 Task: Look for space in Yangiyŭl, Uzbekistan from 10th September, 2023 to 16th September, 2023 for 4 adults in price range Rs.10000 to Rs.14000. Place can be private room with 4 bedrooms having 4 beds and 4 bathrooms. Property type can be house, flat, guest house. Amenities needed are: wifi, TV, free parkinig on premises, gym, breakfast. Booking option can be shelf check-in. Required host language is English.
Action: Mouse moved to (516, 123)
Screenshot: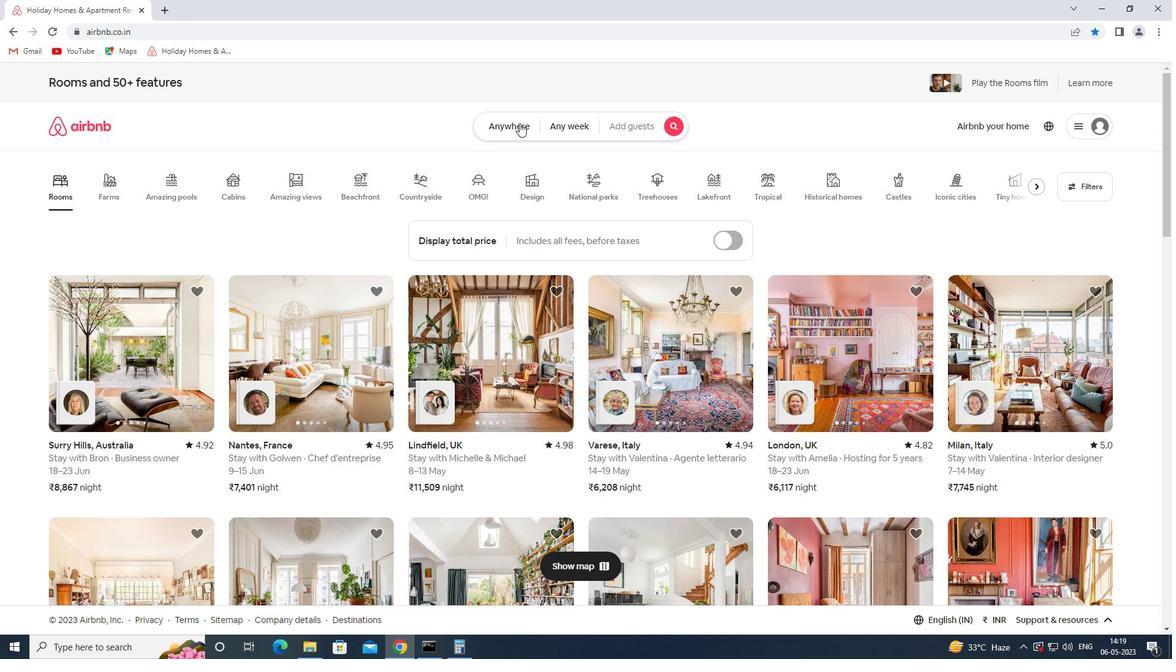 
Action: Mouse pressed left at (516, 123)
Screenshot: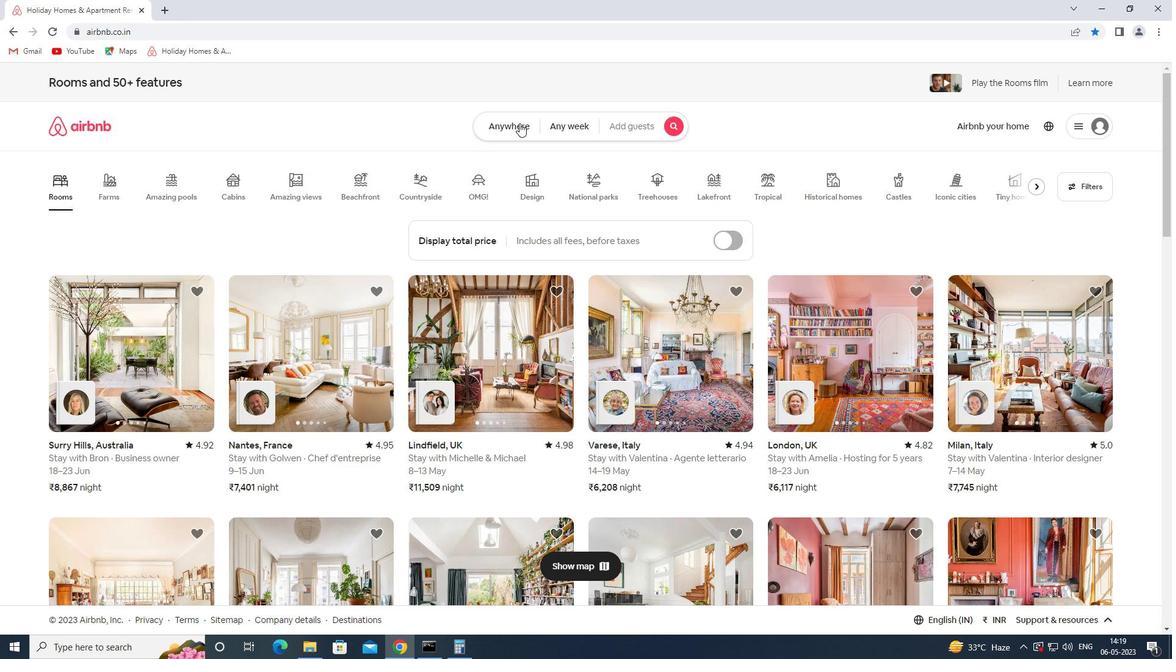 
Action: Mouse moved to (431, 174)
Screenshot: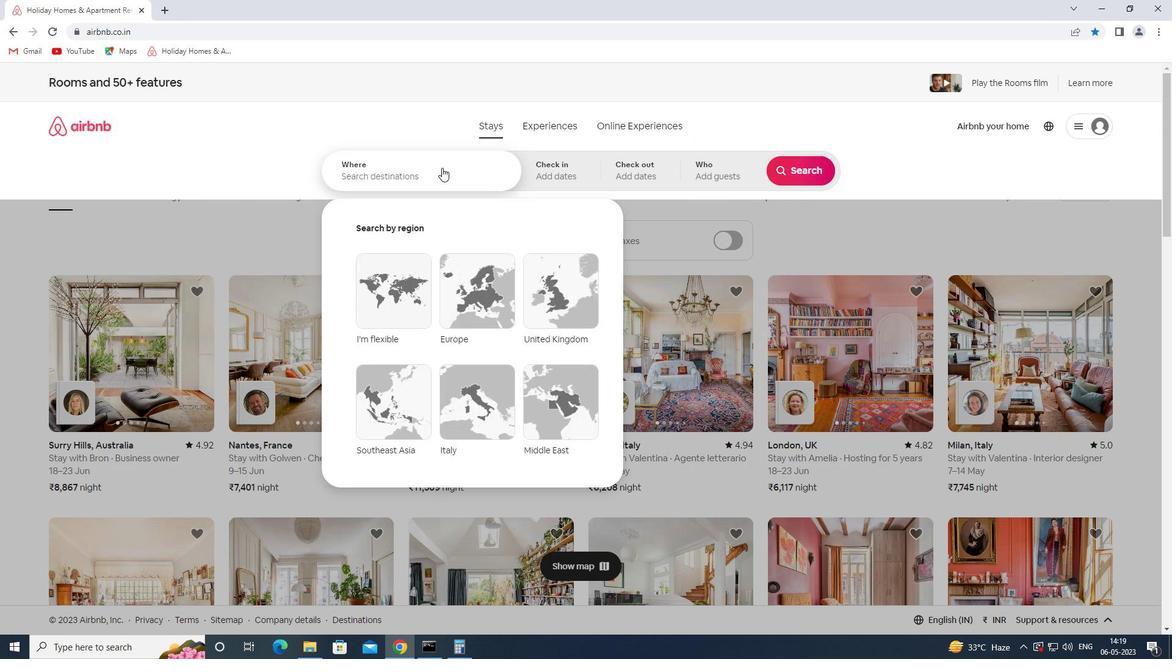 
Action: Mouse pressed left at (431, 174)
Screenshot: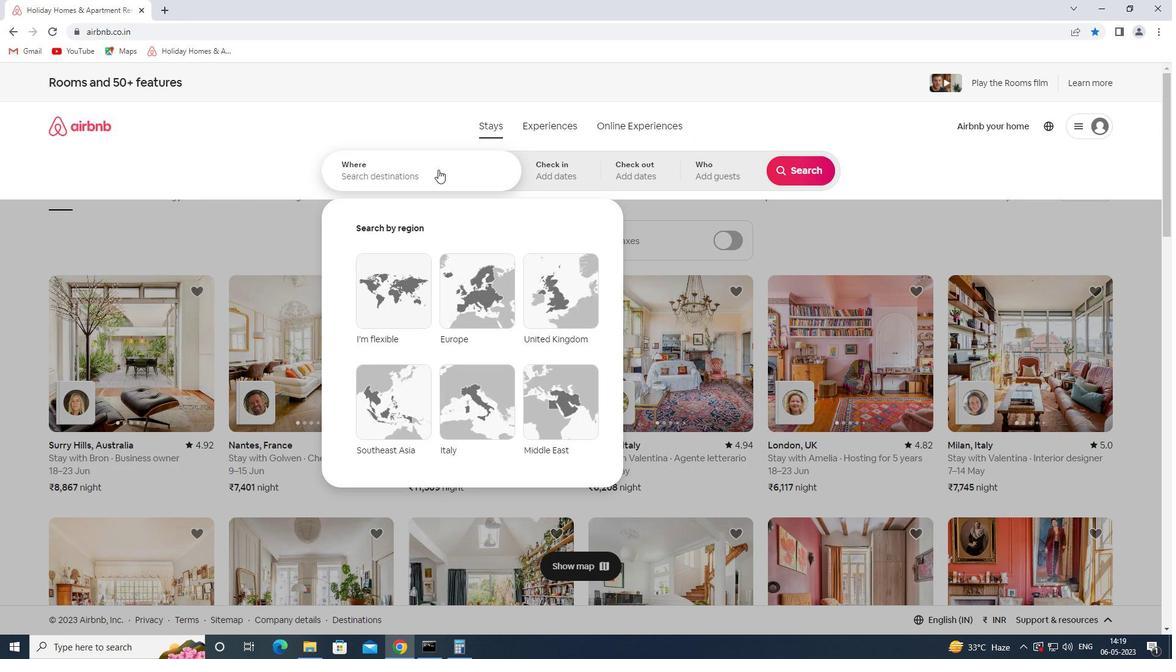 
Action: Key pressed yam<Key.backspace>ngiyul
Screenshot: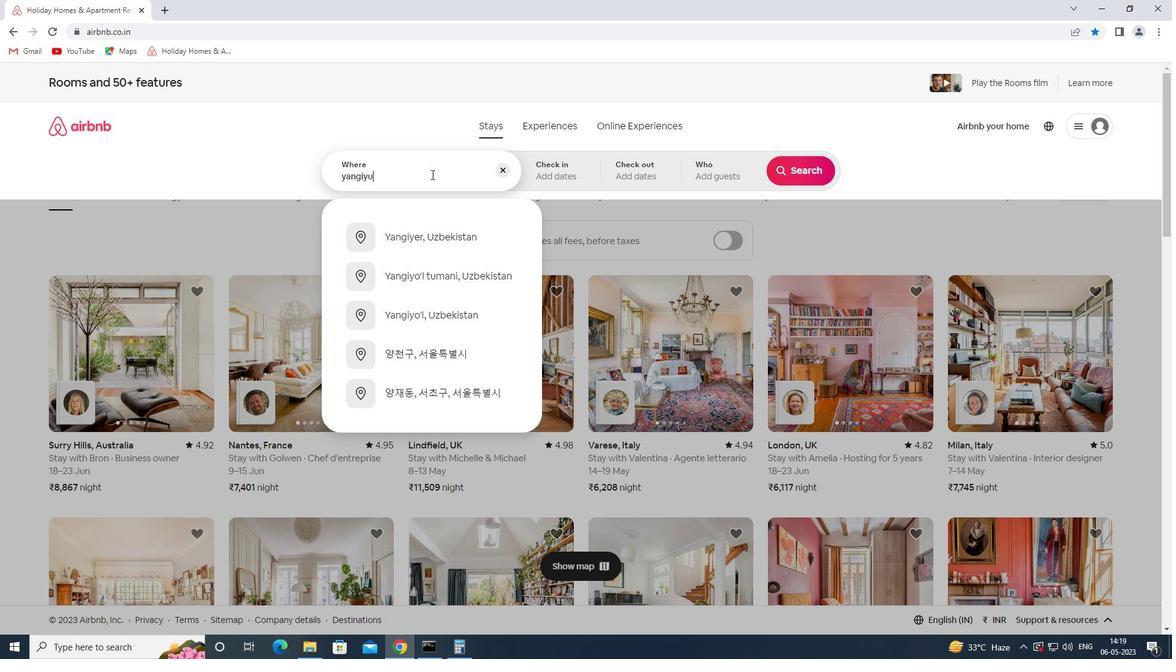 
Action: Mouse moved to (470, 315)
Screenshot: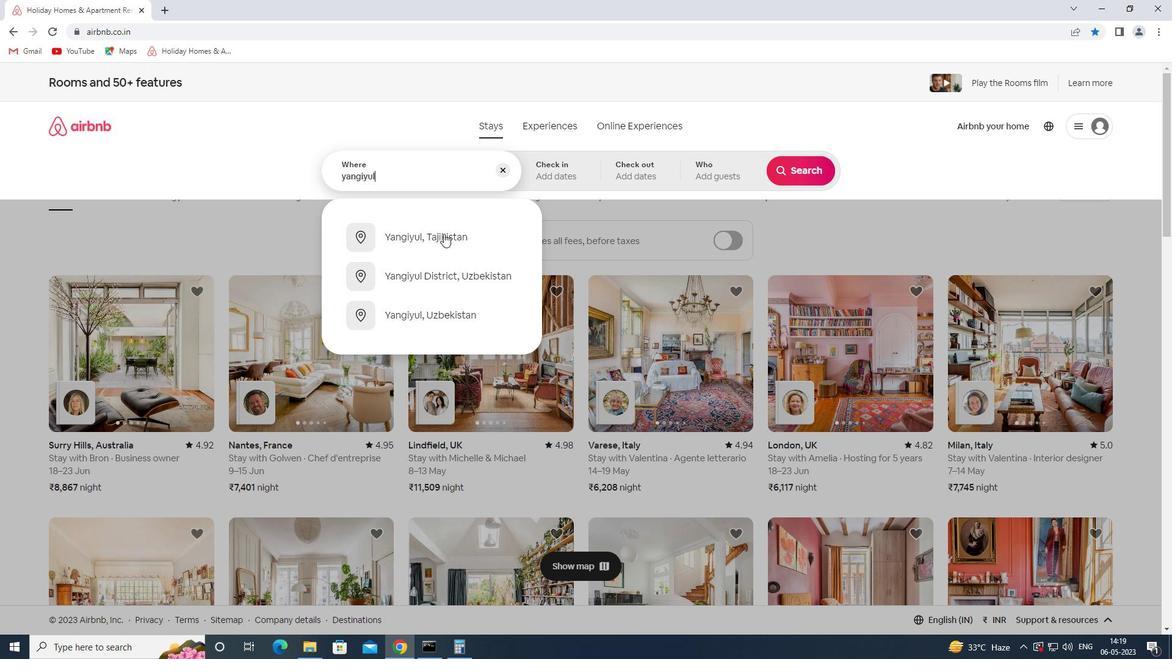 
Action: Mouse pressed left at (470, 315)
Screenshot: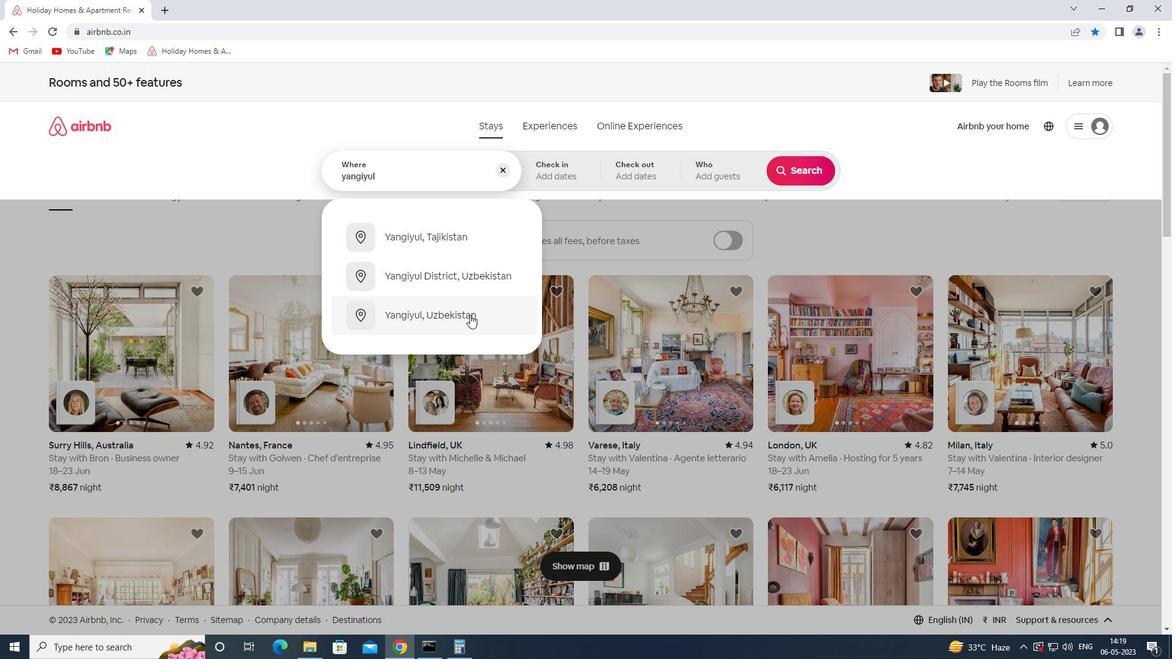 
Action: Mouse moved to (792, 271)
Screenshot: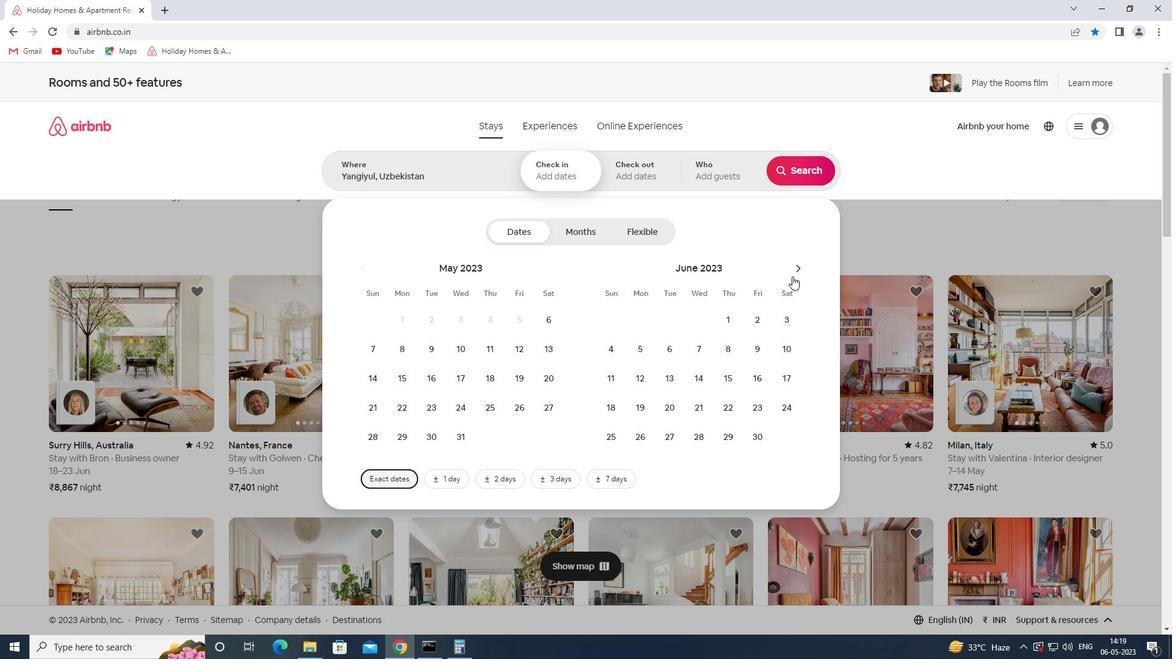 
Action: Mouse pressed left at (792, 271)
Screenshot: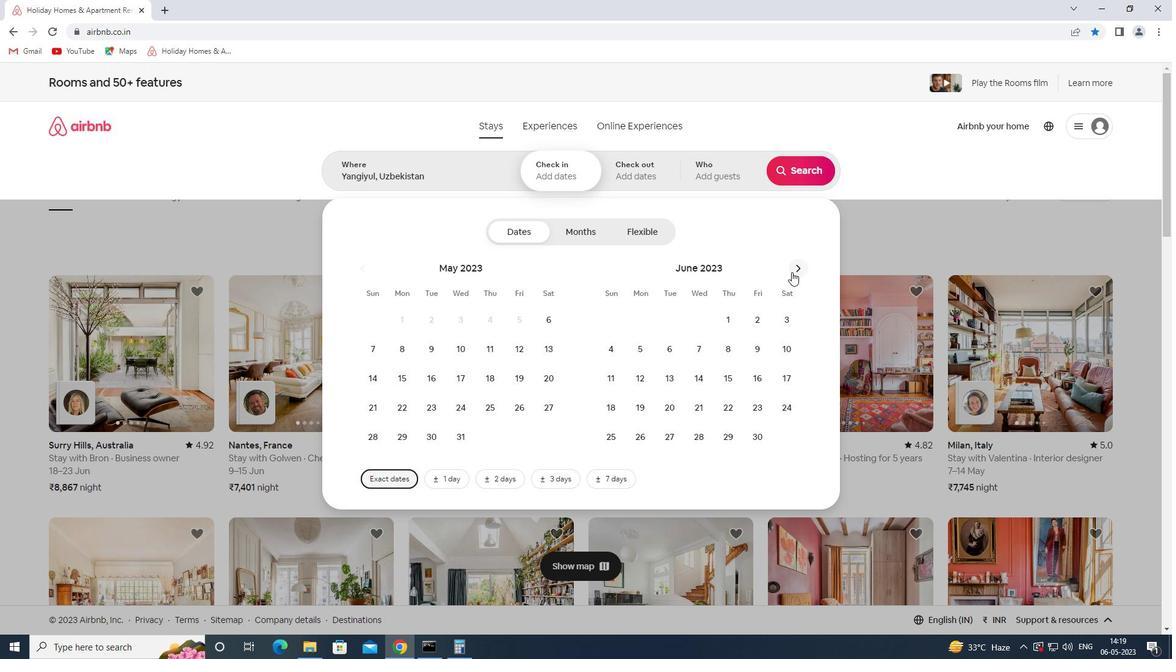 
Action: Mouse pressed left at (792, 271)
Screenshot: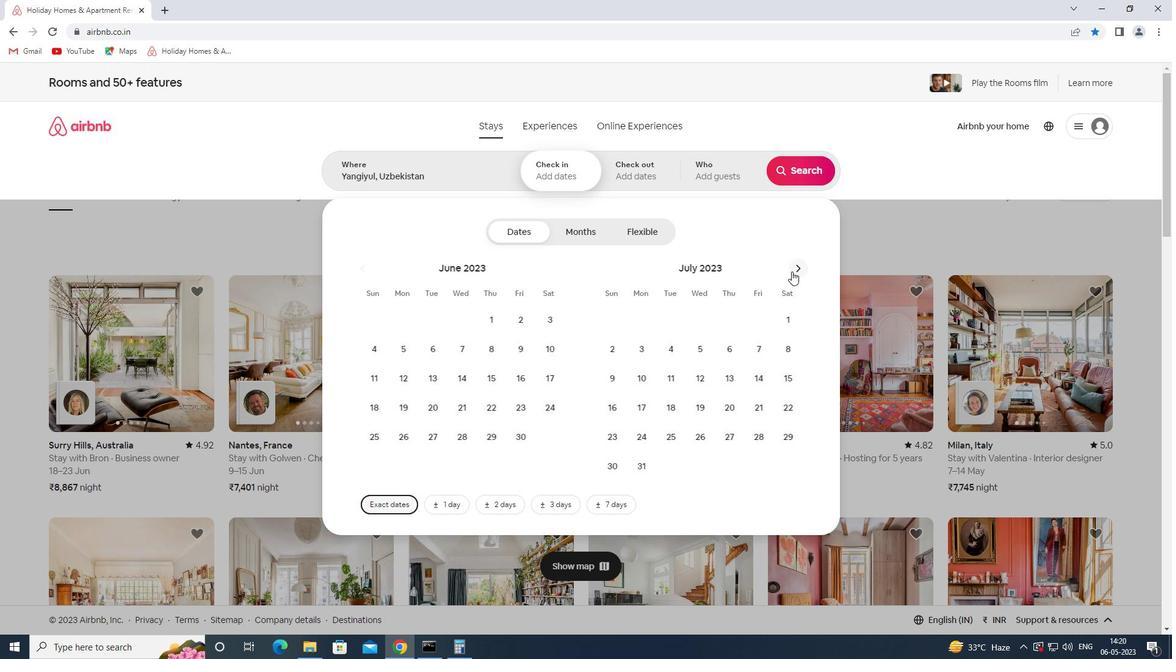 
Action: Mouse moved to (792, 271)
Screenshot: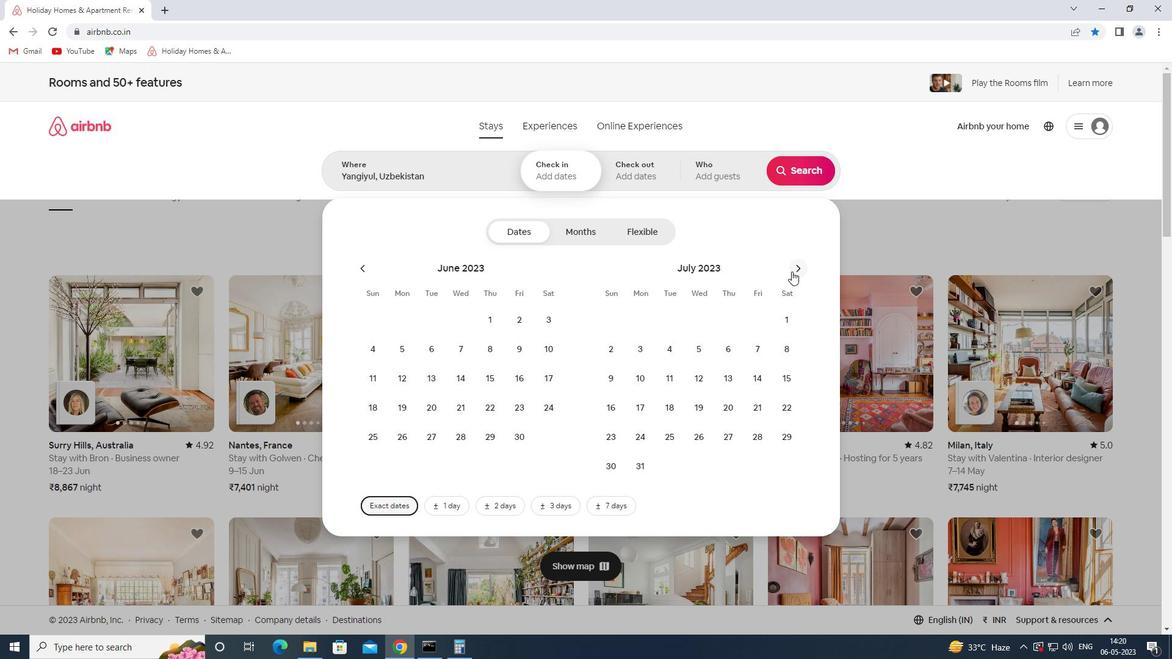 
Action: Mouse pressed left at (792, 271)
Screenshot: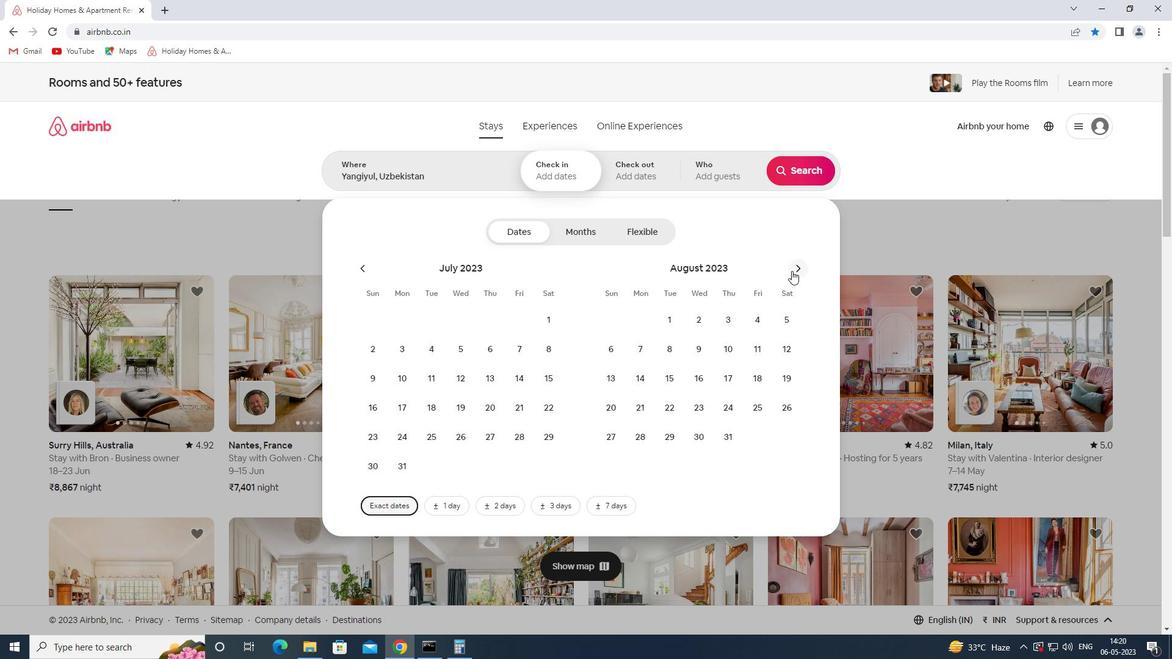 
Action: Mouse moved to (607, 369)
Screenshot: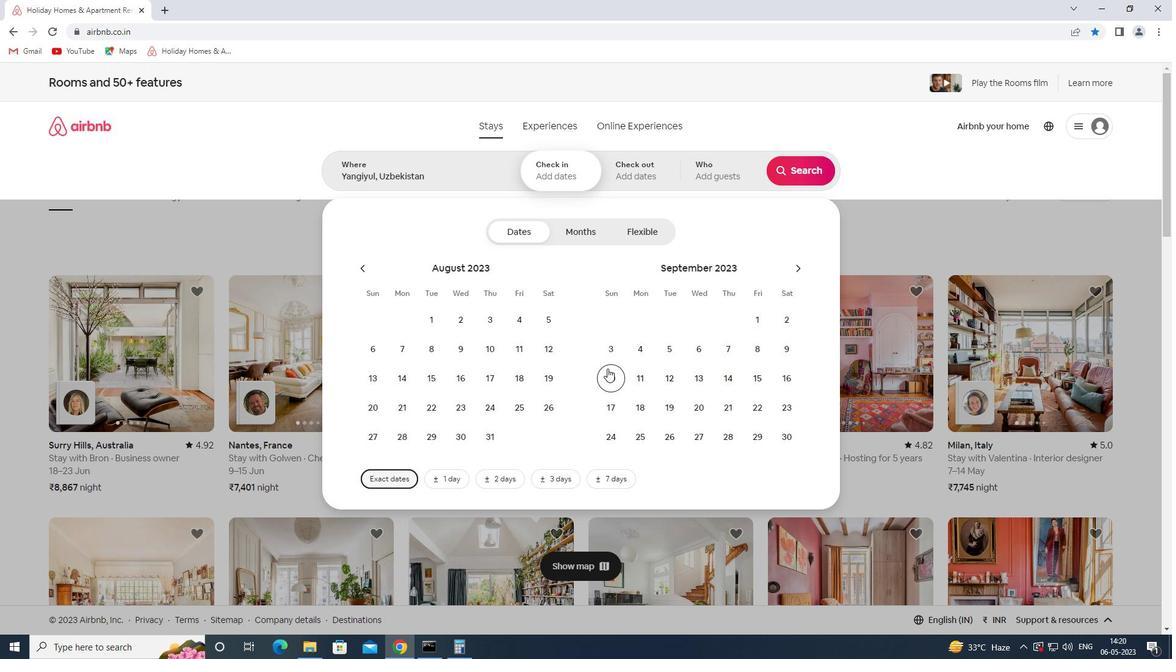 
Action: Mouse pressed left at (607, 369)
Screenshot: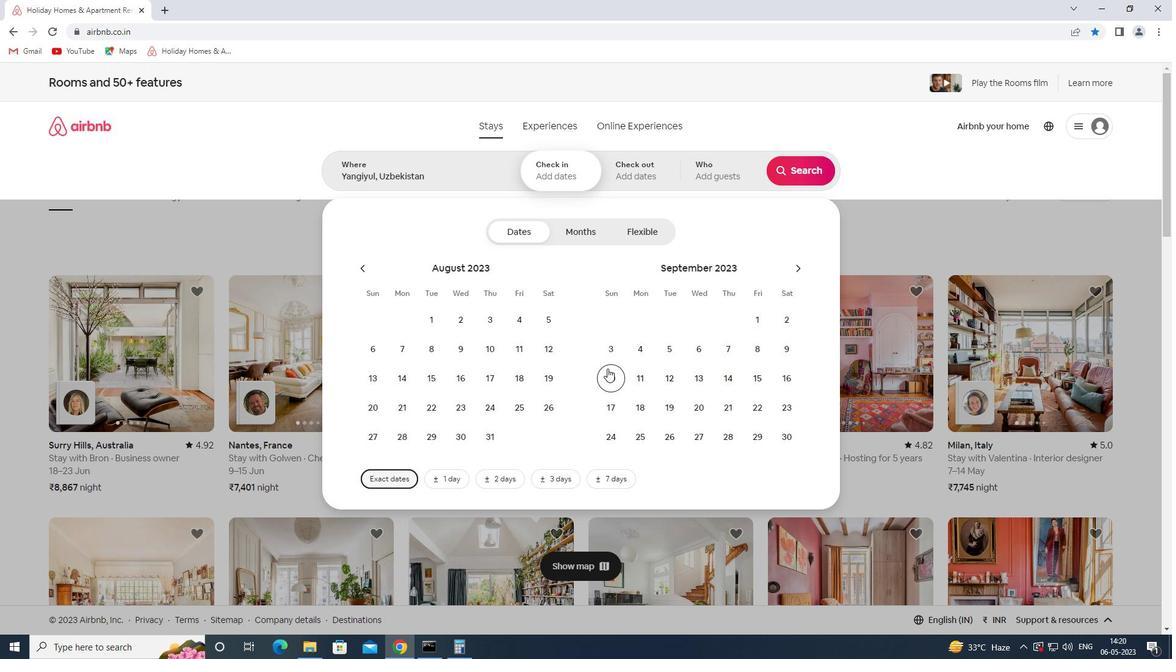 
Action: Mouse moved to (782, 381)
Screenshot: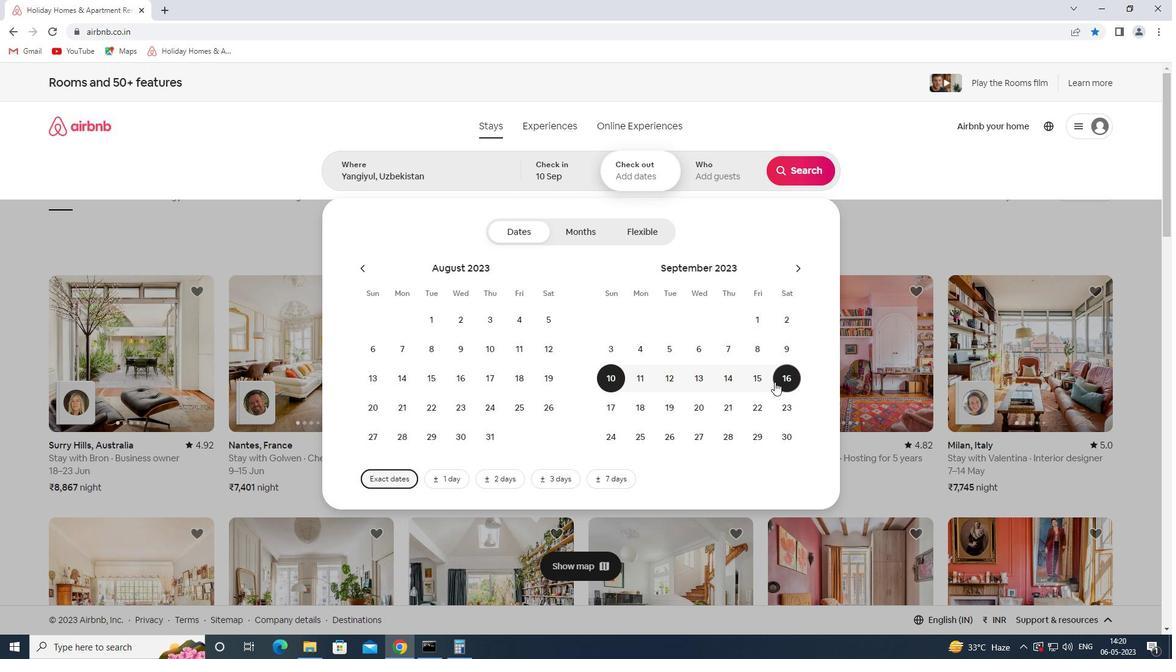 
Action: Mouse pressed left at (782, 381)
Screenshot: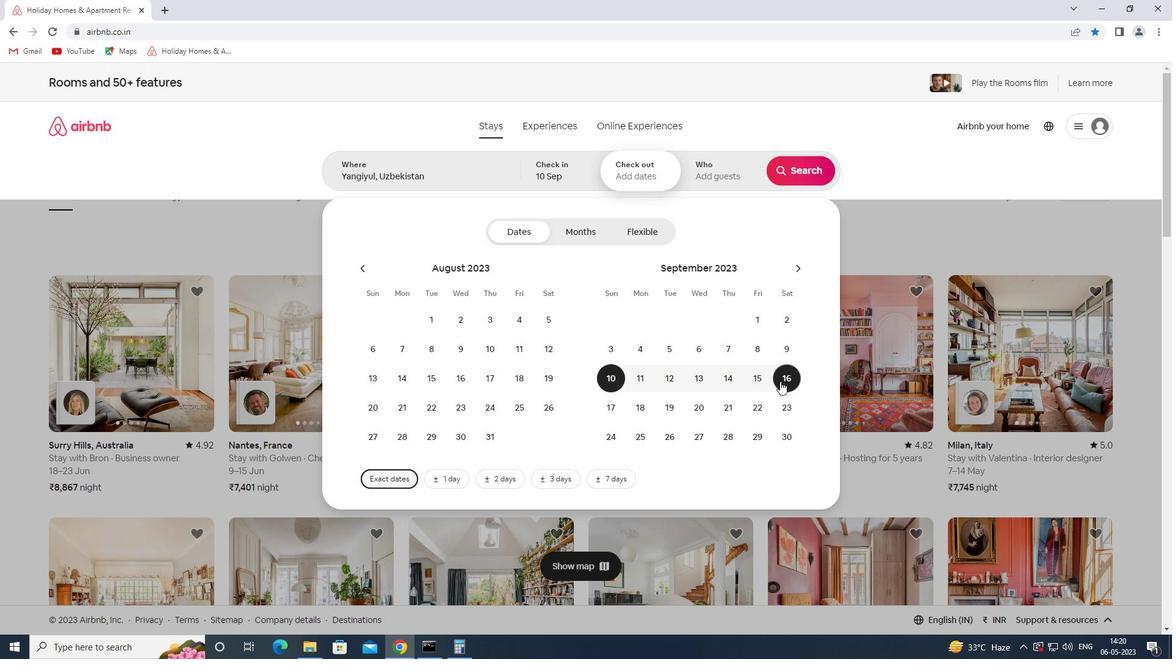 
Action: Mouse moved to (733, 180)
Screenshot: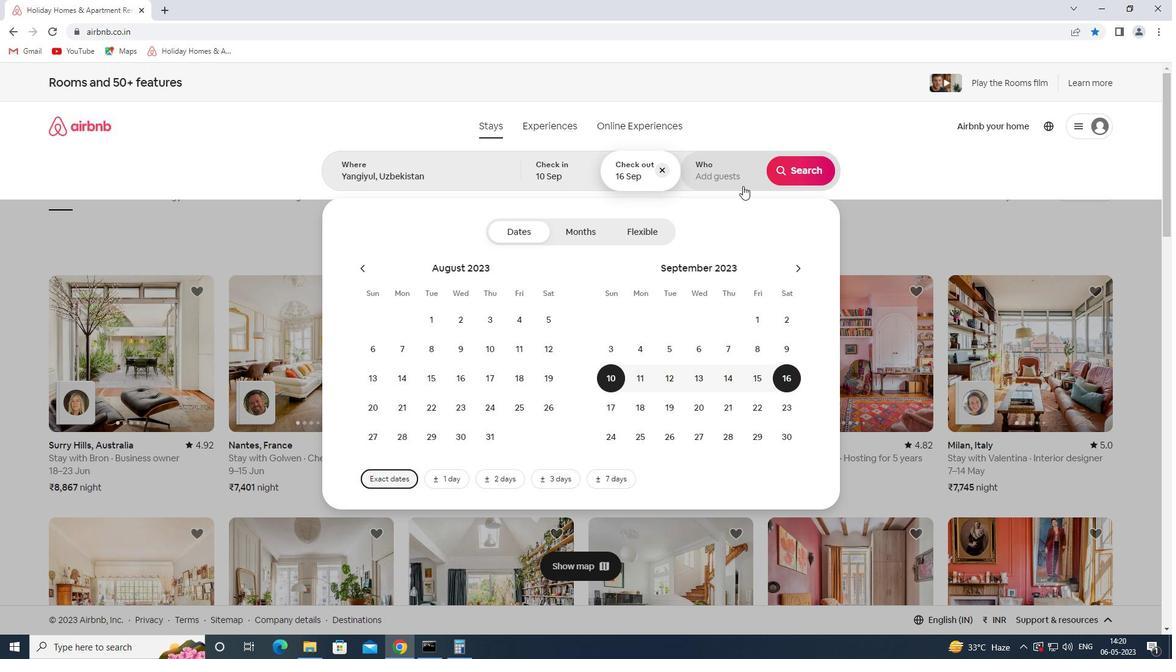 
Action: Mouse pressed left at (733, 180)
Screenshot: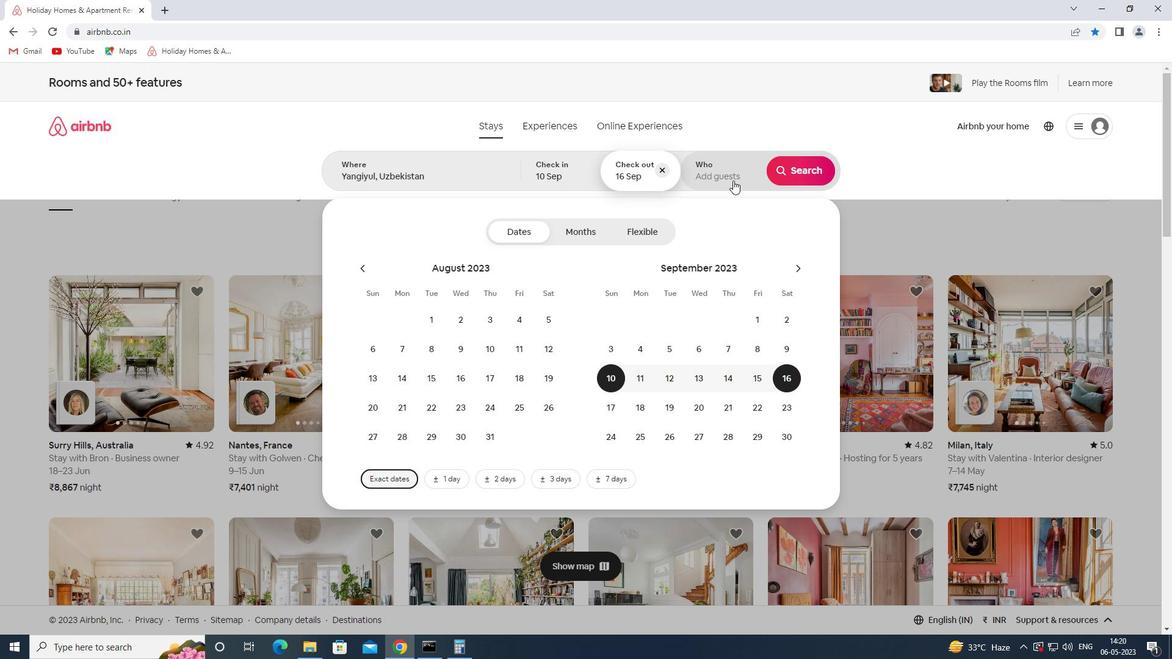 
Action: Mouse moved to (806, 231)
Screenshot: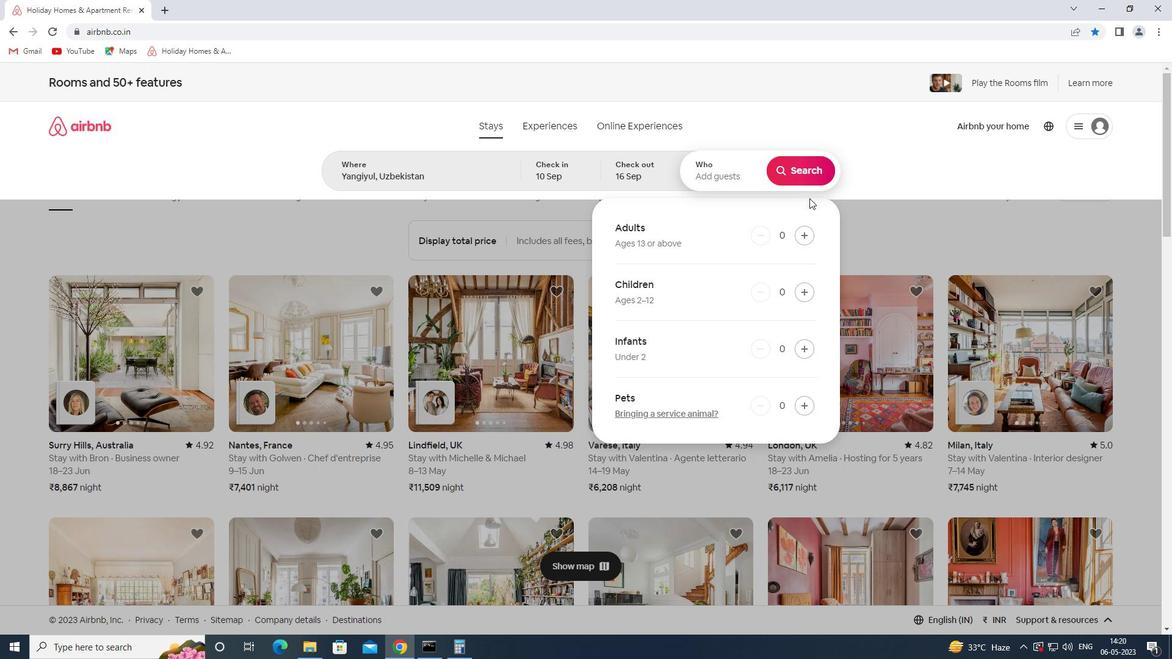 
Action: Mouse pressed left at (806, 231)
Screenshot: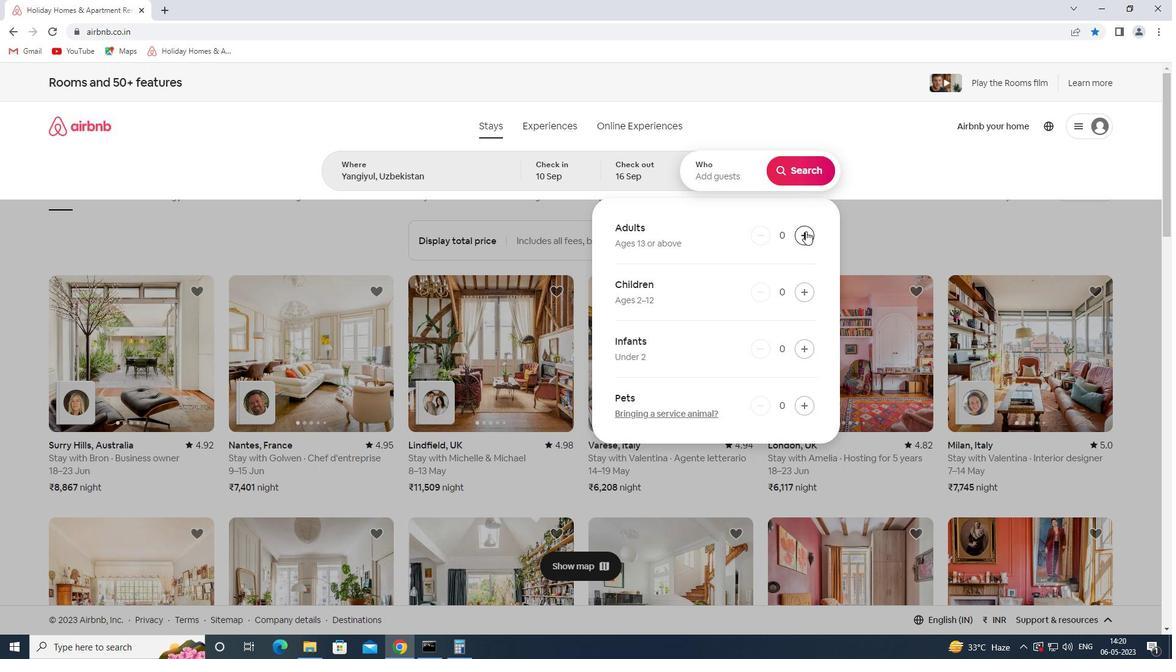 
Action: Mouse pressed left at (806, 231)
Screenshot: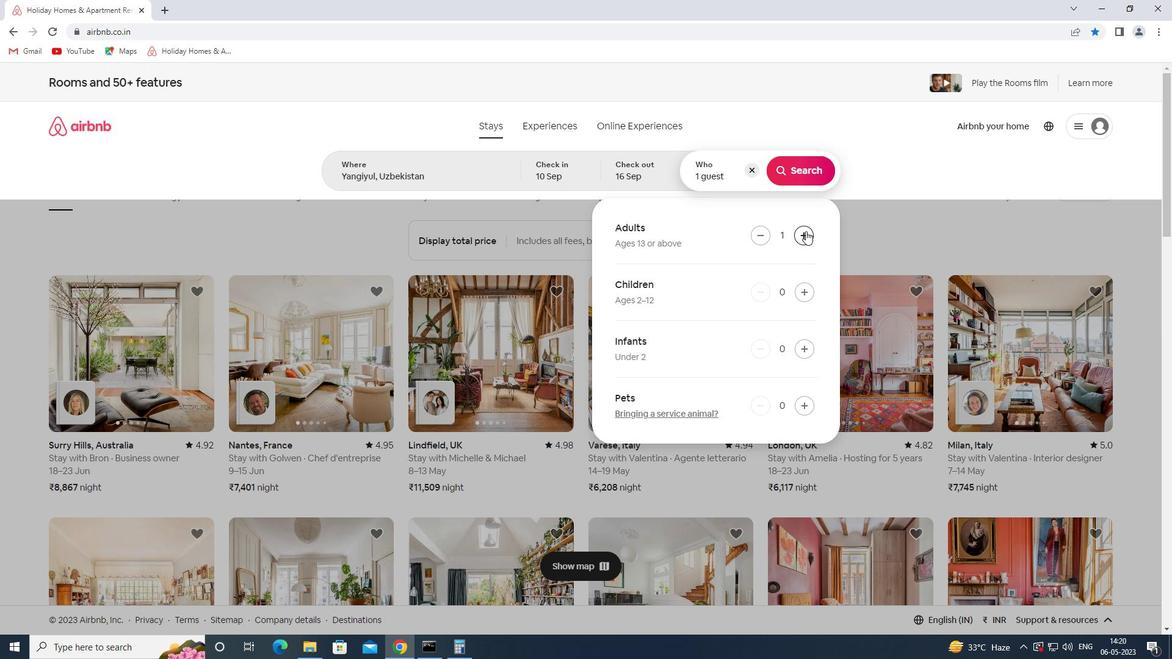 
Action: Mouse pressed left at (806, 231)
Screenshot: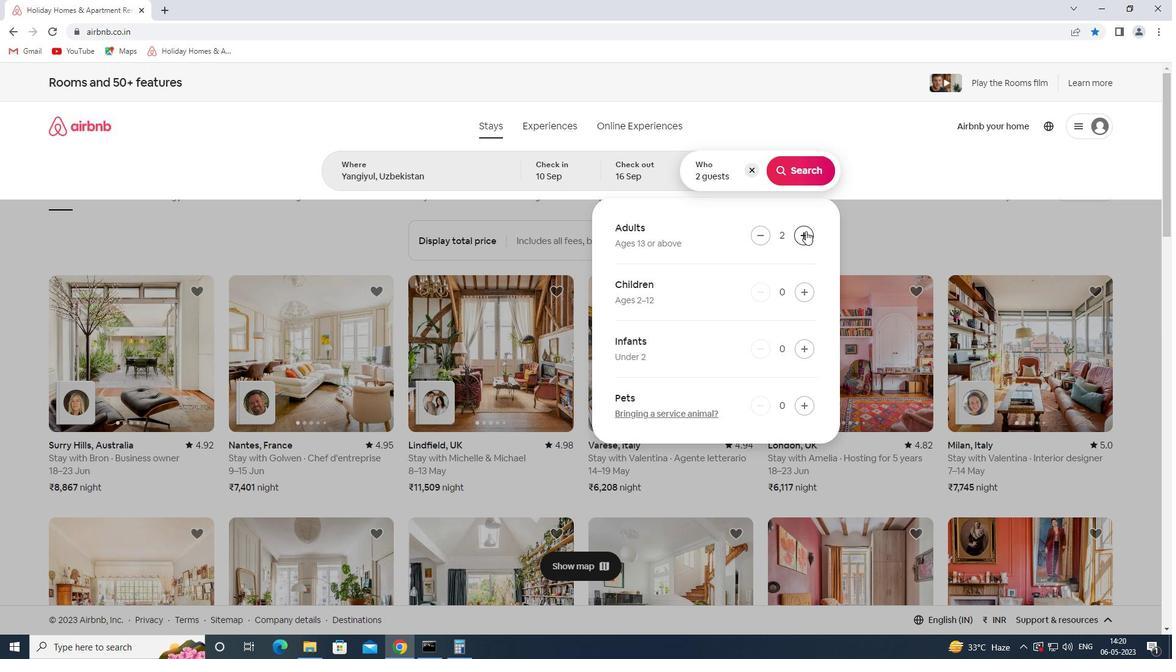 
Action: Mouse pressed left at (806, 231)
Screenshot: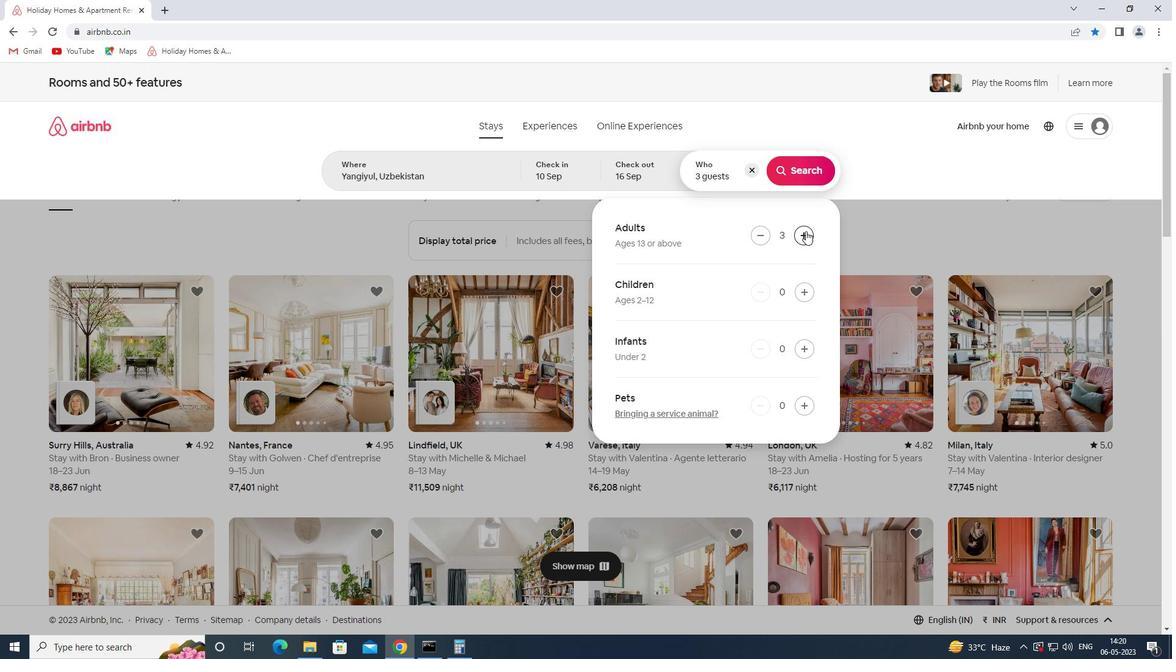 
Action: Mouse moved to (798, 174)
Screenshot: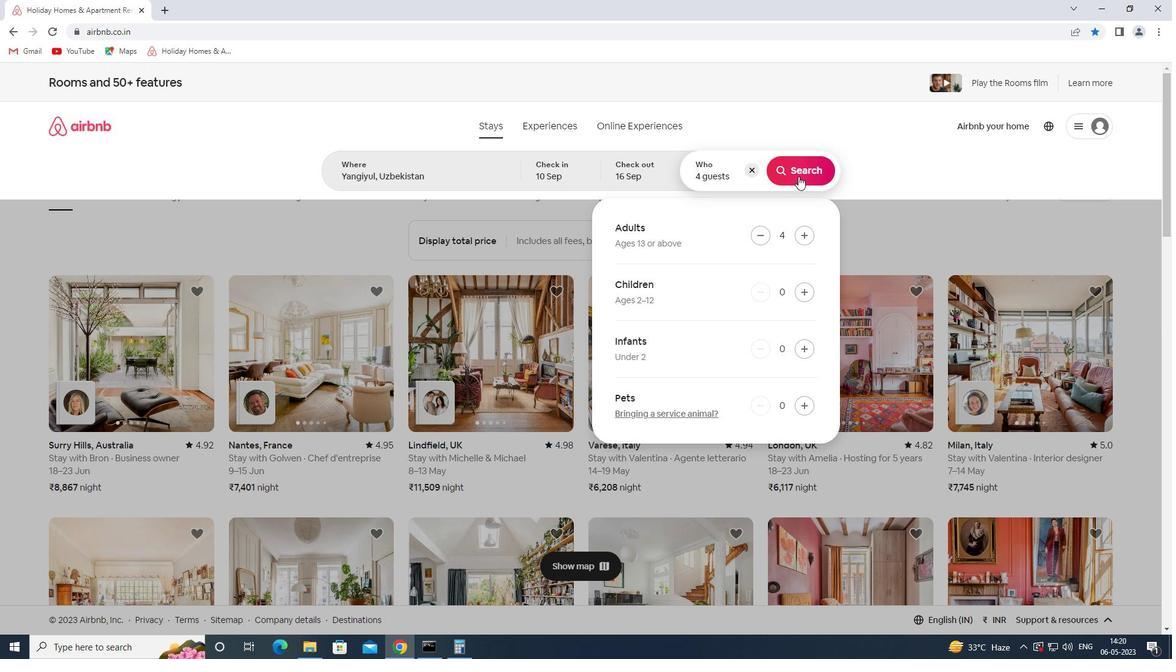 
Action: Mouse pressed left at (798, 174)
Screenshot: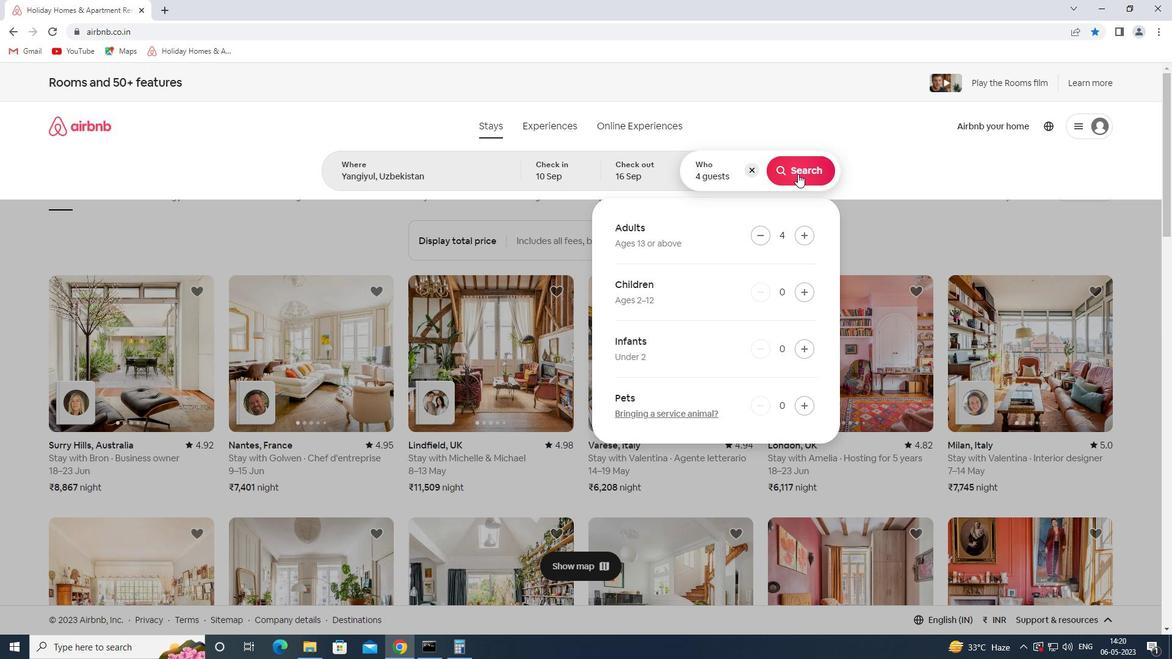 
Action: Mouse moved to (1103, 140)
Screenshot: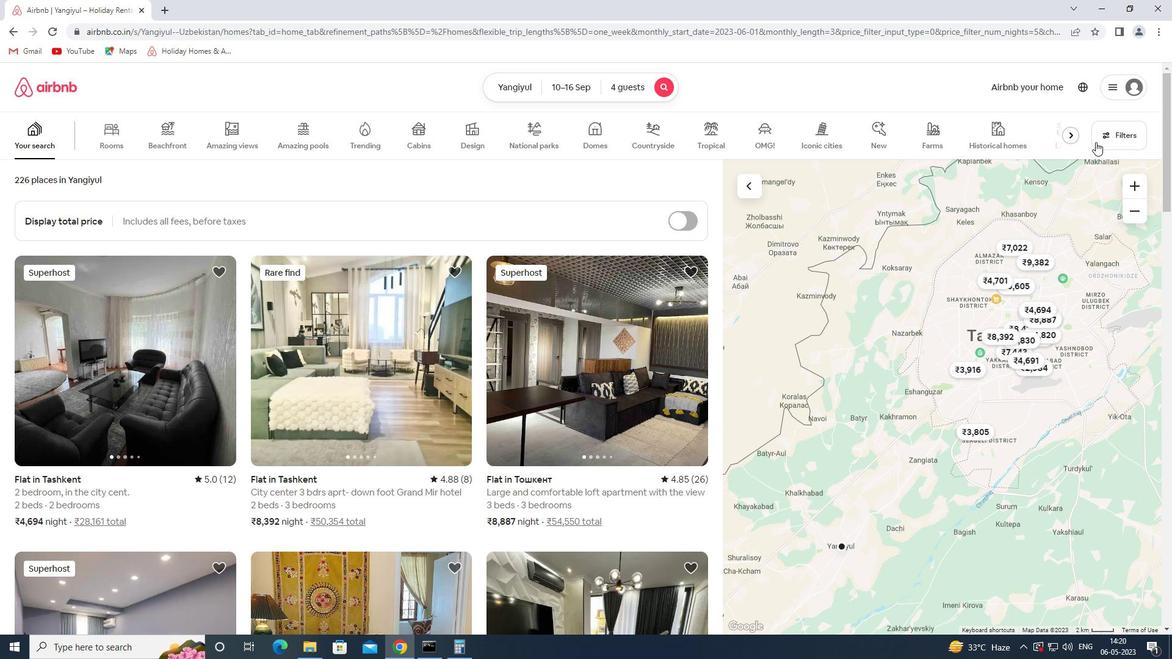 
Action: Mouse pressed left at (1103, 140)
Screenshot: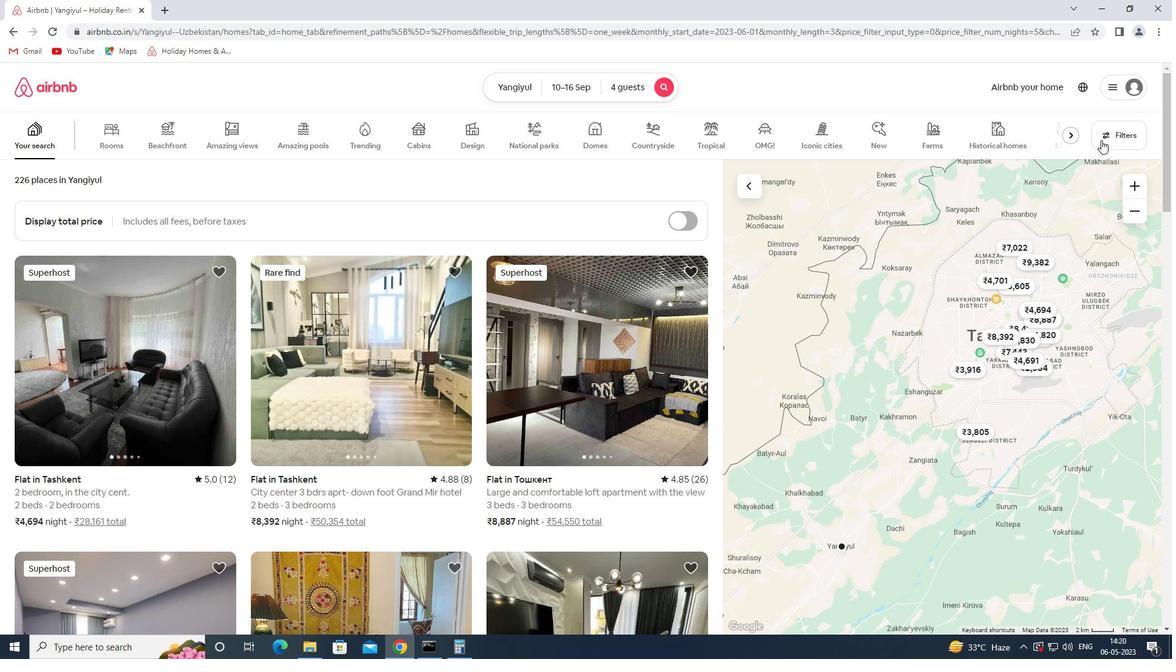 
Action: Mouse moved to (475, 439)
Screenshot: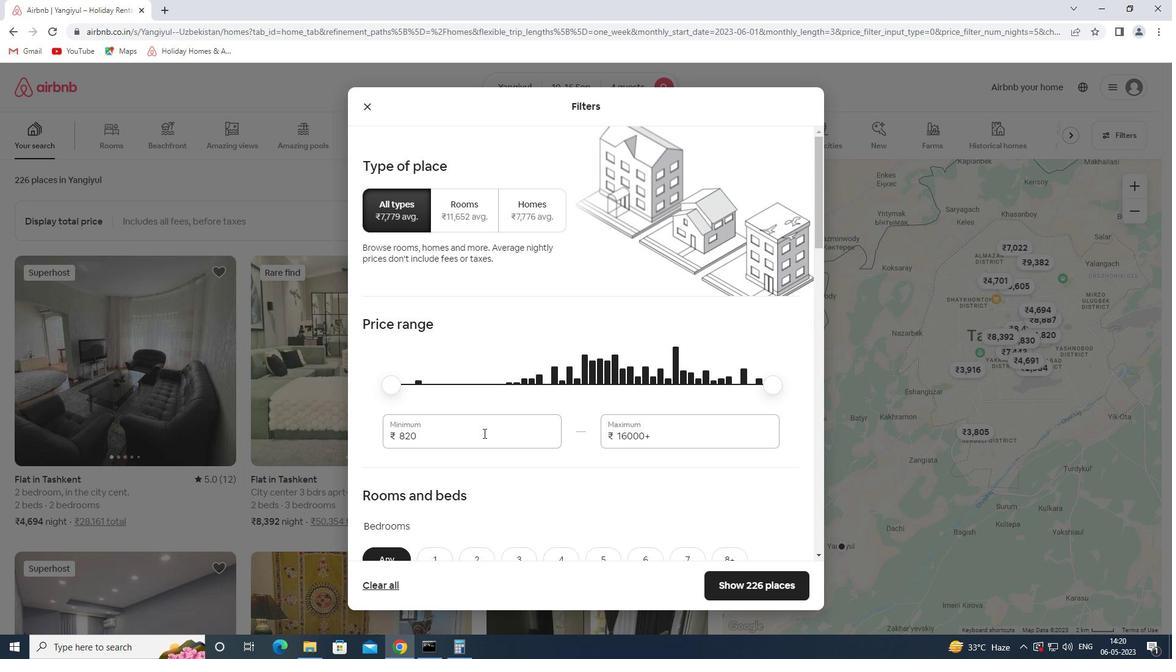 
Action: Mouse pressed left at (475, 439)
Screenshot: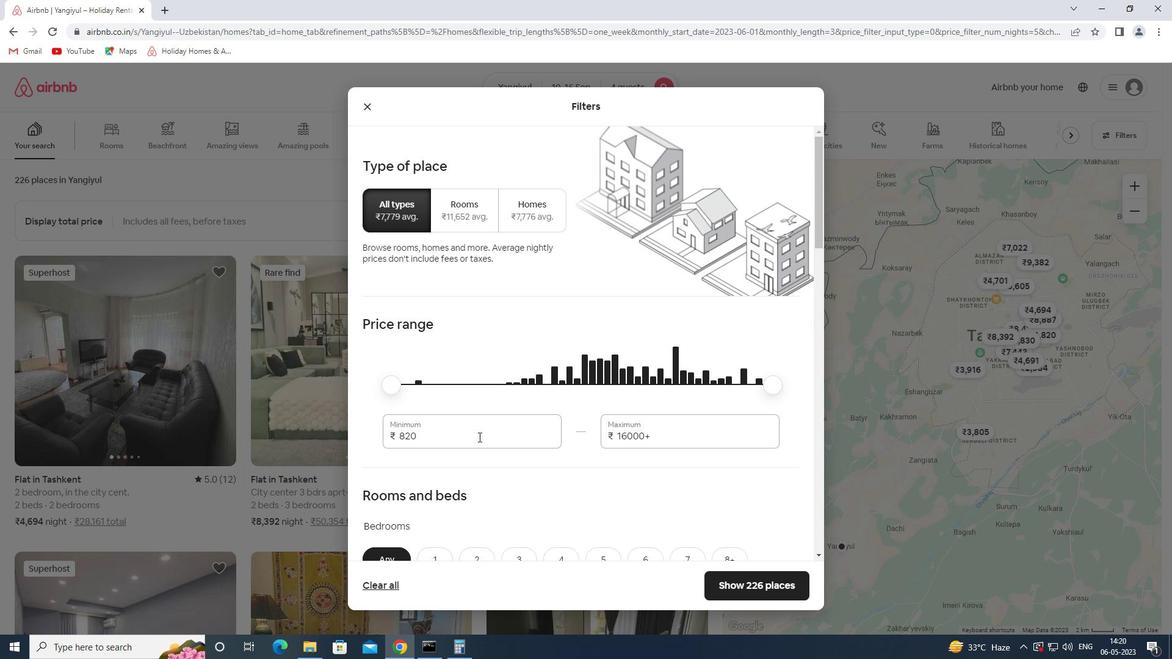 
Action: Mouse pressed left at (475, 439)
Screenshot: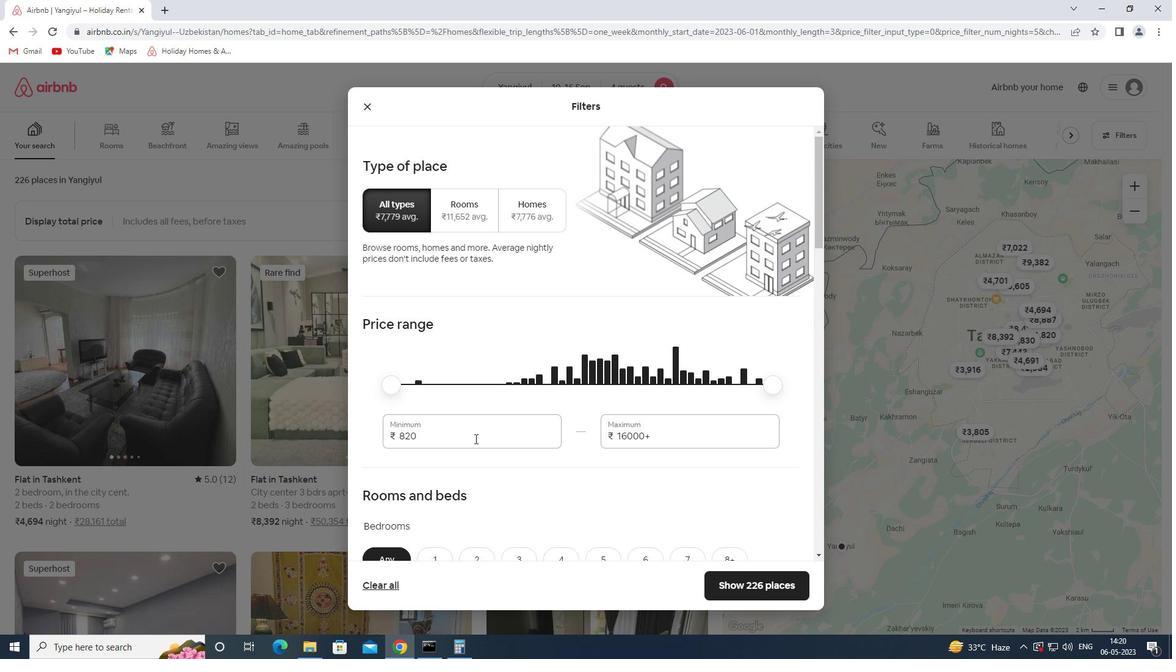 
Action: Key pressed 10000<Key.tab>14000<Key.tab>
Screenshot: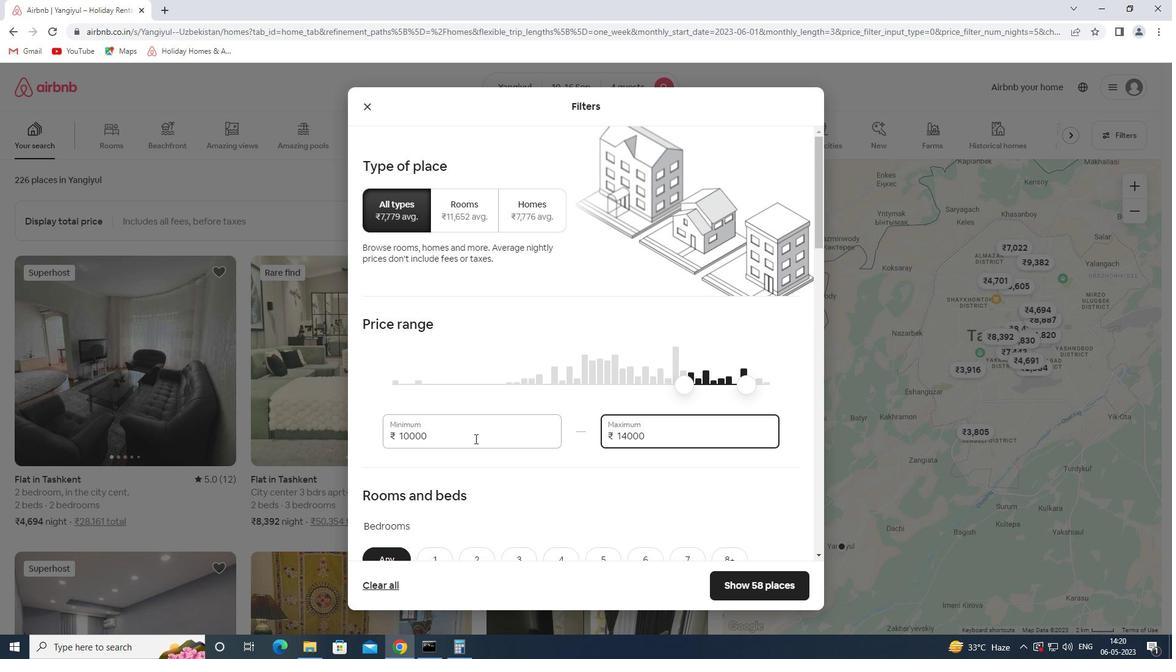 
Action: Mouse moved to (505, 459)
Screenshot: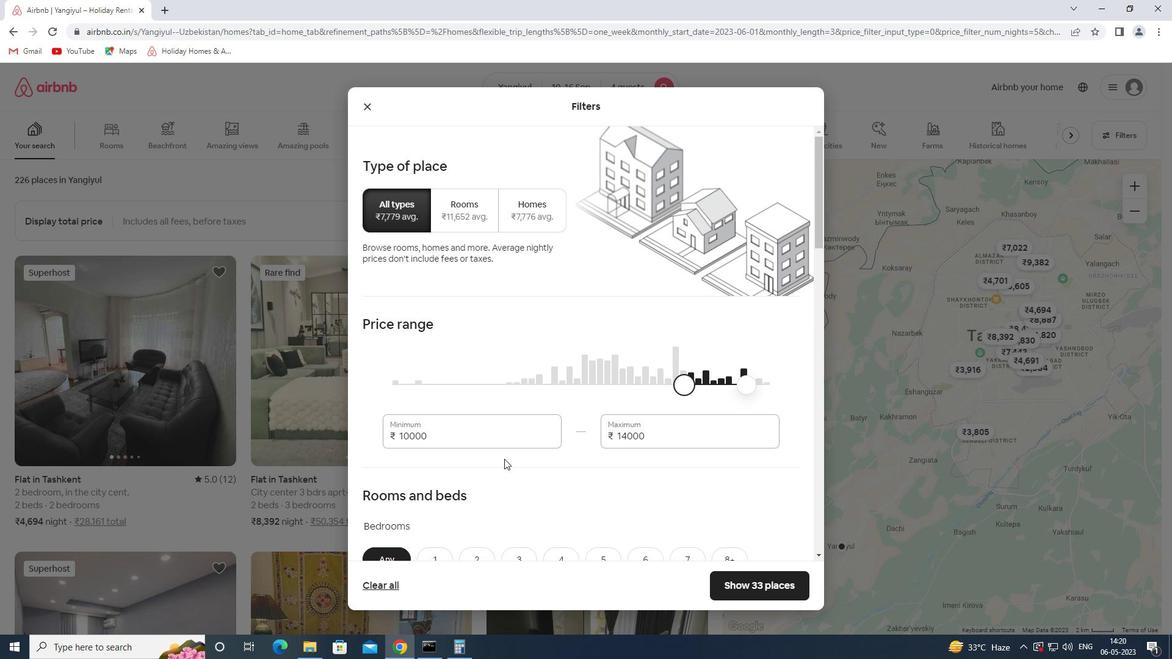 
Action: Mouse scrolled (505, 458) with delta (0, 0)
Screenshot: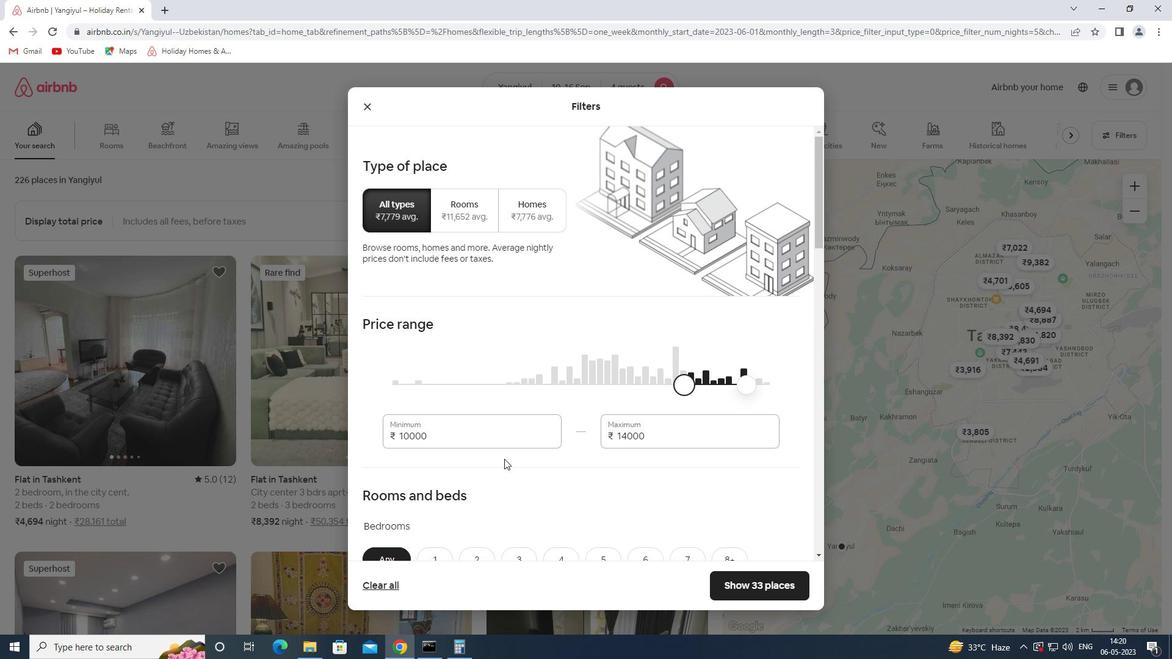 
Action: Mouse moved to (510, 458)
Screenshot: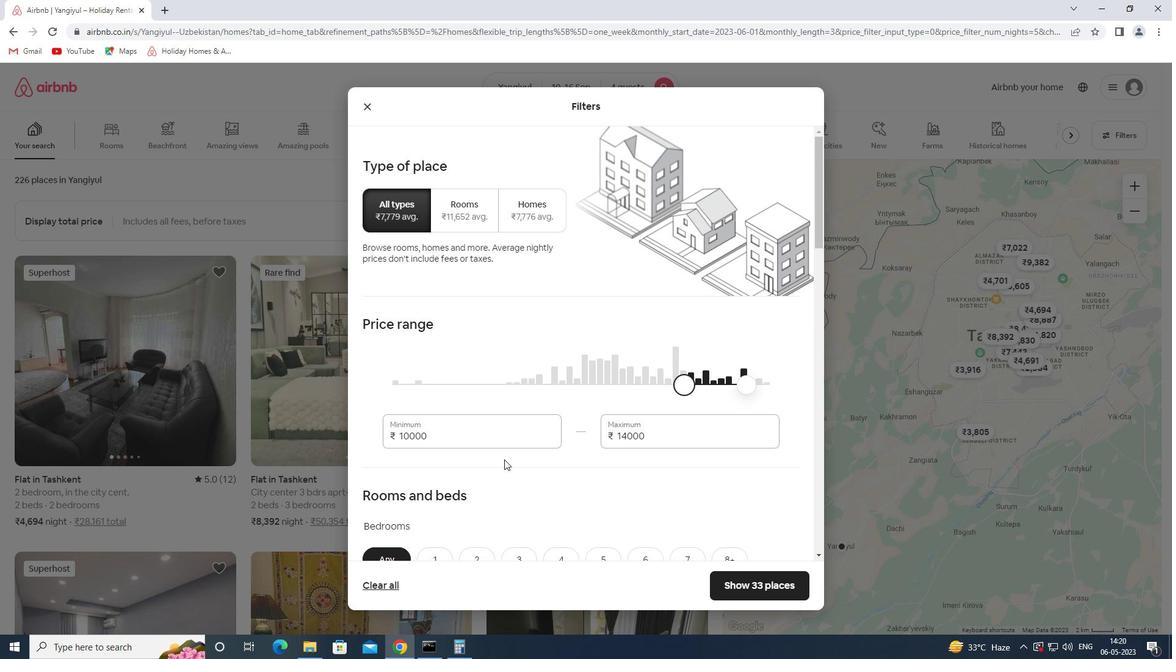 
Action: Mouse scrolled (510, 457) with delta (0, 0)
Screenshot: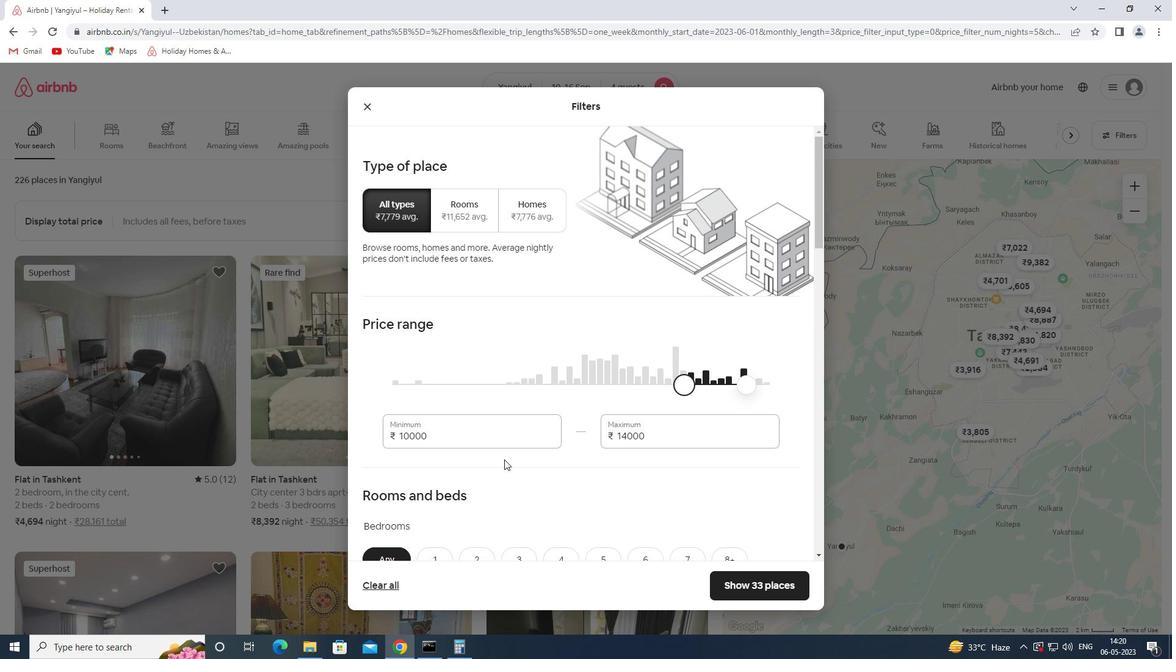 
Action: Mouse moved to (525, 455)
Screenshot: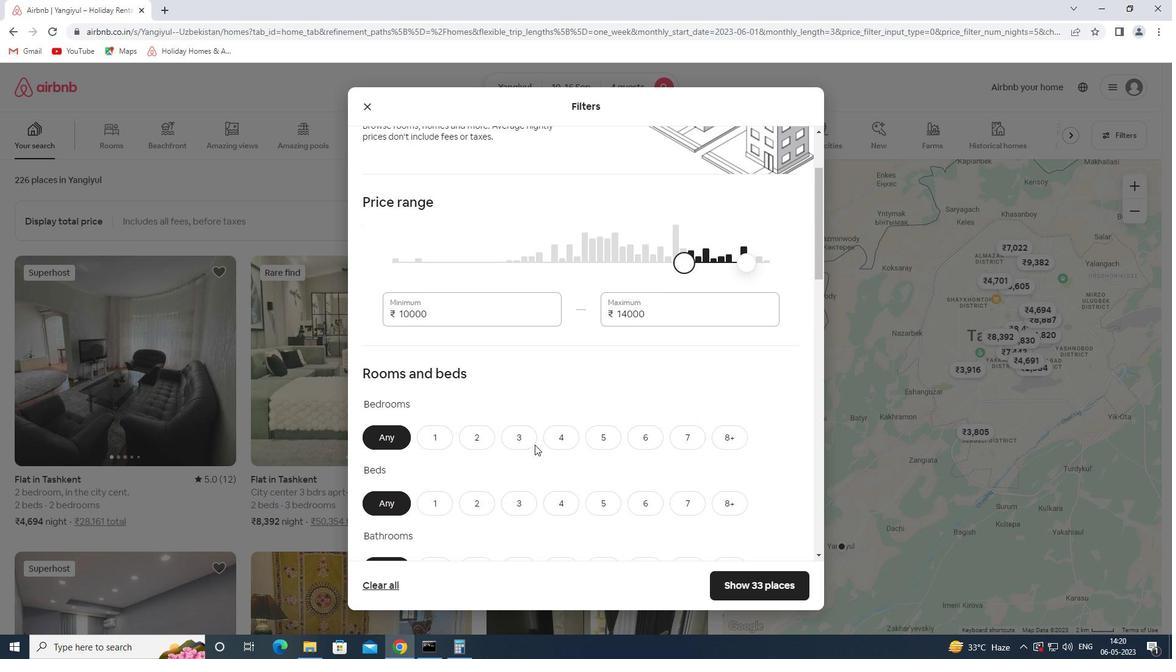 
Action: Mouse scrolled (525, 455) with delta (0, 0)
Screenshot: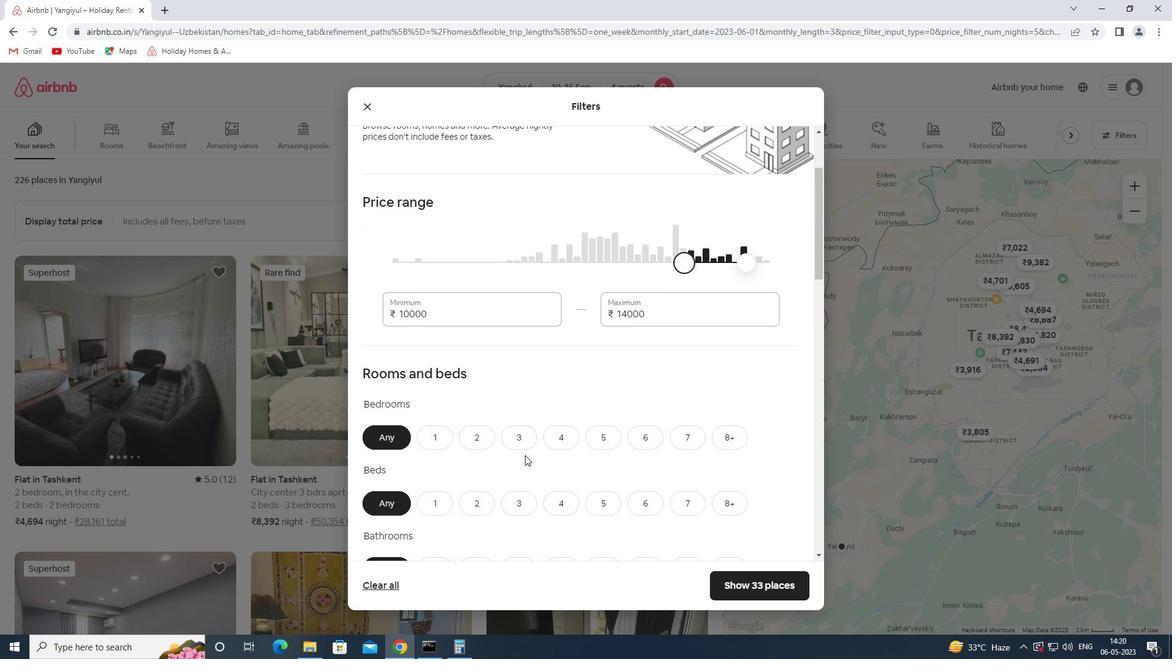 
Action: Mouse moved to (552, 378)
Screenshot: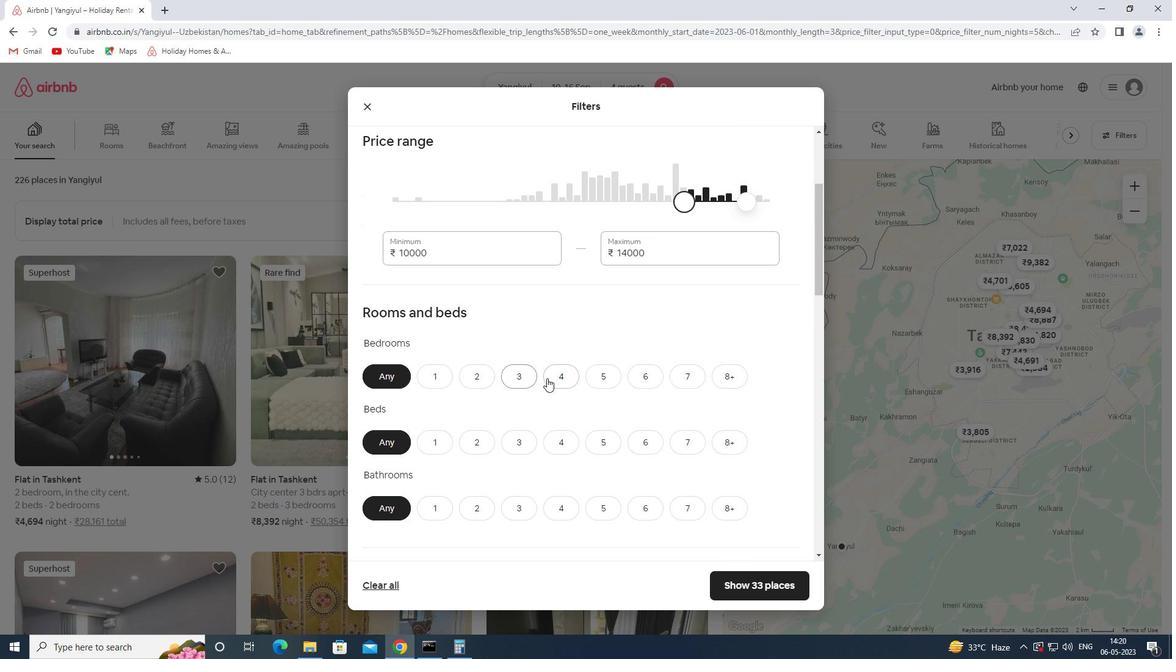 
Action: Mouse pressed left at (552, 378)
Screenshot: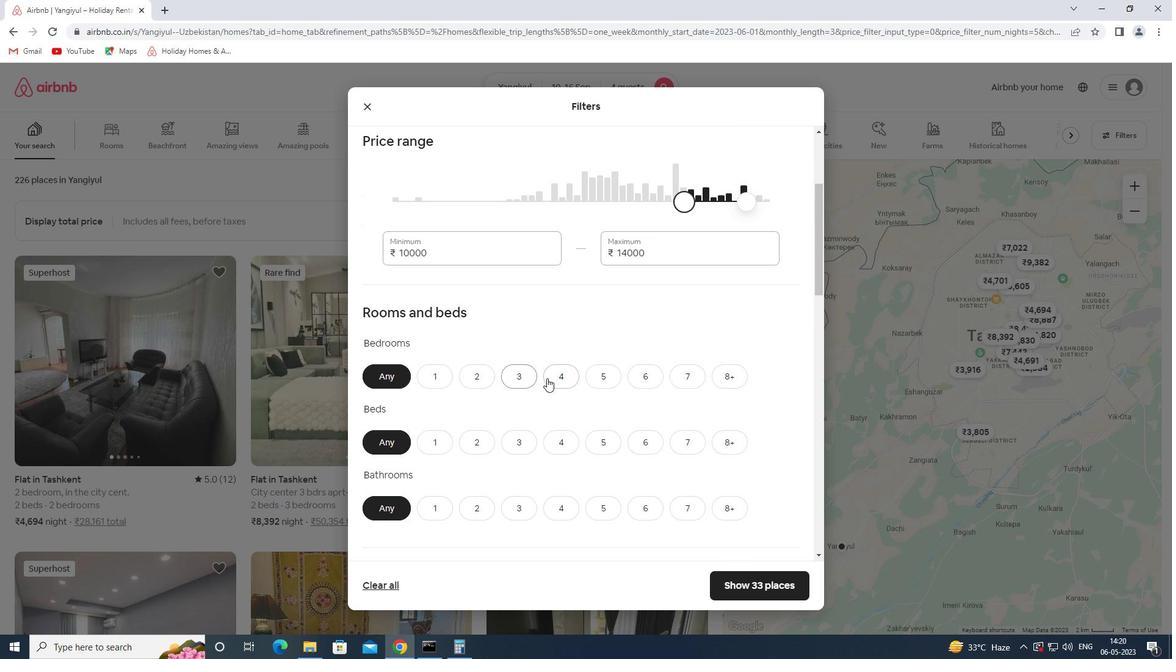 
Action: Mouse moved to (558, 444)
Screenshot: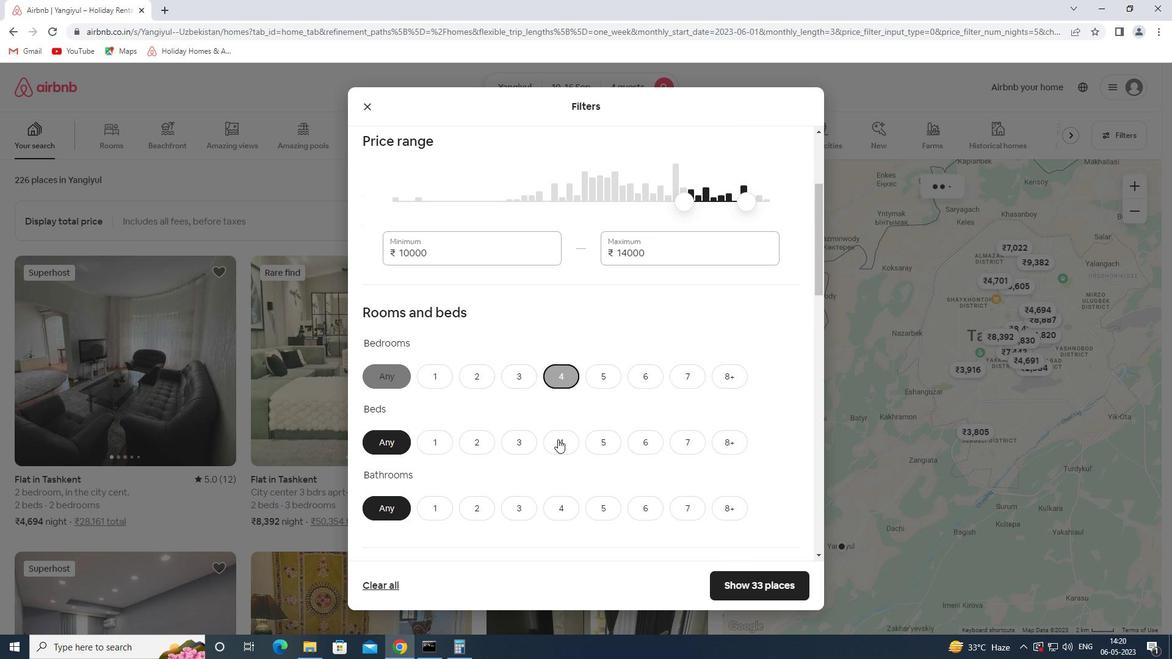 
Action: Mouse pressed left at (558, 444)
Screenshot: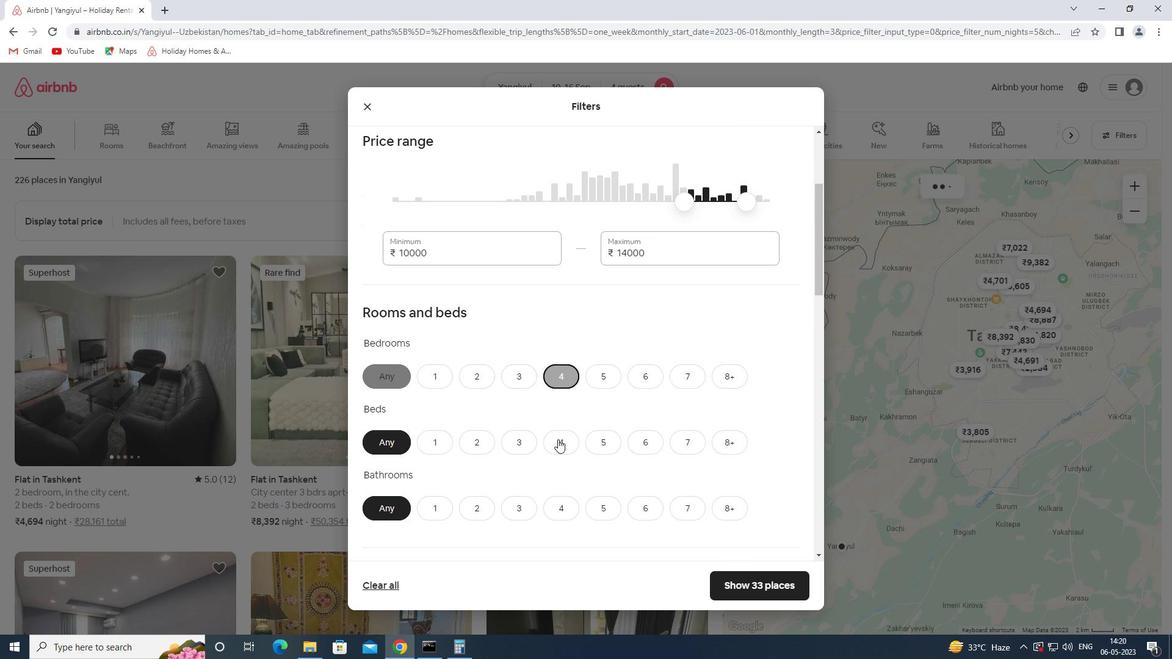 
Action: Mouse moved to (561, 510)
Screenshot: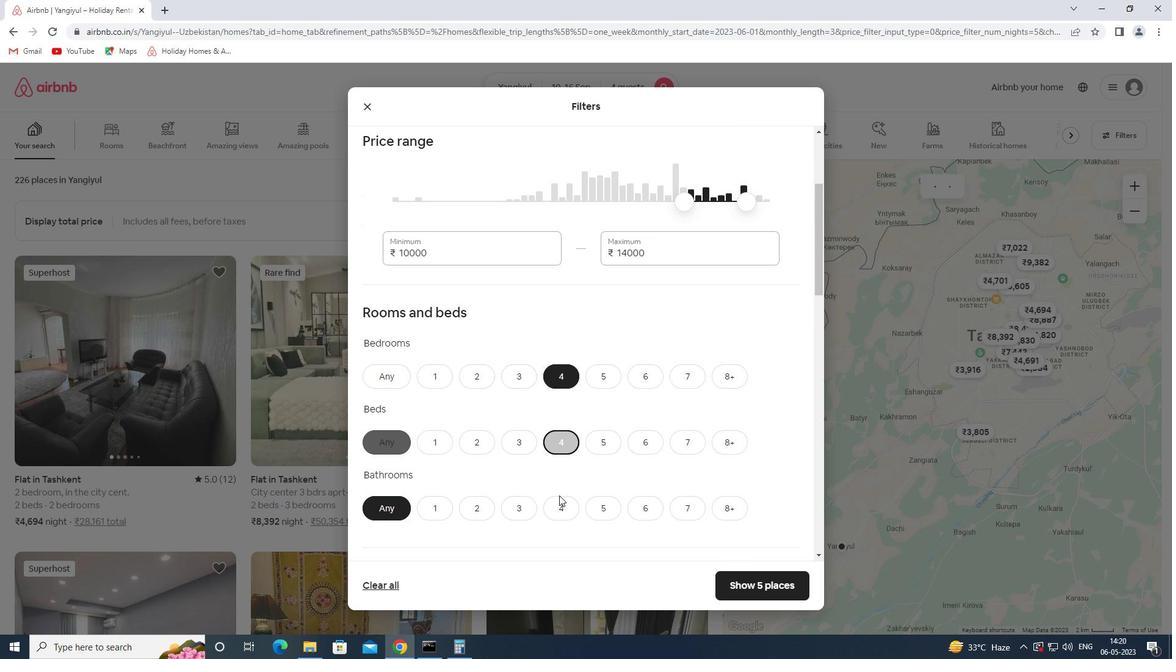 
Action: Mouse pressed left at (561, 510)
Screenshot: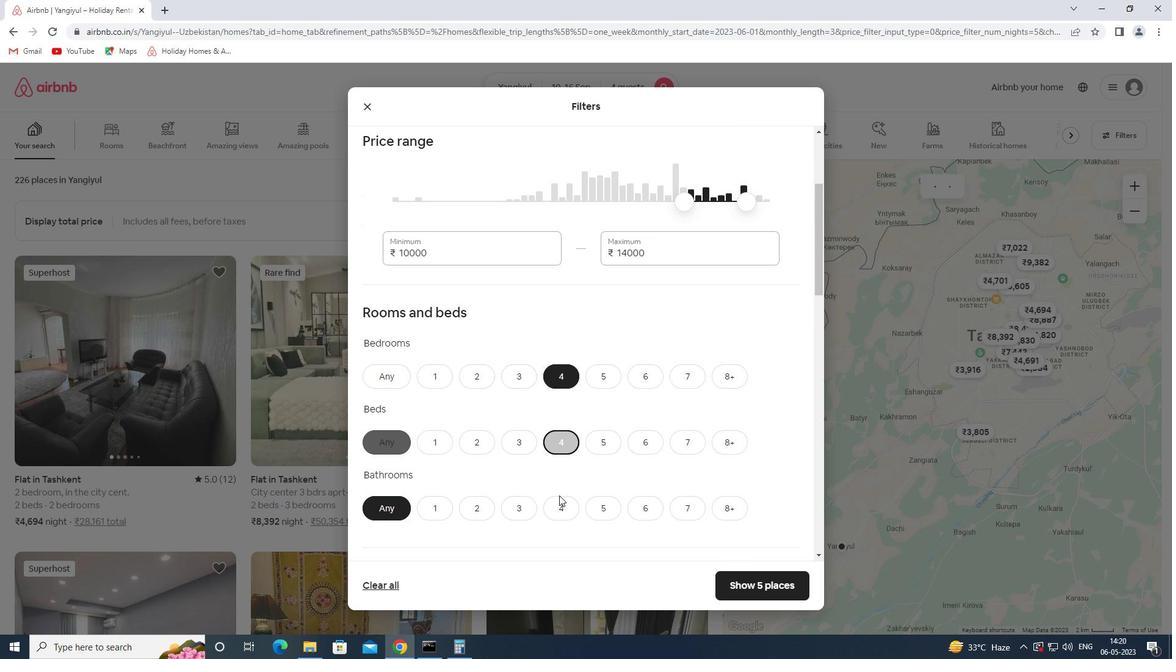 
Action: Mouse moved to (596, 431)
Screenshot: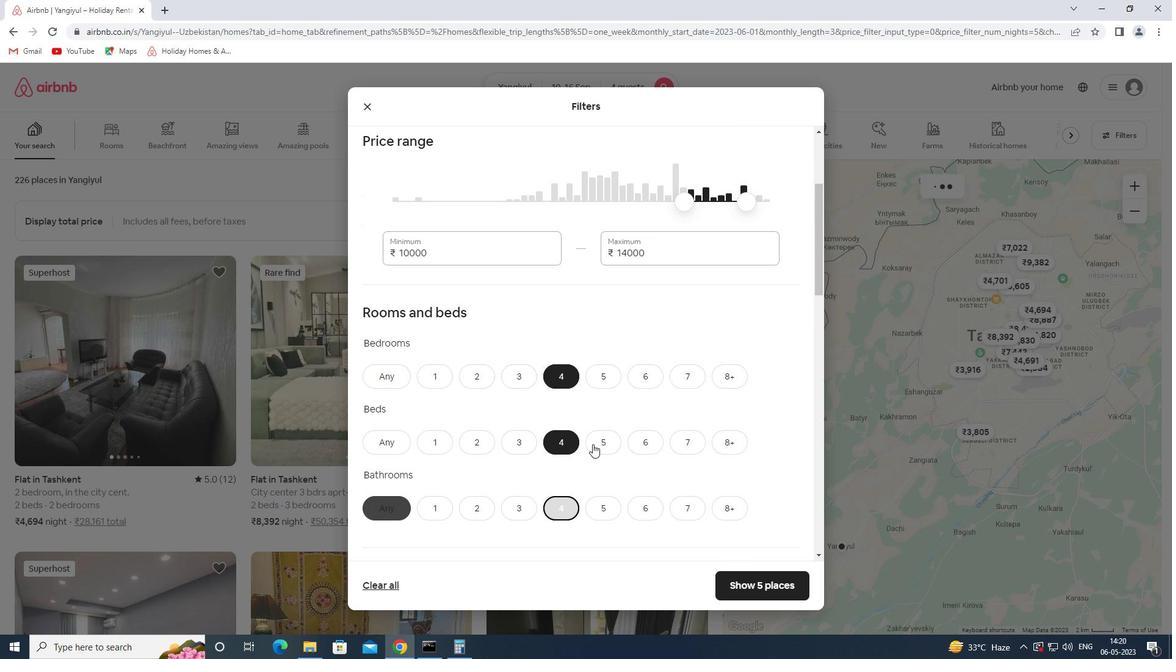 
Action: Mouse scrolled (596, 431) with delta (0, 0)
Screenshot: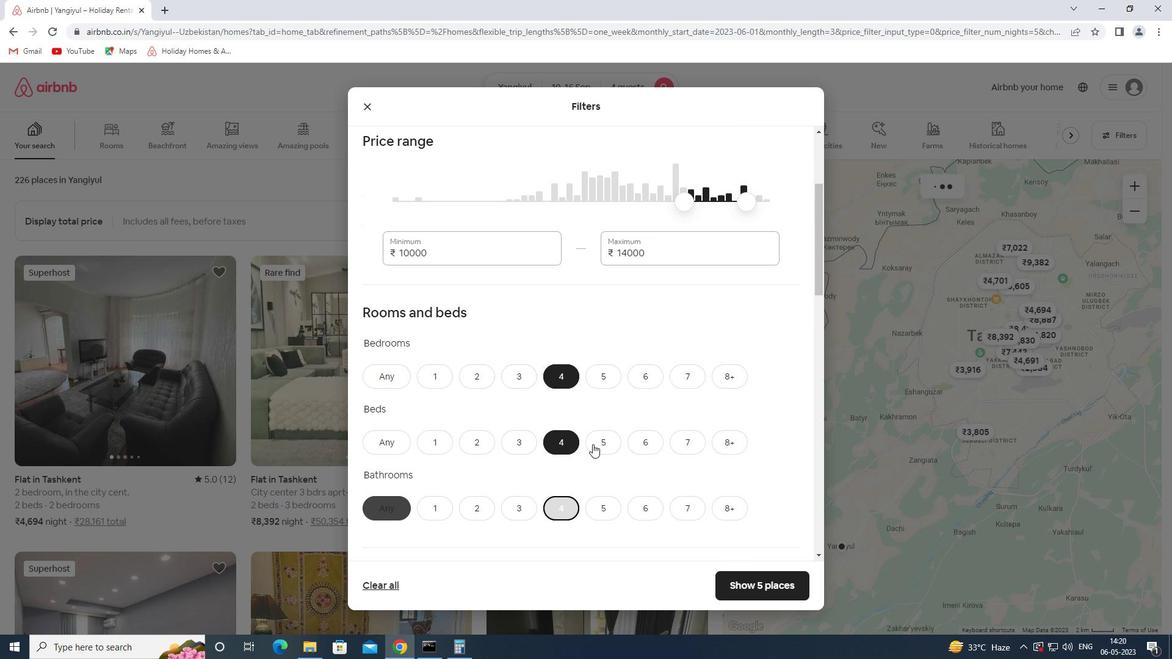 
Action: Mouse scrolled (596, 431) with delta (0, 0)
Screenshot: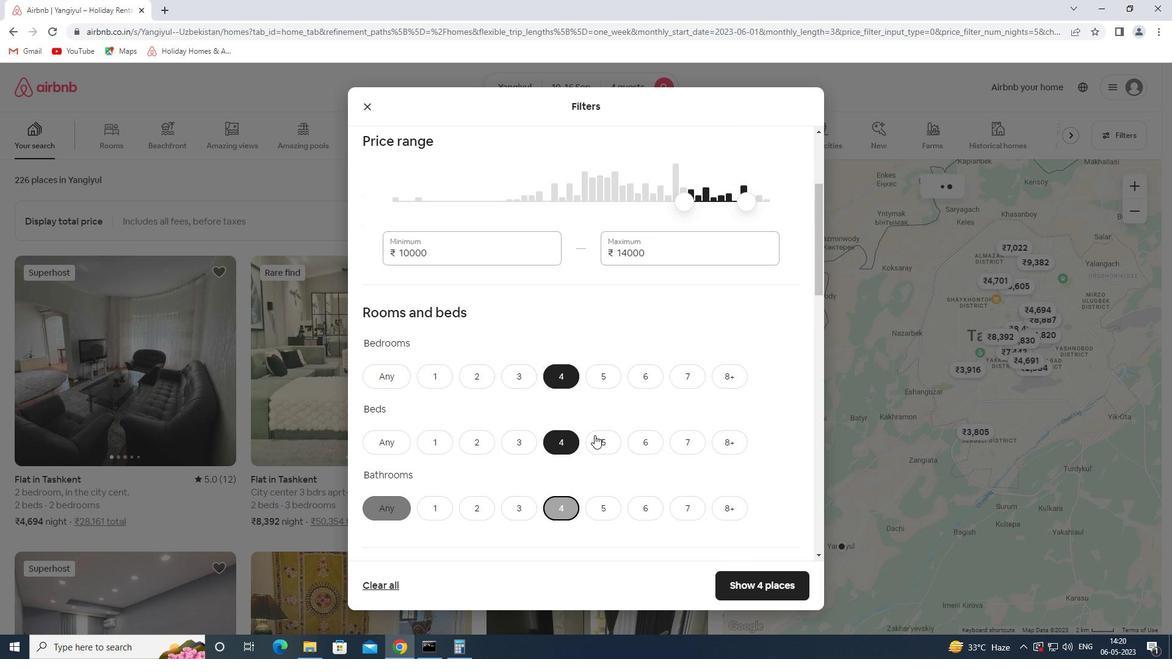 
Action: Mouse moved to (572, 406)
Screenshot: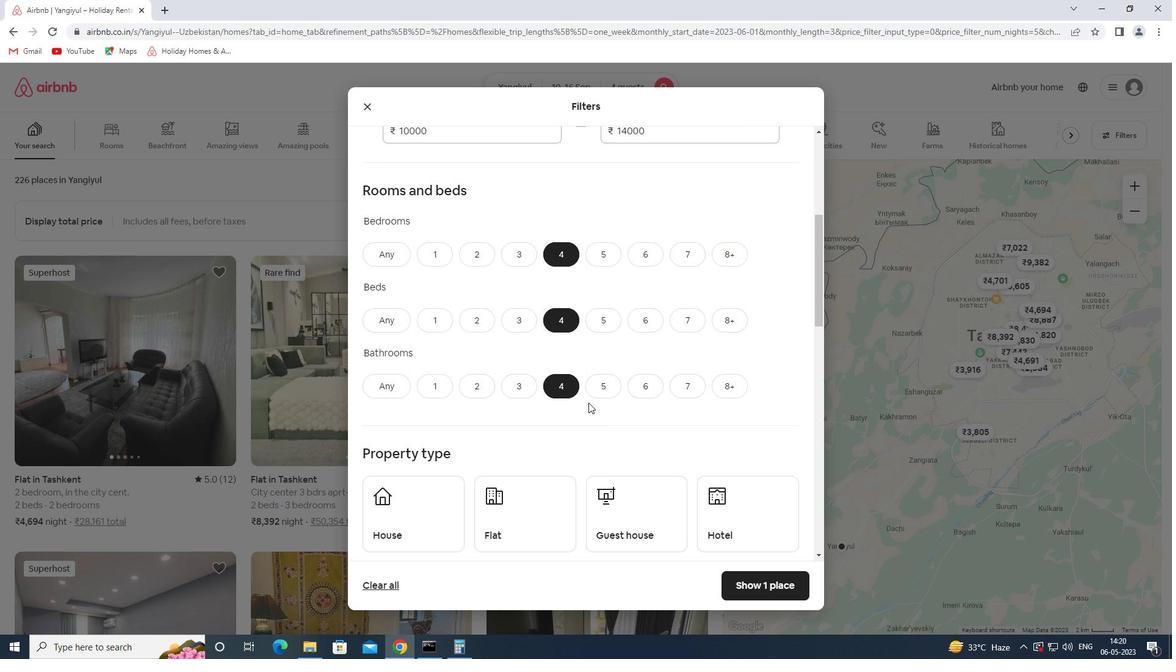 
Action: Mouse scrolled (572, 406) with delta (0, 0)
Screenshot: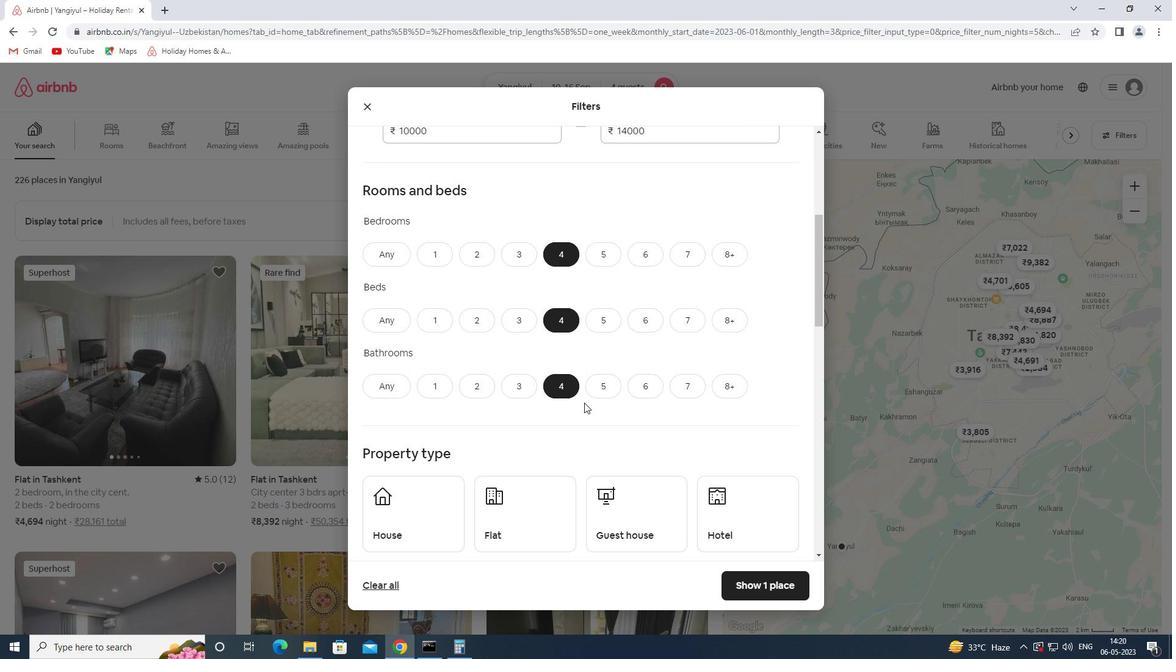 
Action: Mouse scrolled (572, 406) with delta (0, 0)
Screenshot: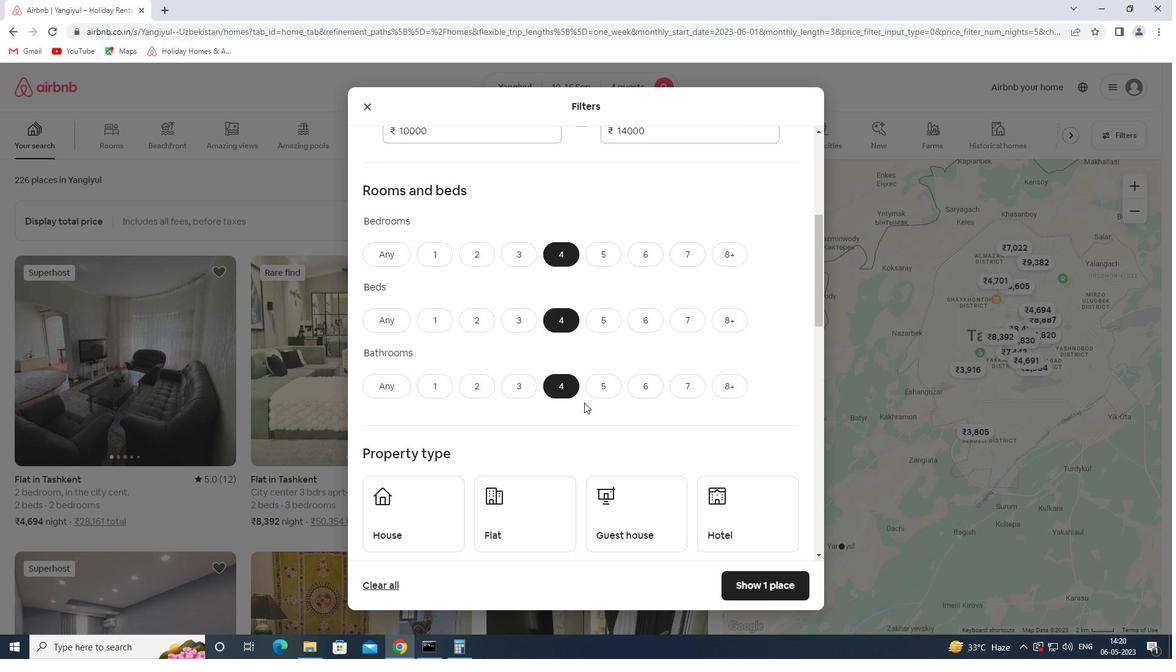
Action: Mouse scrolled (572, 406) with delta (0, 0)
Screenshot: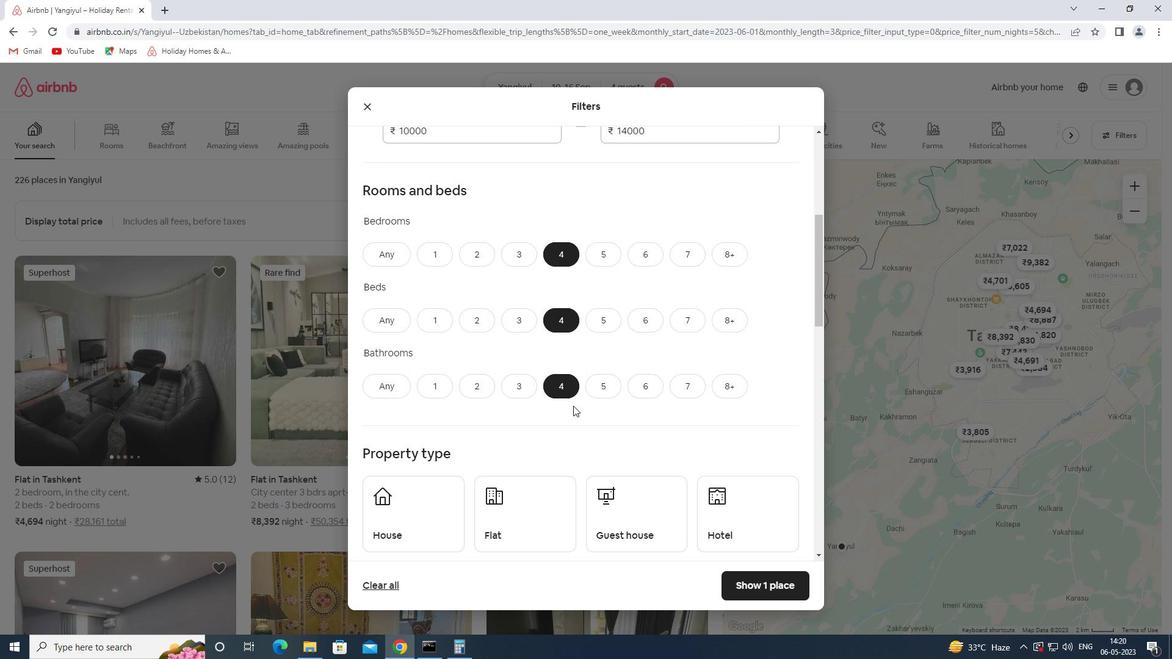 
Action: Mouse moved to (419, 345)
Screenshot: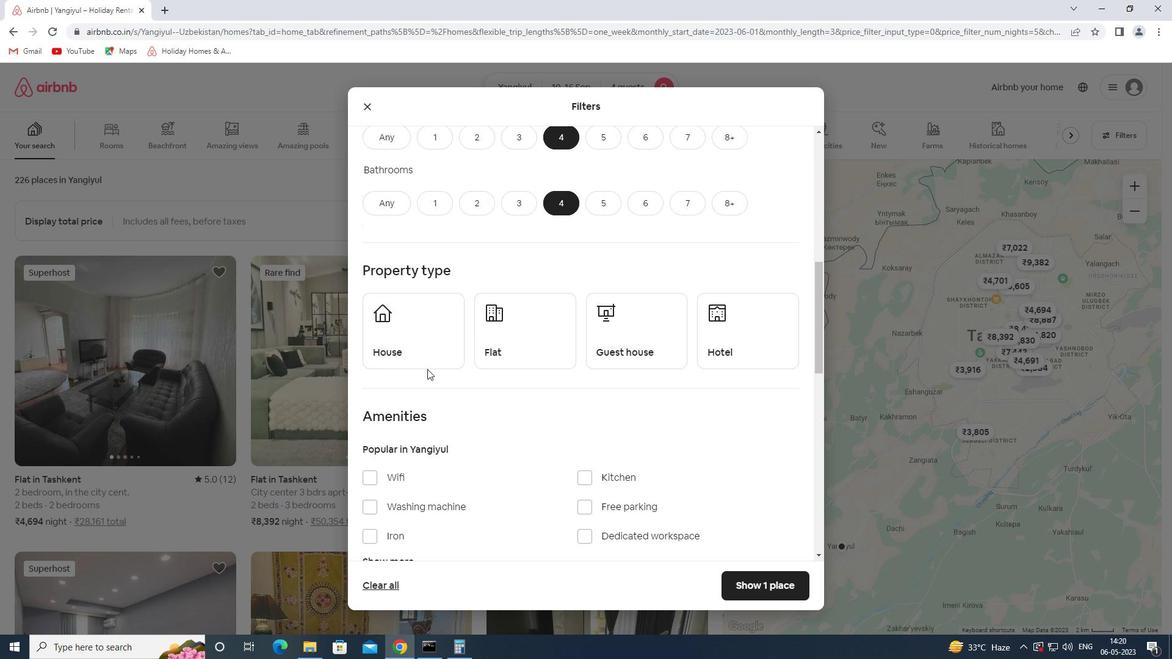 
Action: Mouse pressed left at (419, 345)
Screenshot: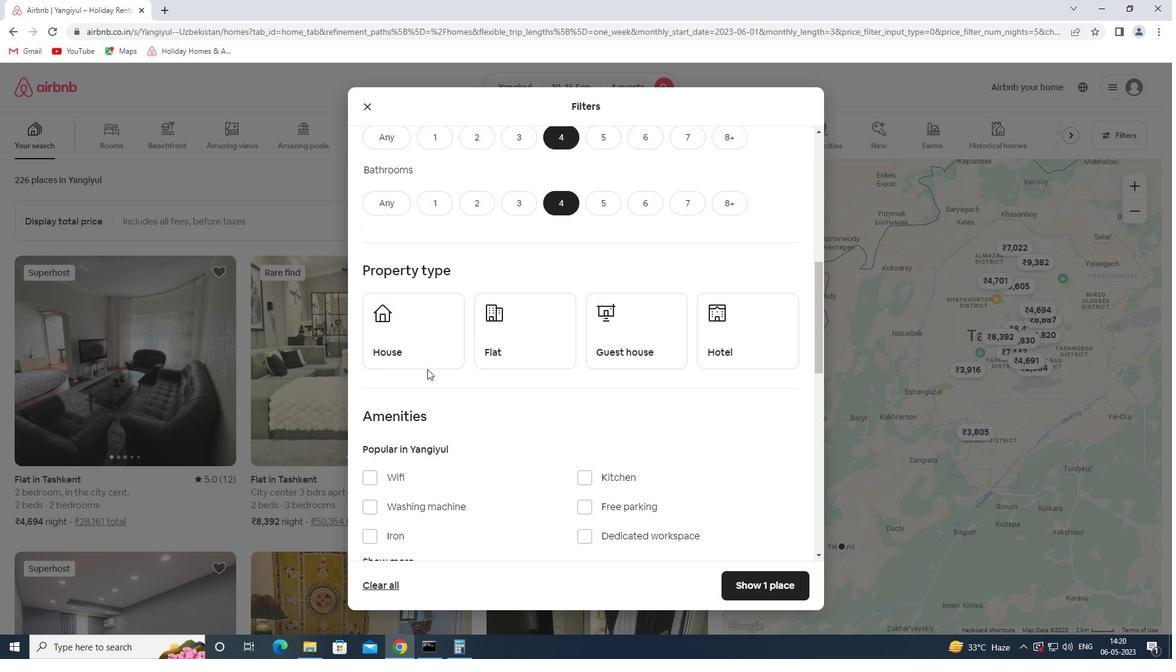 
Action: Mouse moved to (532, 340)
Screenshot: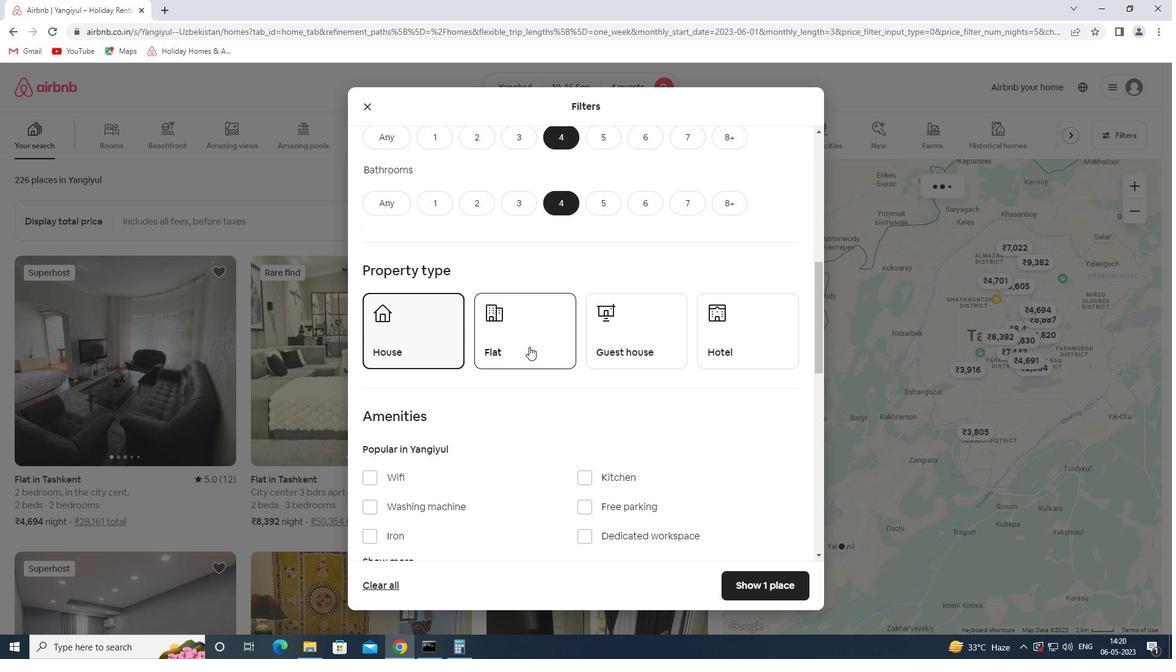 
Action: Mouse pressed left at (532, 340)
Screenshot: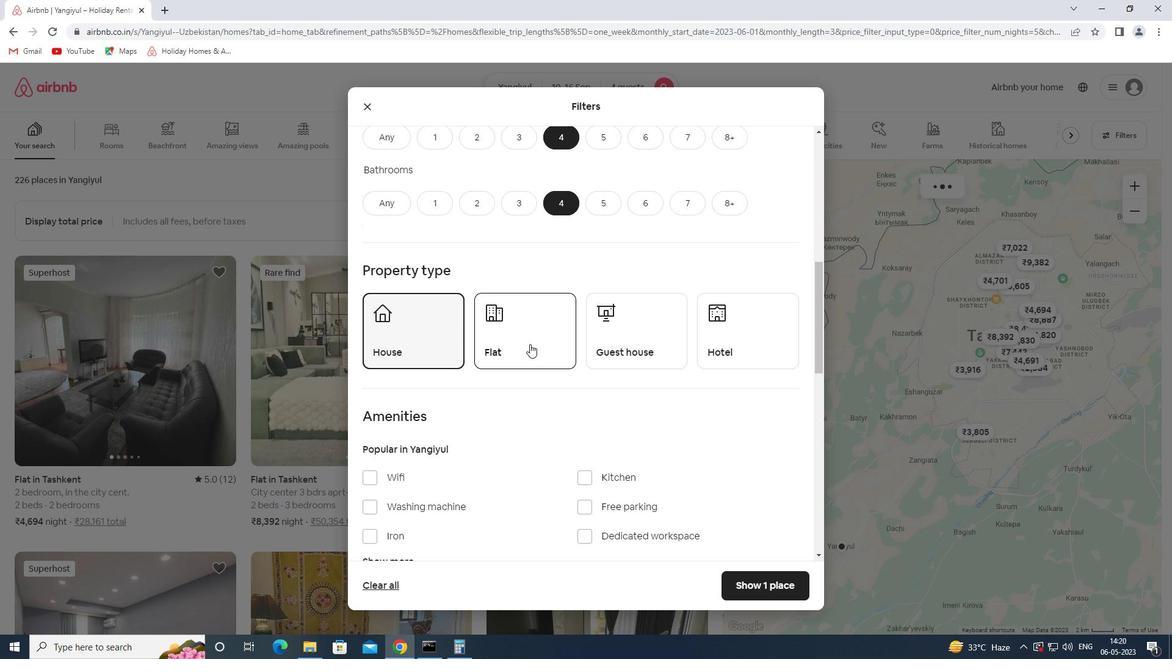 
Action: Mouse moved to (624, 330)
Screenshot: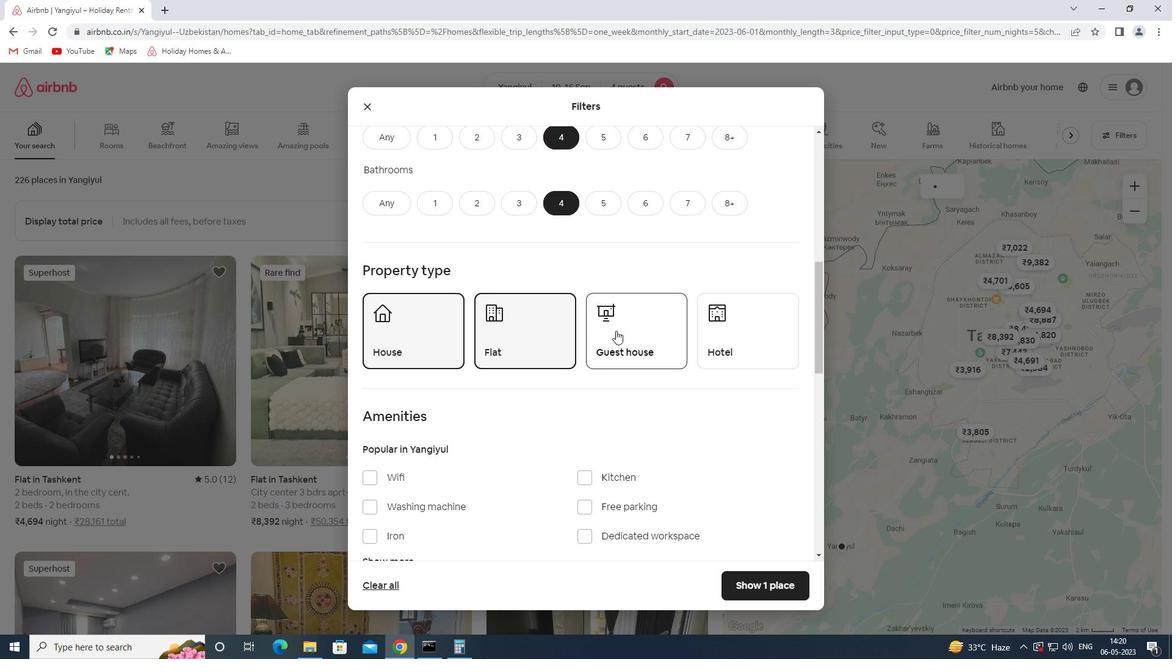 
Action: Mouse pressed left at (624, 330)
Screenshot: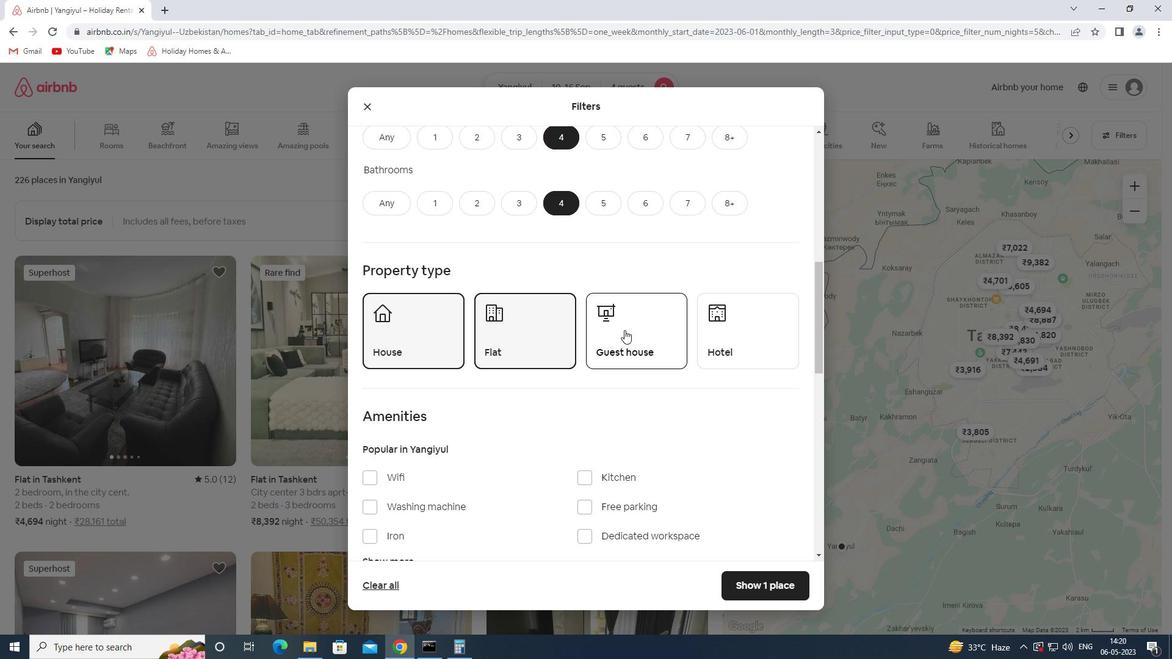 
Action: Mouse moved to (394, 475)
Screenshot: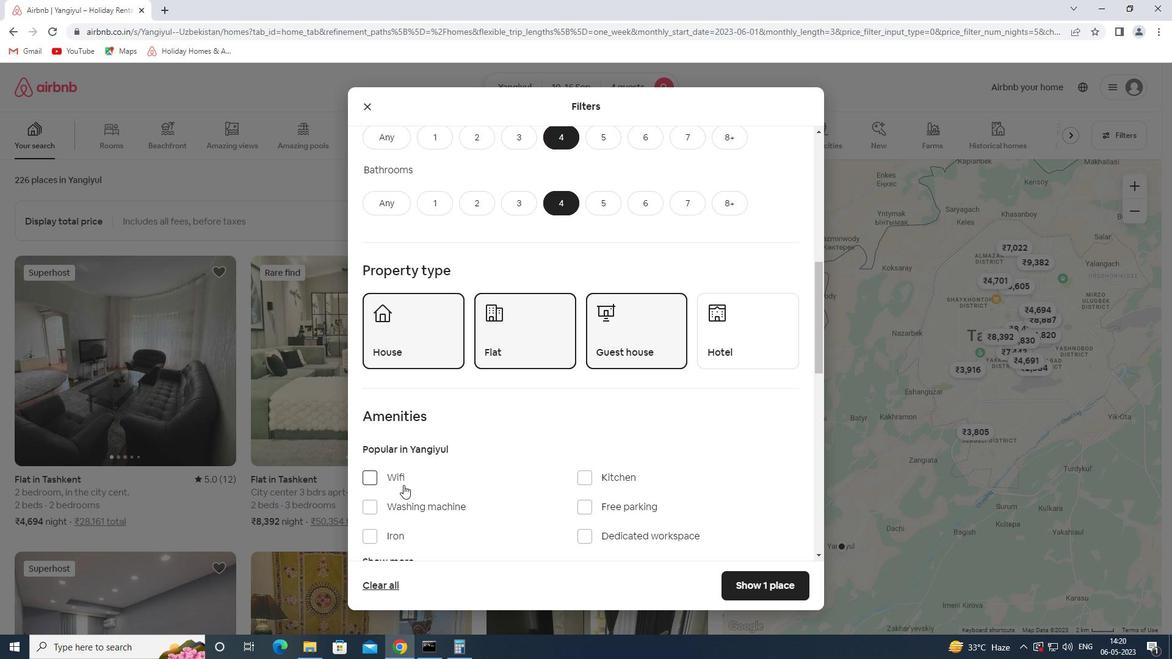 
Action: Mouse pressed left at (394, 475)
Screenshot: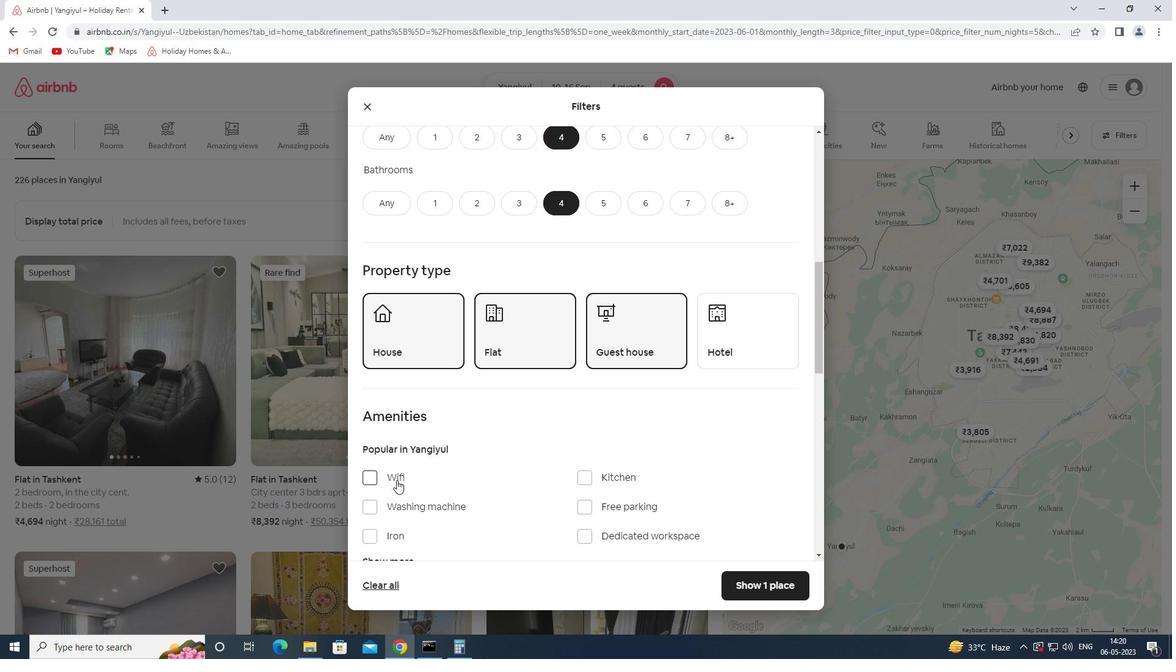 
Action: Mouse moved to (606, 508)
Screenshot: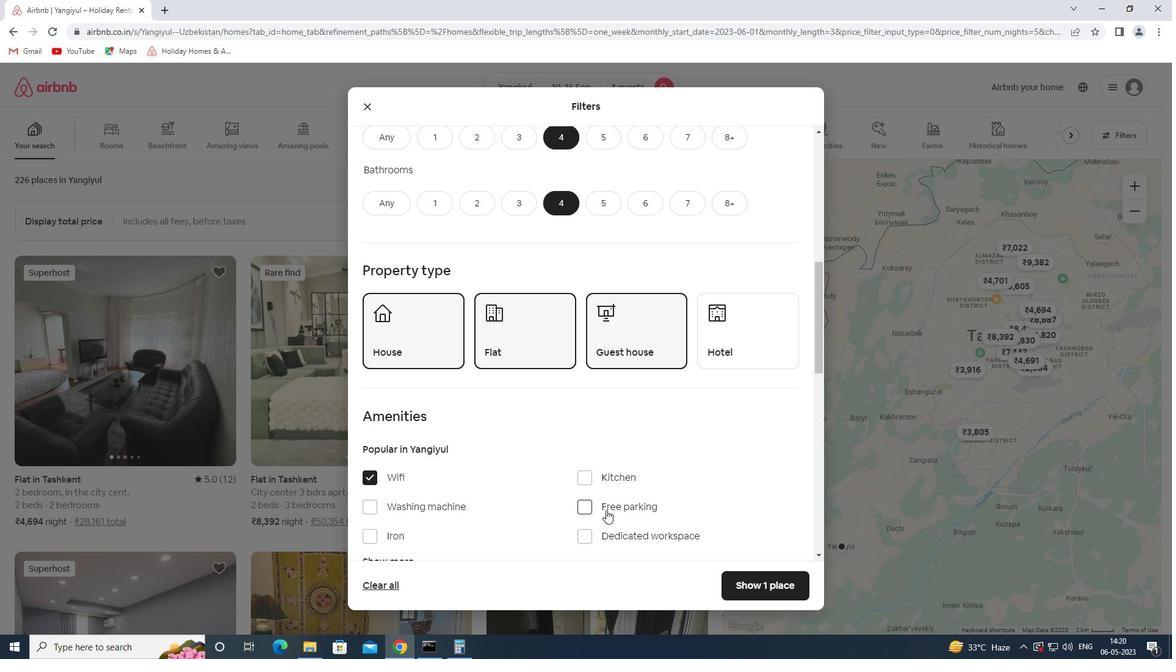 
Action: Mouse pressed left at (606, 508)
Screenshot: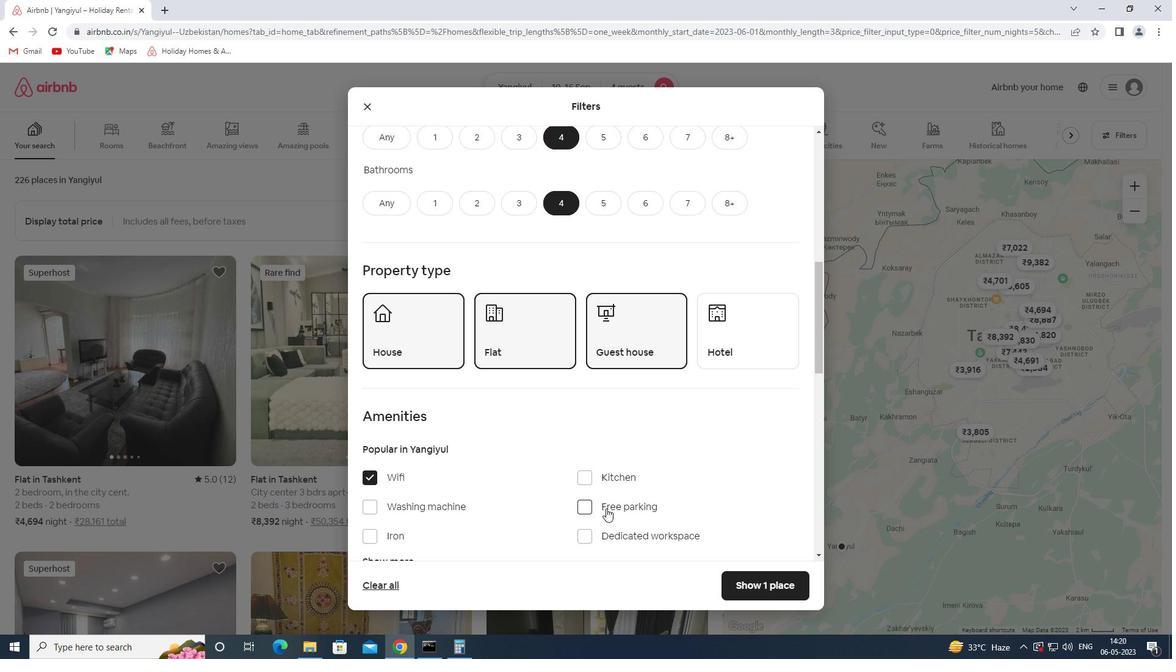 
Action: Mouse moved to (644, 458)
Screenshot: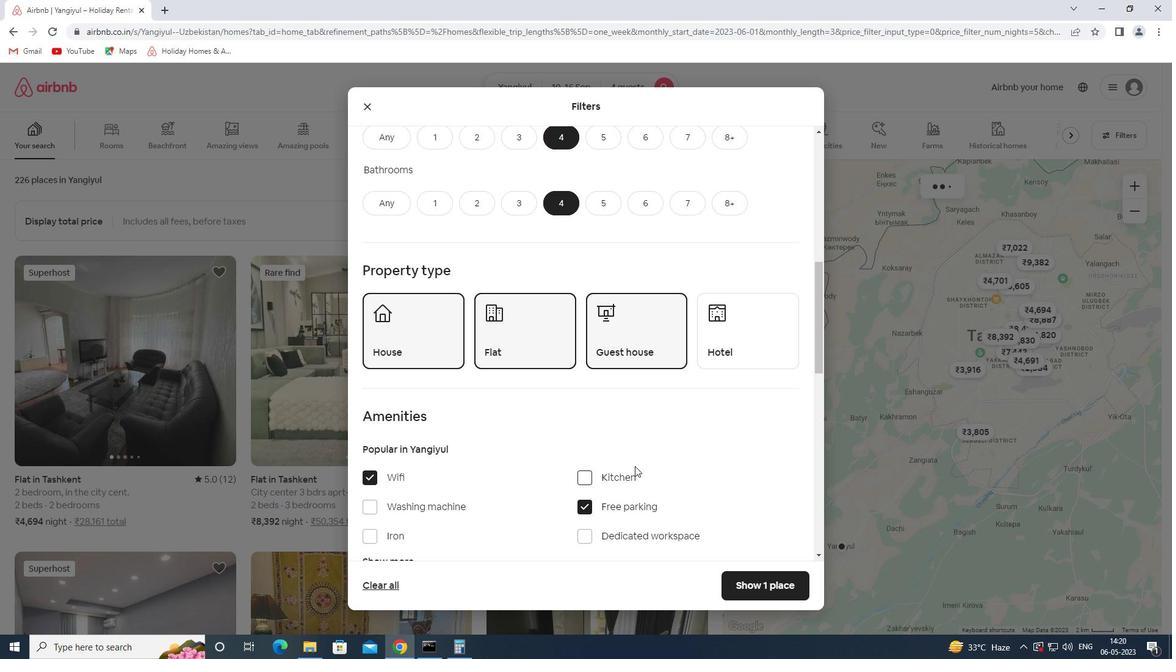 
Action: Mouse scrolled (644, 458) with delta (0, 0)
Screenshot: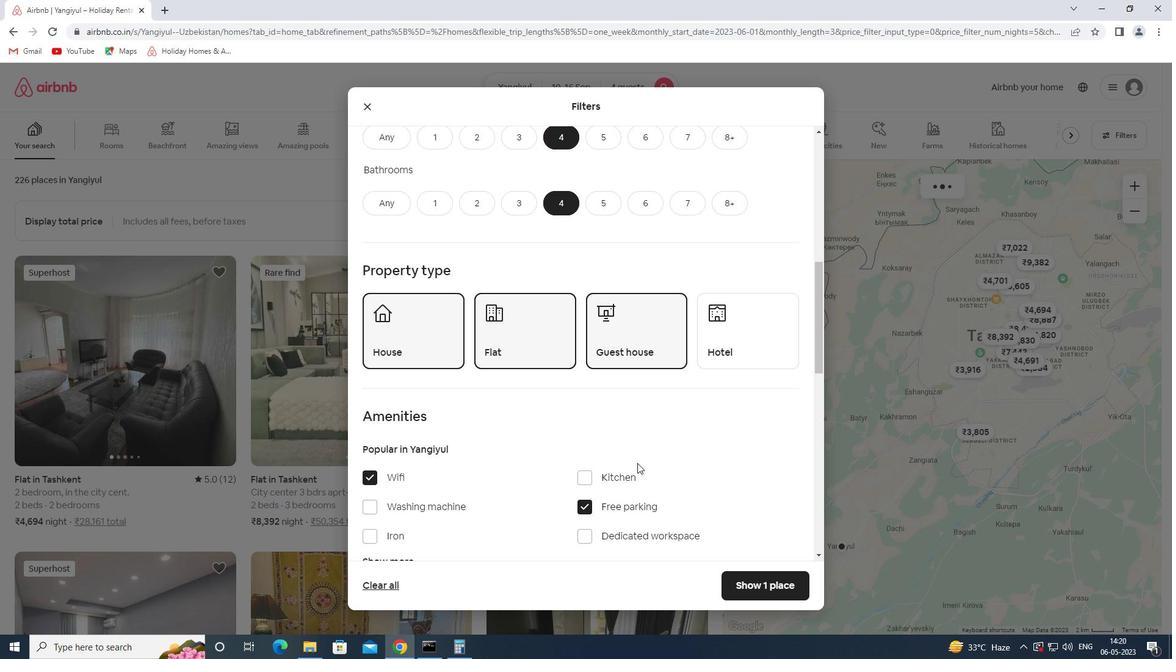 
Action: Mouse moved to (647, 457)
Screenshot: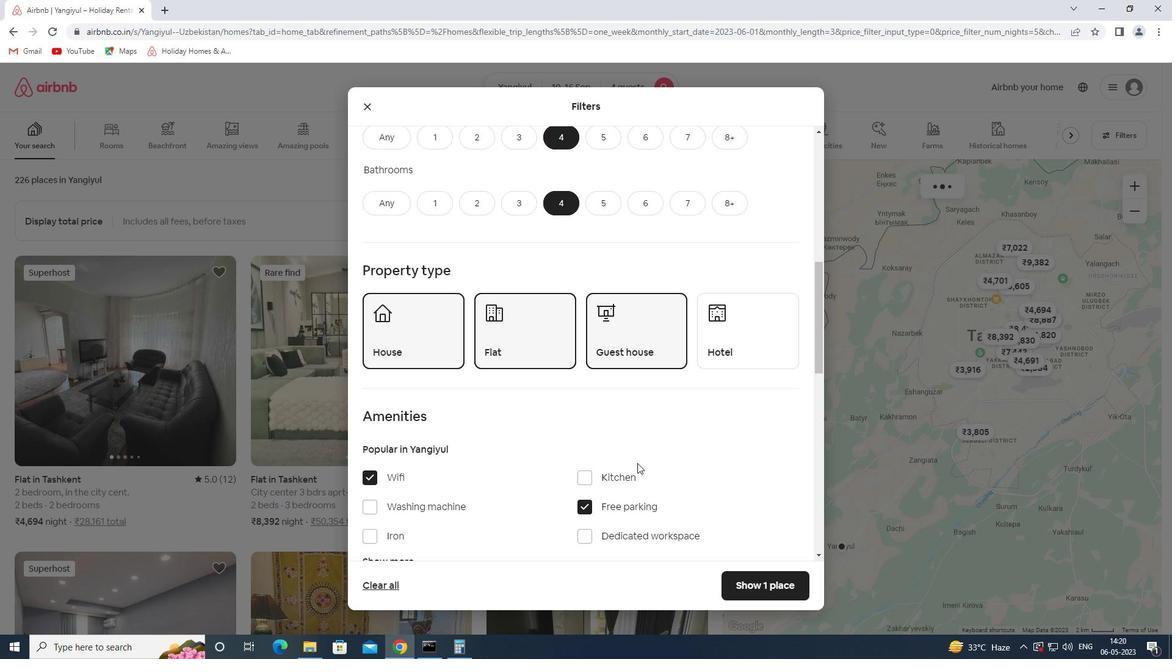 
Action: Mouse scrolled (647, 456) with delta (0, 0)
Screenshot: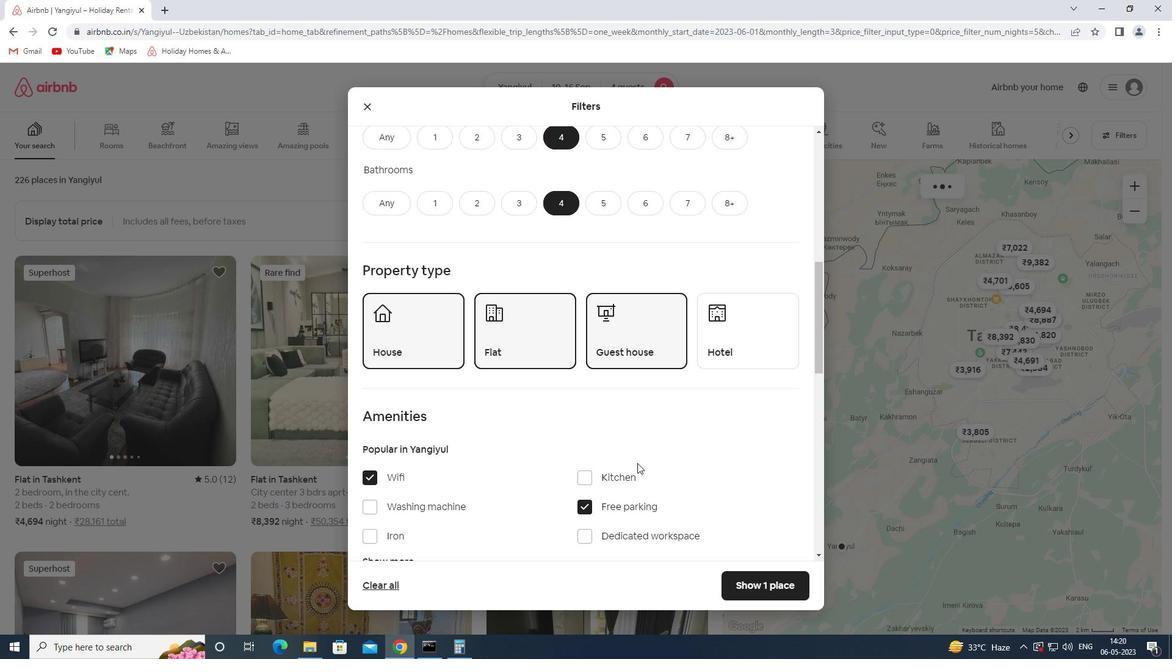 
Action: Mouse moved to (649, 456)
Screenshot: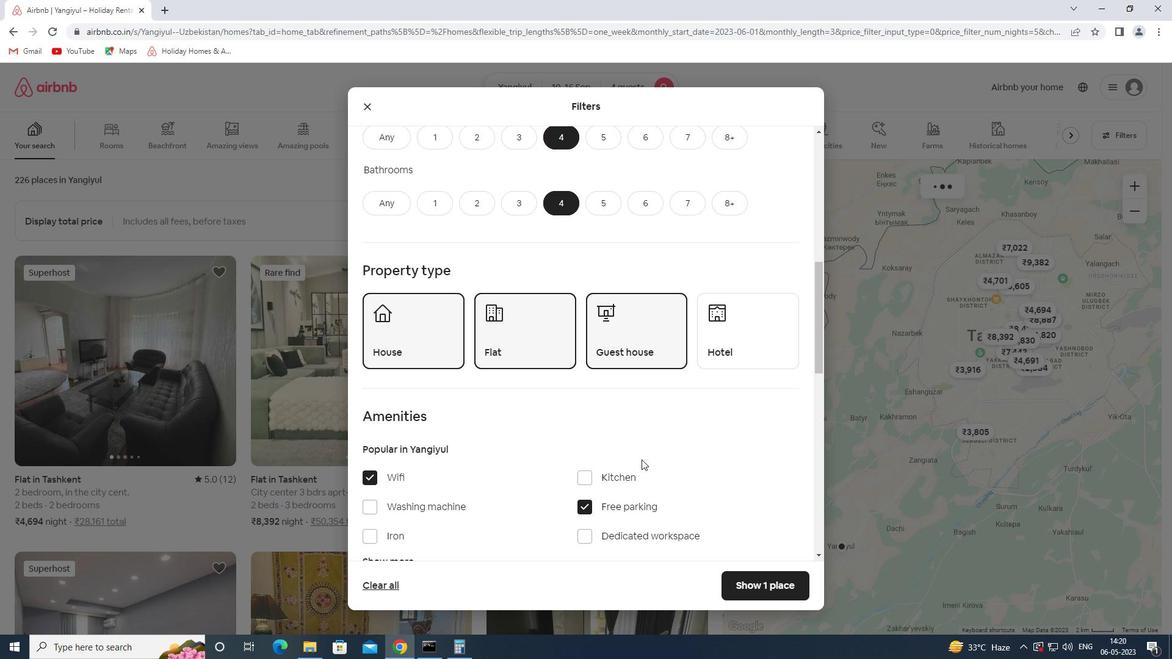 
Action: Mouse scrolled (649, 455) with delta (0, 0)
Screenshot: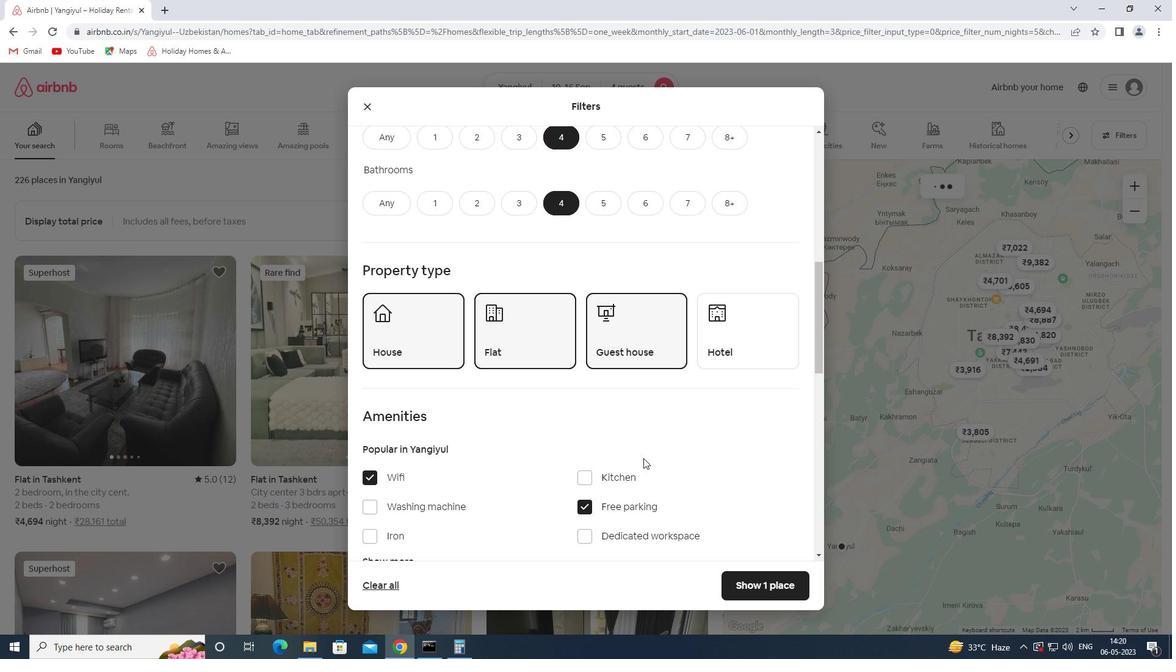 
Action: Mouse moved to (406, 386)
Screenshot: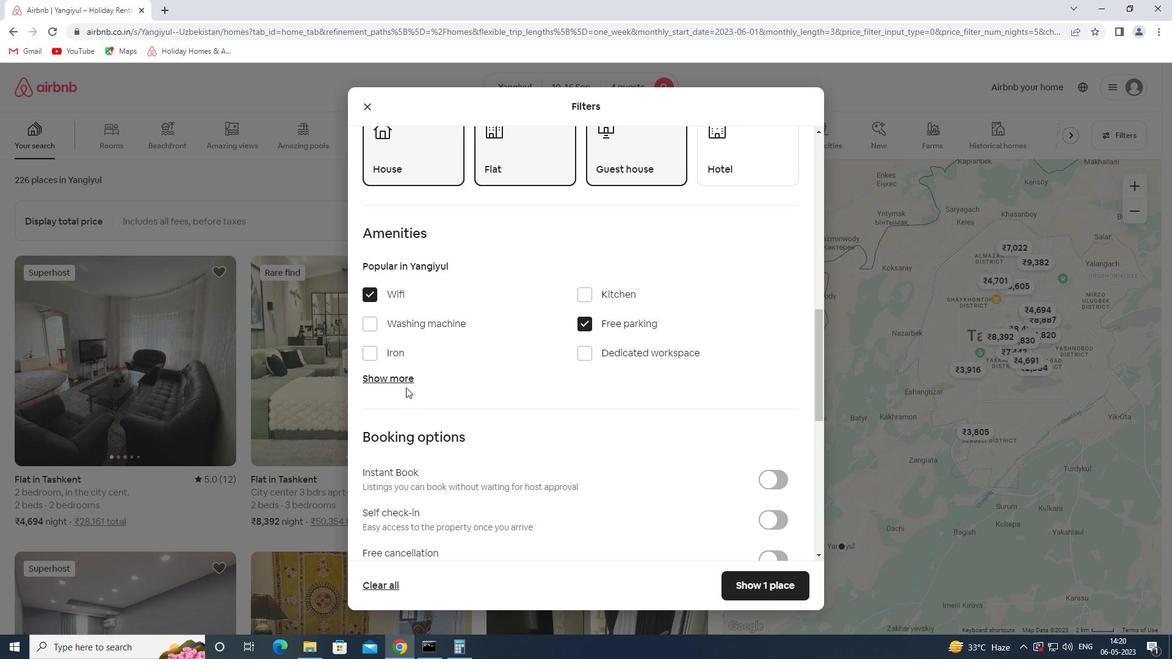 
Action: Mouse pressed left at (406, 386)
Screenshot: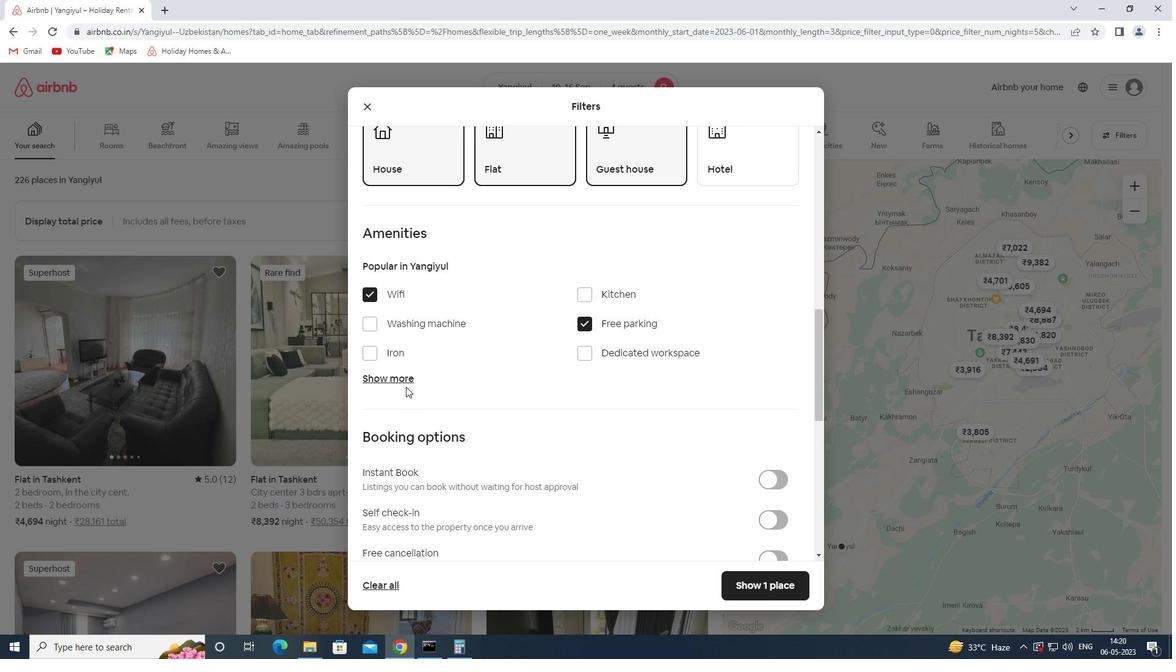 
Action: Mouse moved to (400, 378)
Screenshot: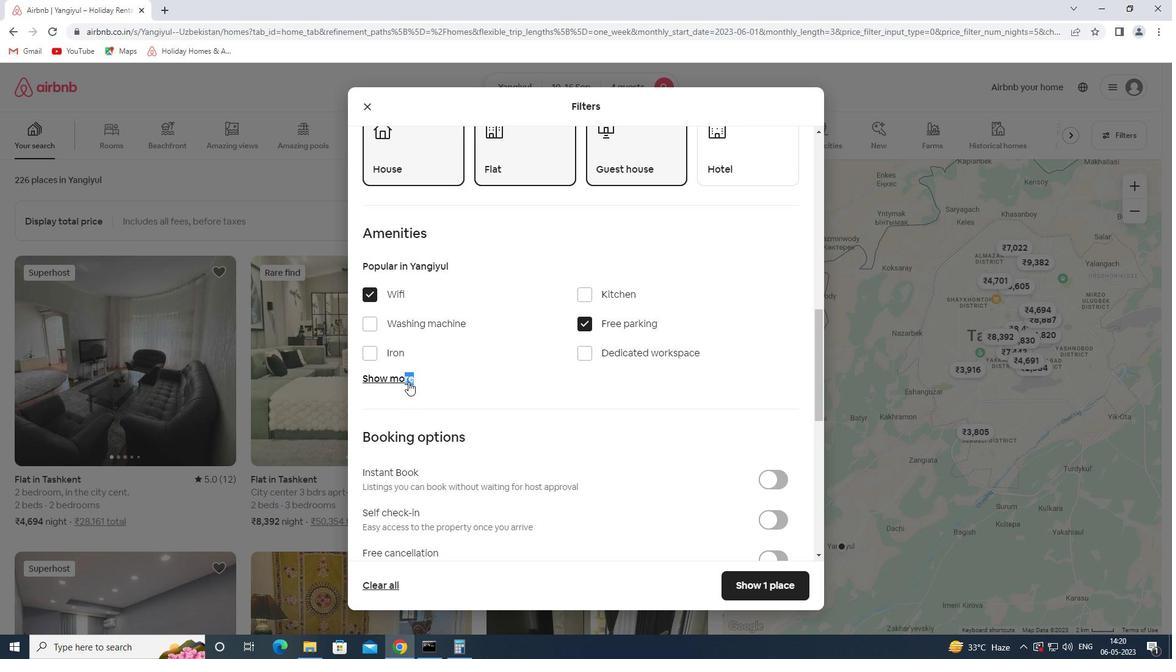 
Action: Mouse pressed left at (400, 378)
Screenshot: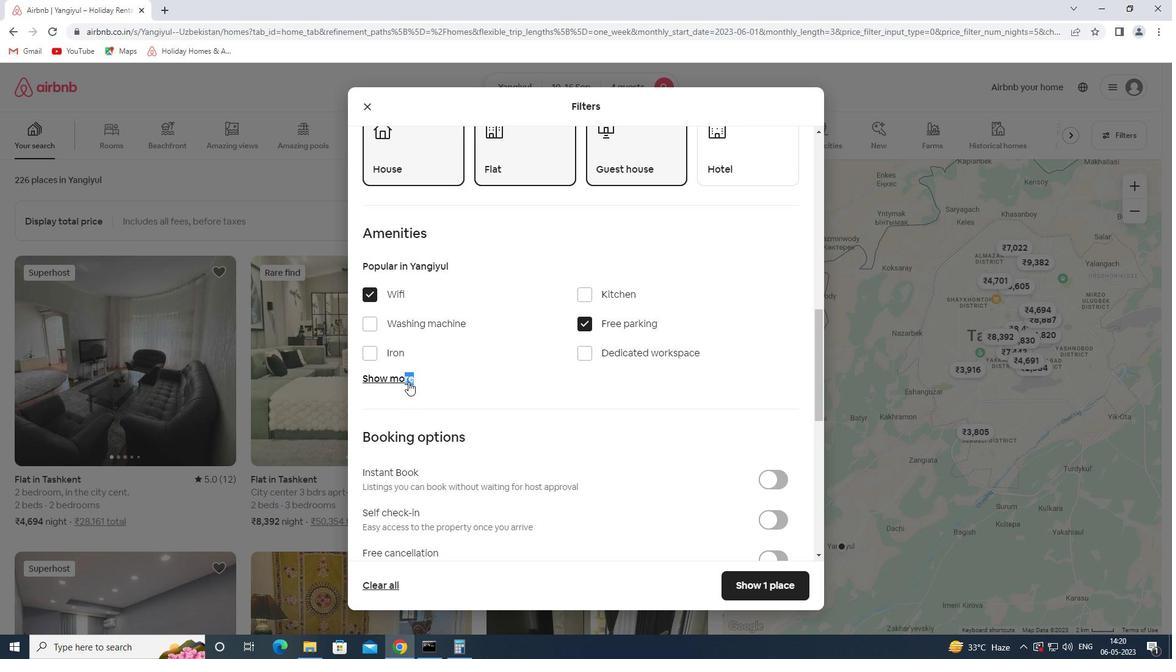 
Action: Mouse moved to (596, 456)
Screenshot: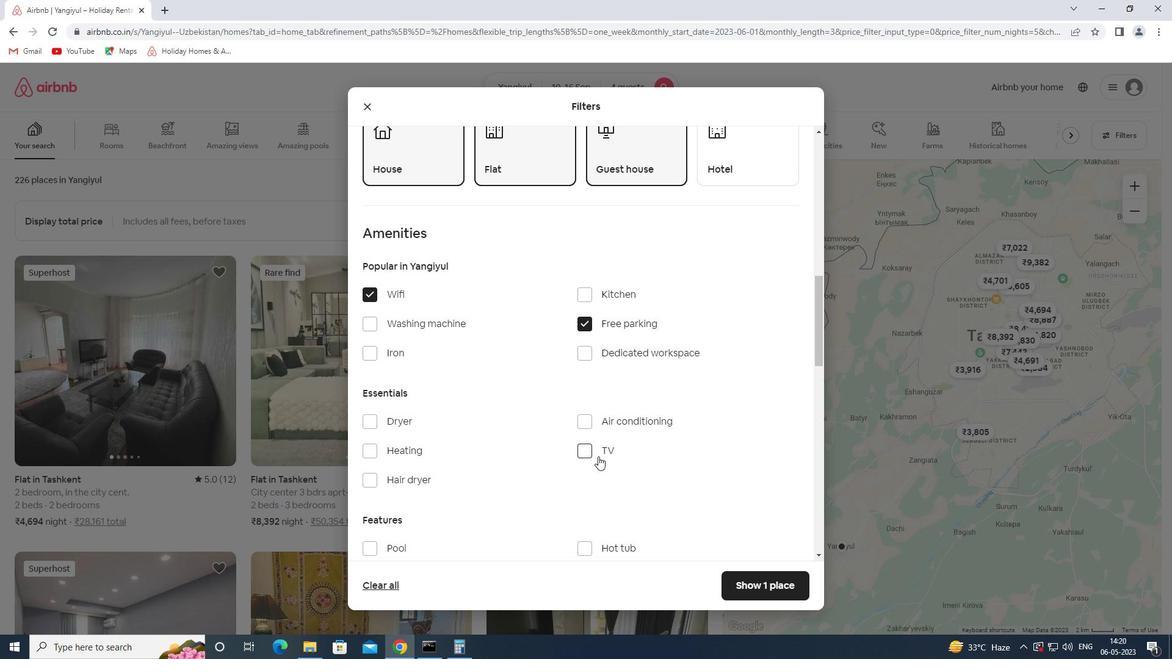 
Action: Mouse pressed left at (596, 456)
Screenshot: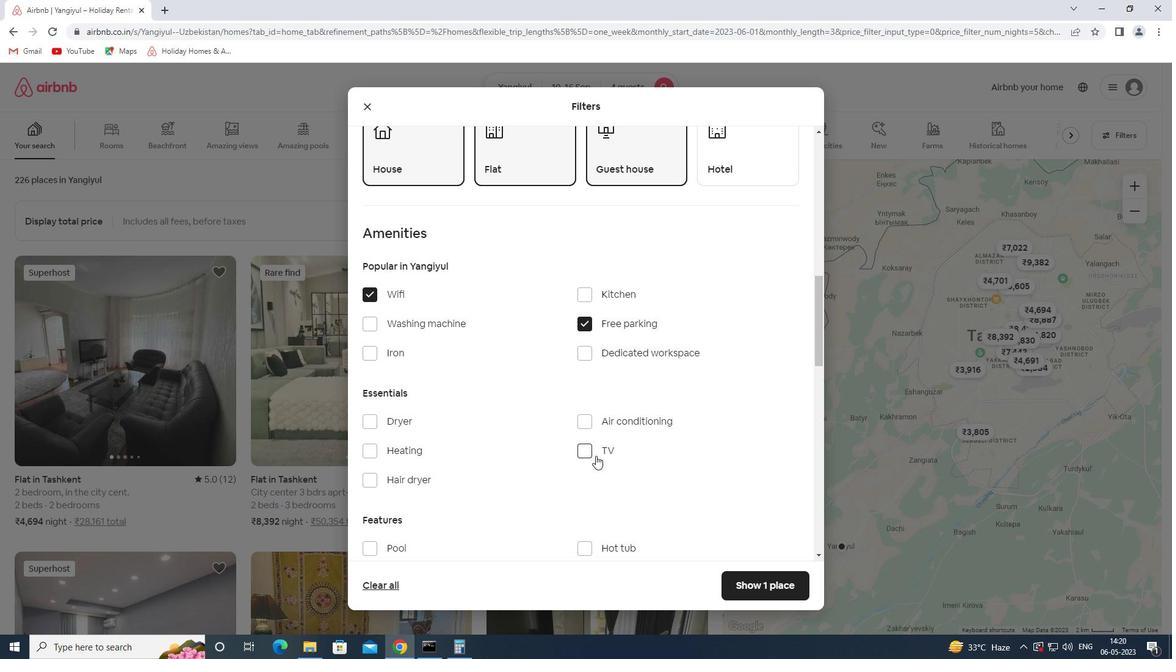 
Action: Mouse moved to (610, 481)
Screenshot: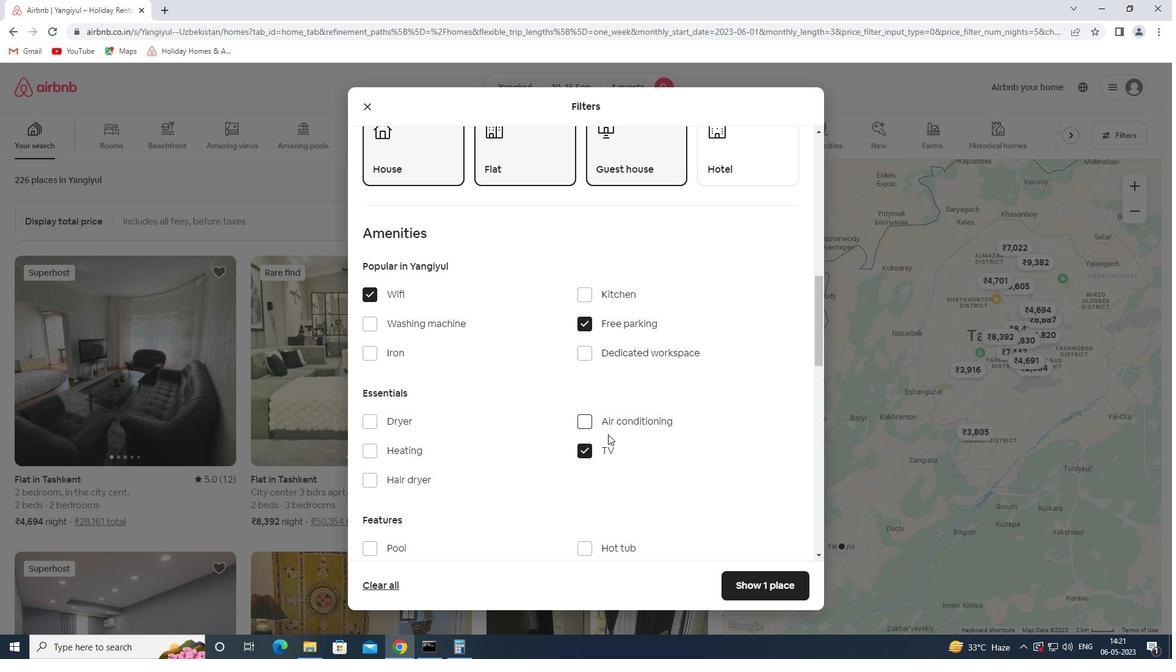 
Action: Mouse scrolled (610, 481) with delta (0, 0)
Screenshot: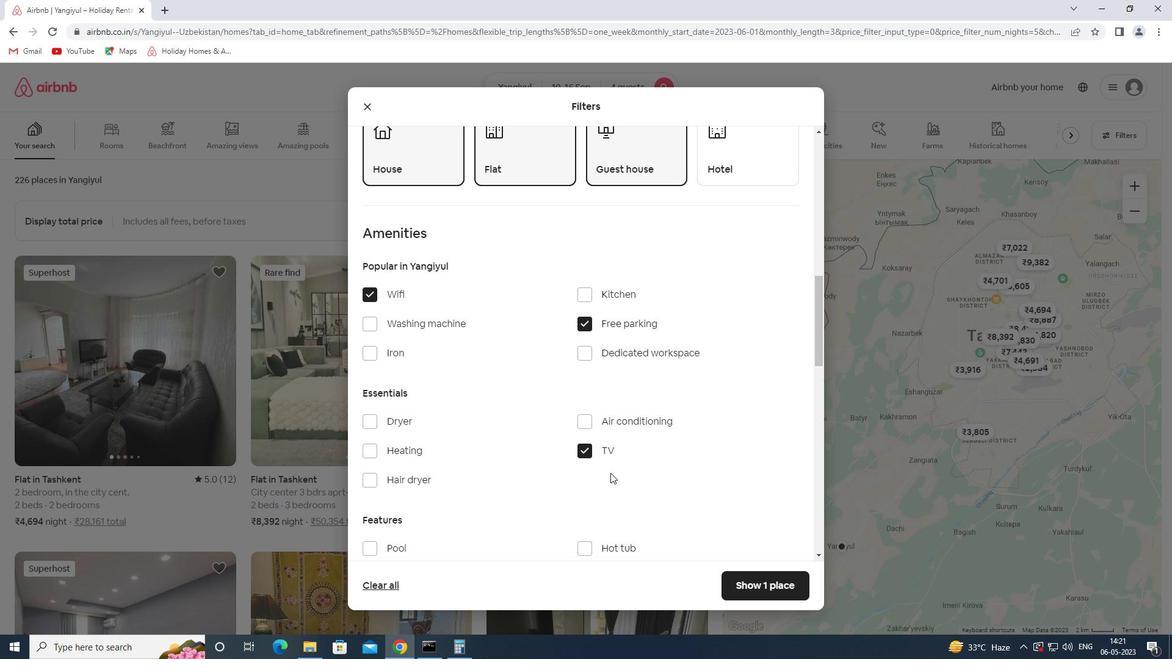 
Action: Mouse moved to (610, 482)
Screenshot: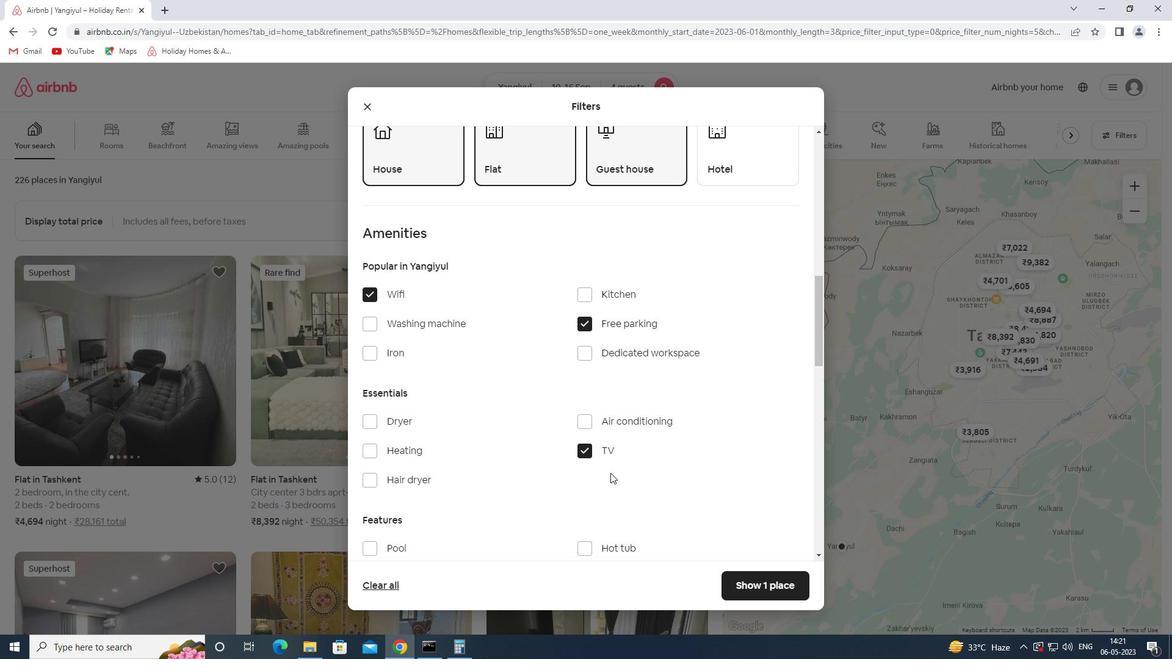 
Action: Mouse scrolled (610, 481) with delta (0, 0)
Screenshot: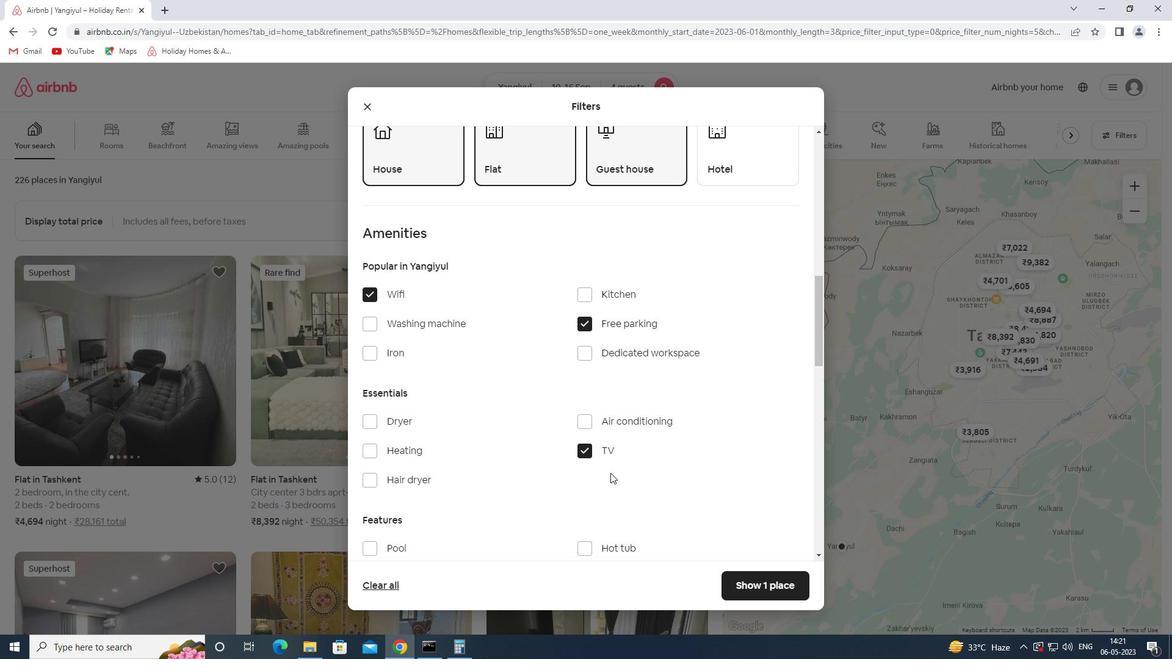 
Action: Mouse scrolled (610, 481) with delta (0, 0)
Screenshot: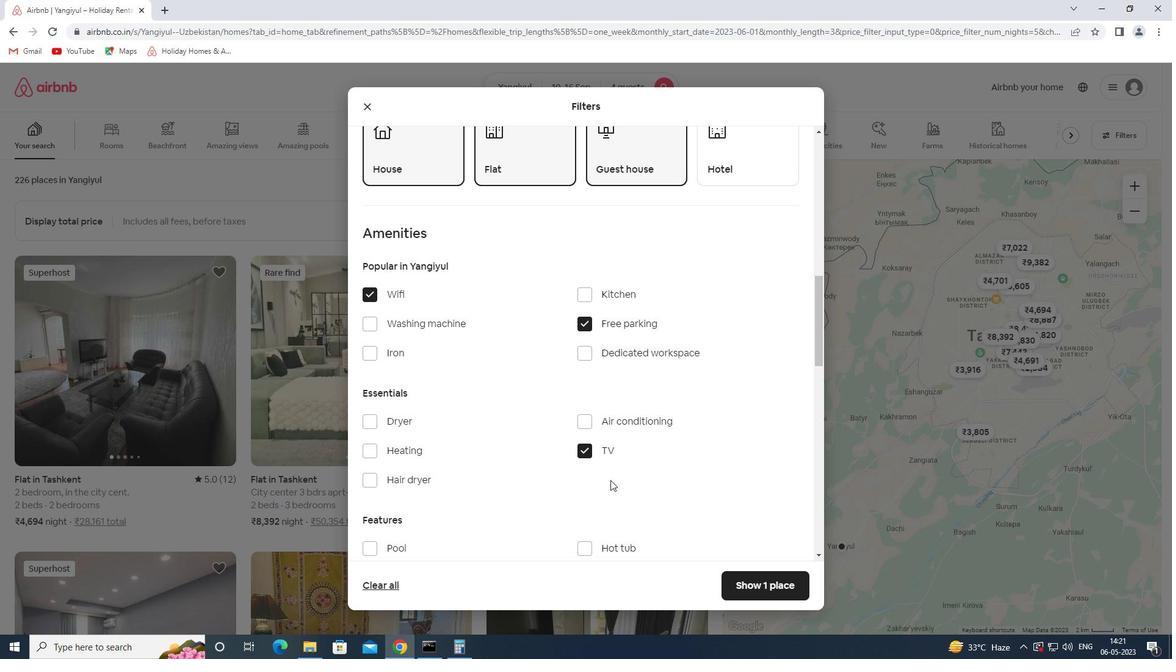 
Action: Mouse moved to (605, 480)
Screenshot: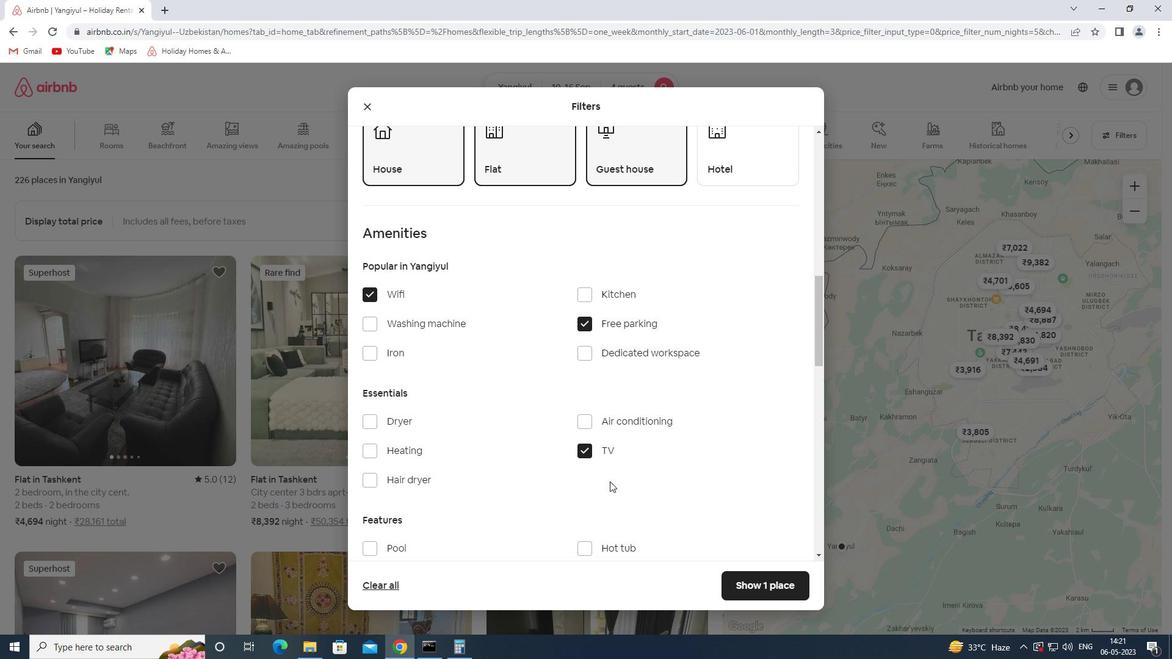 
Action: Mouse scrolled (605, 480) with delta (0, 0)
Screenshot: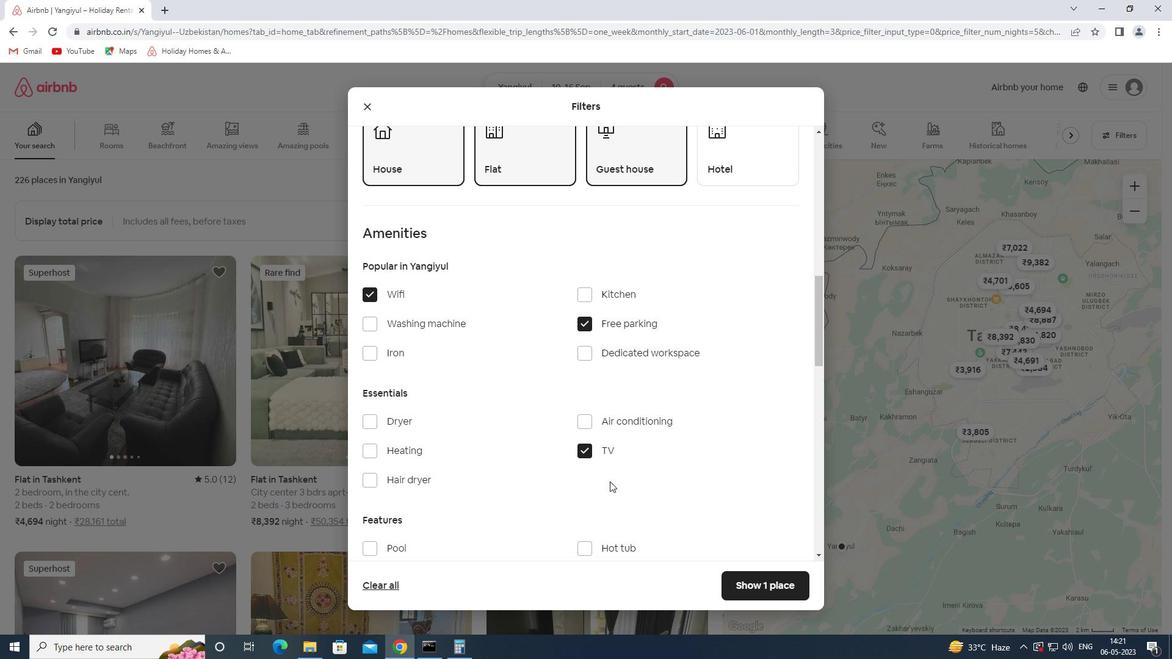 
Action: Mouse moved to (398, 362)
Screenshot: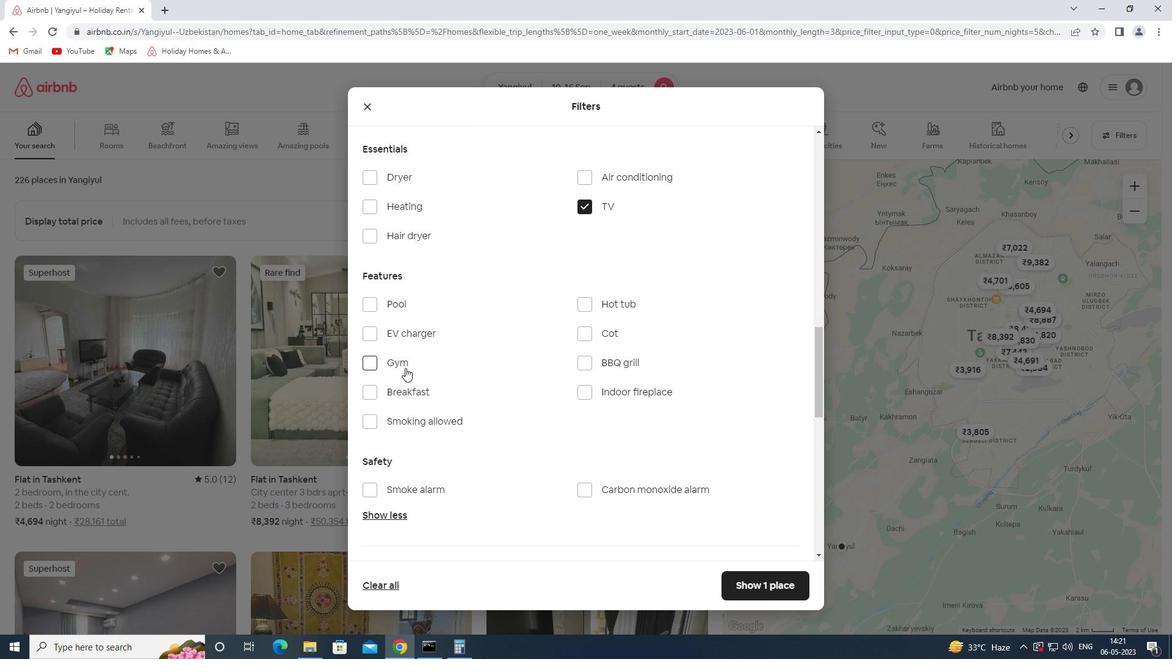 
Action: Mouse pressed left at (398, 362)
Screenshot: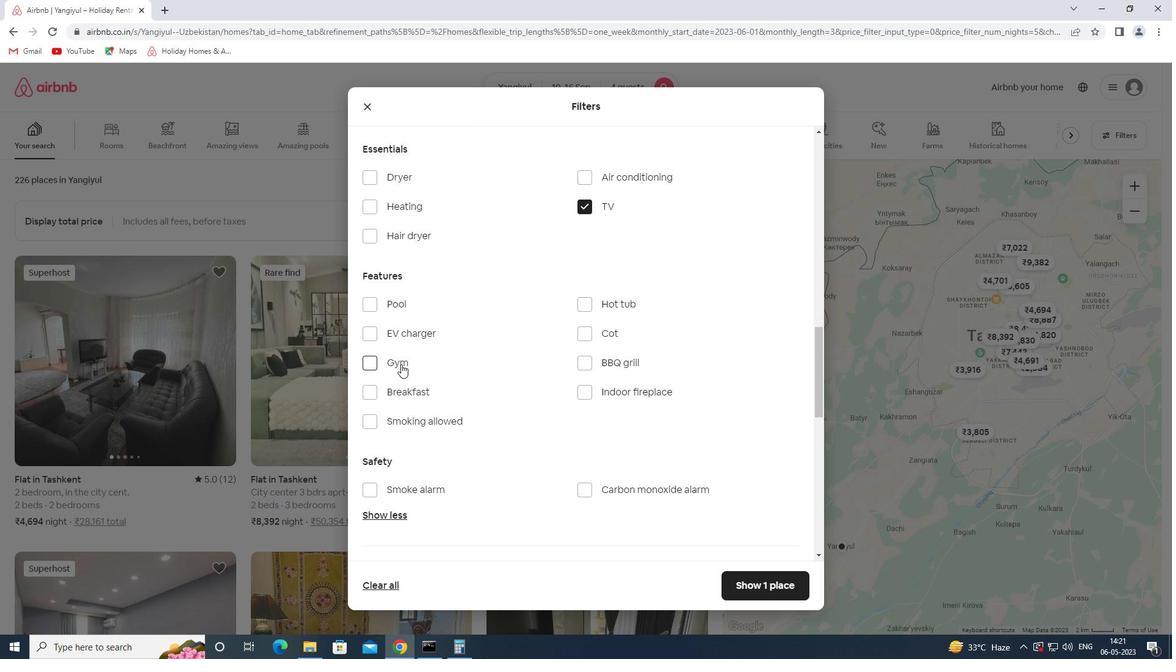 
Action: Mouse moved to (407, 389)
Screenshot: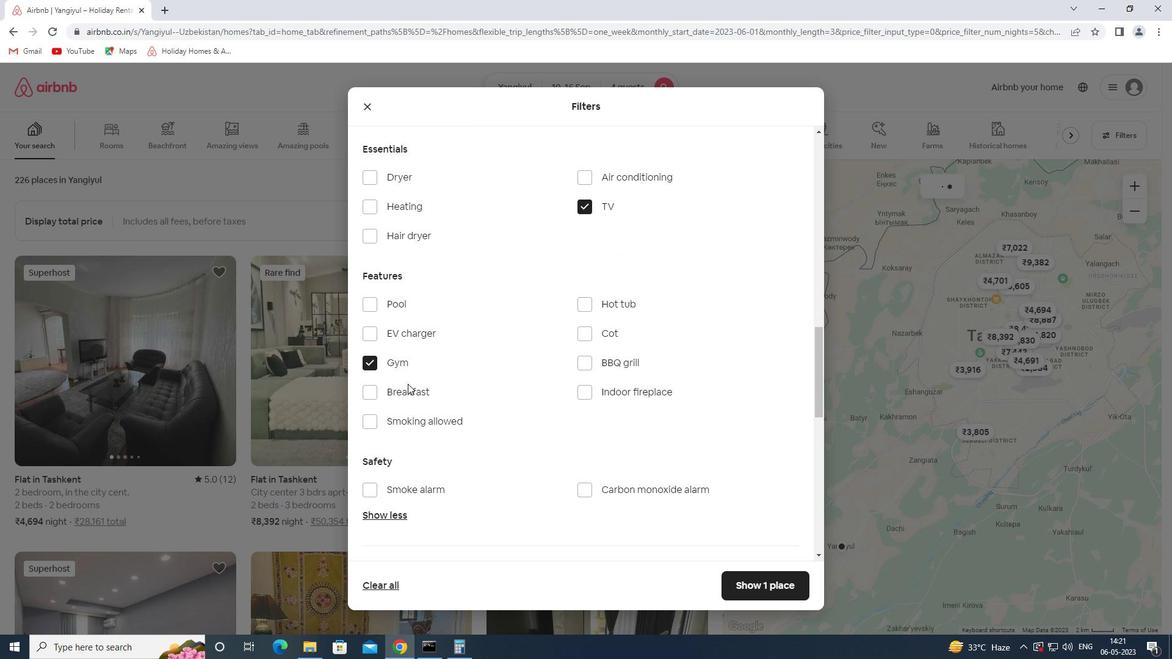
Action: Mouse pressed left at (407, 389)
Screenshot: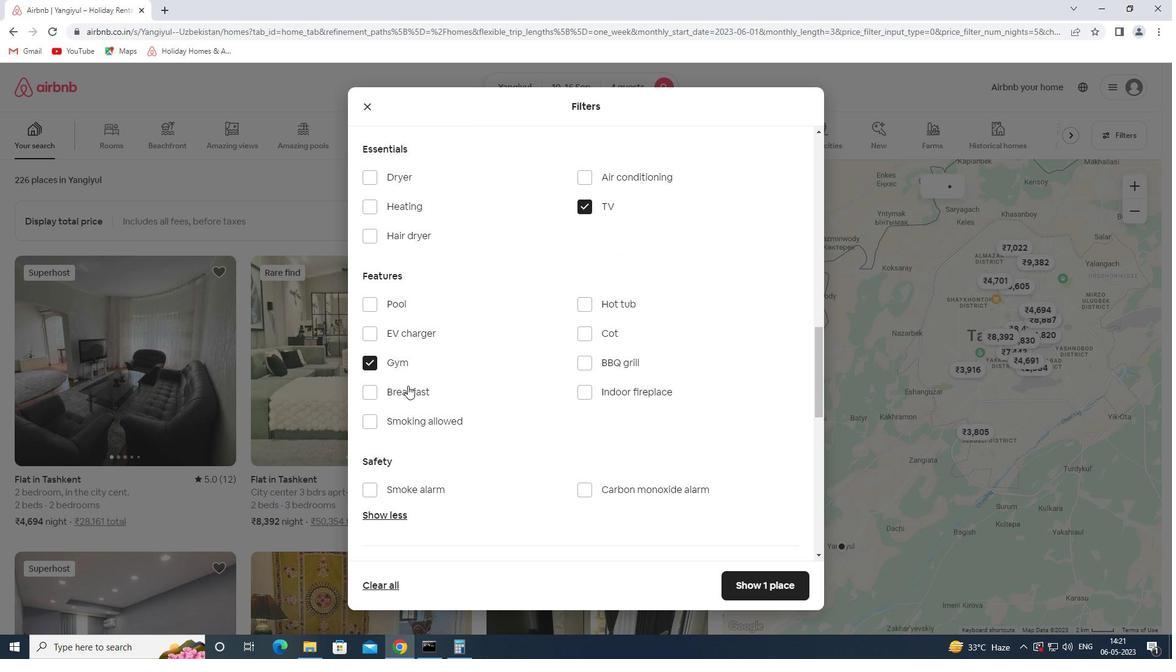 
Action: Mouse moved to (562, 420)
Screenshot: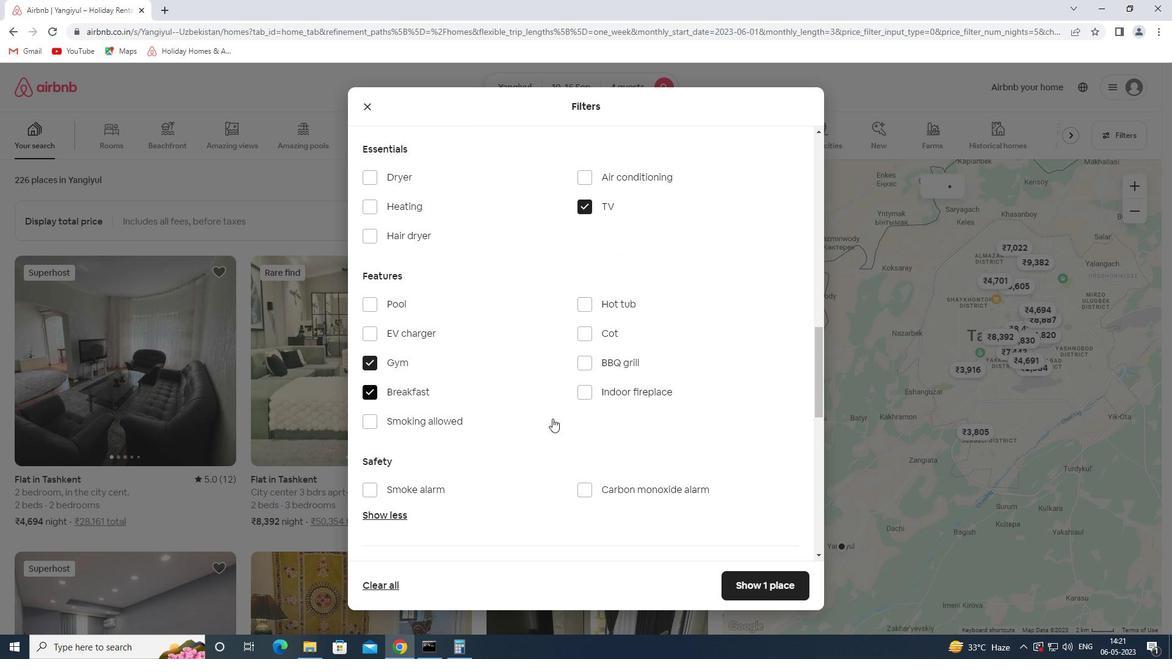 
Action: Mouse scrolled (562, 419) with delta (0, 0)
Screenshot: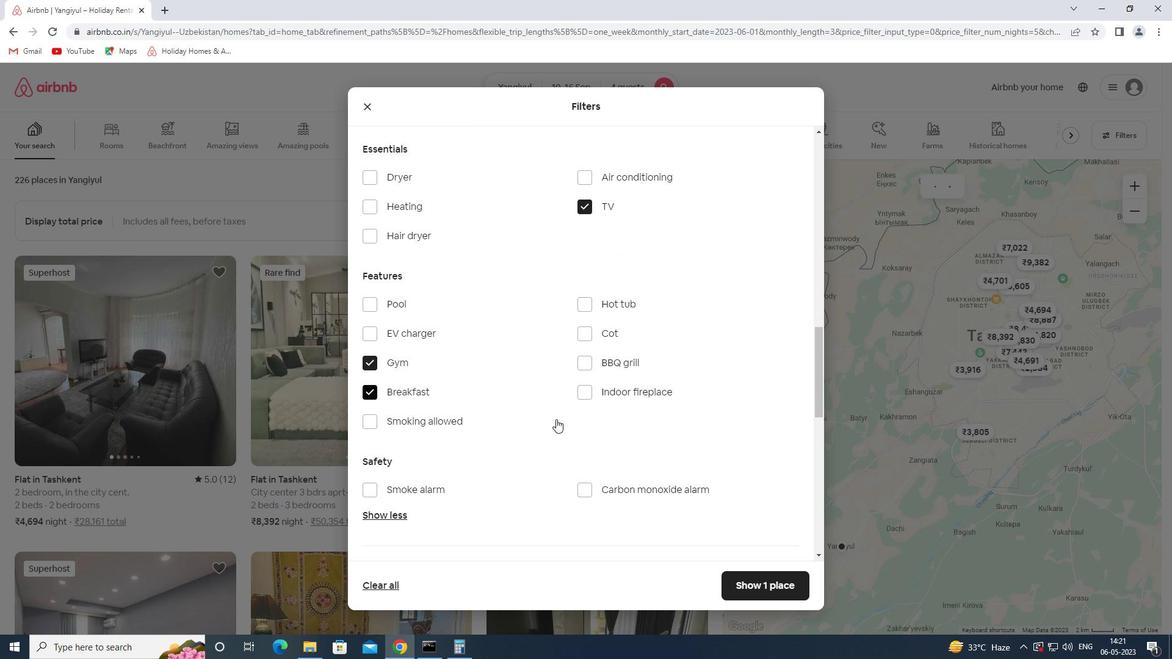 
Action: Mouse moved to (564, 420)
Screenshot: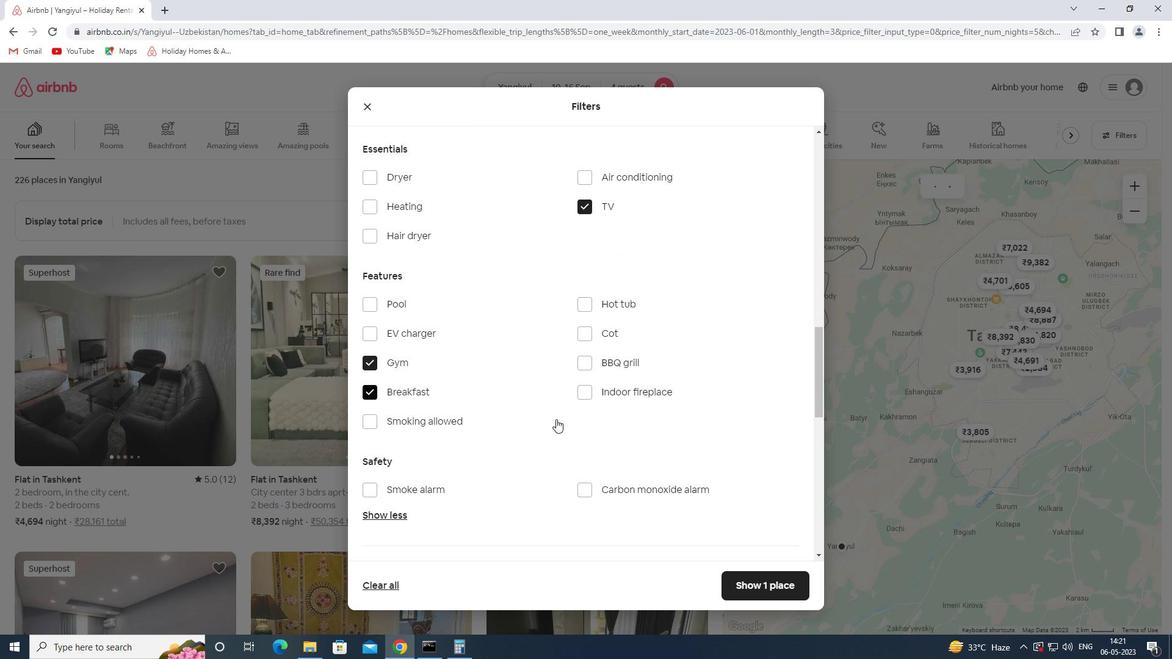 
Action: Mouse scrolled (564, 420) with delta (0, 0)
Screenshot: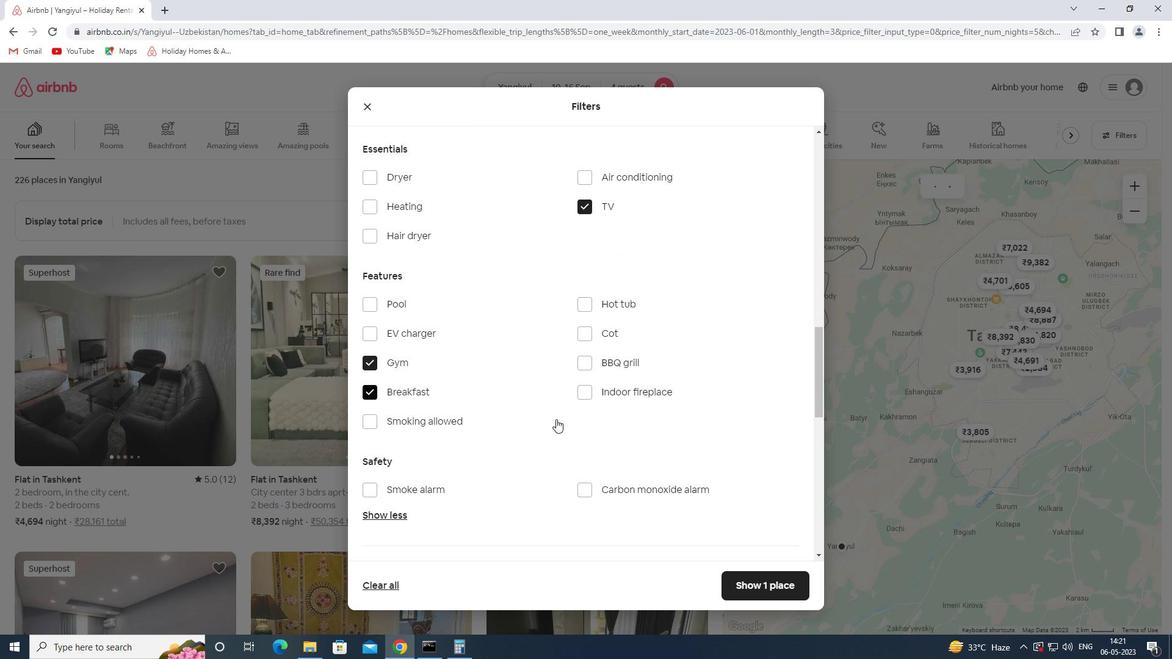 
Action: Mouse moved to (607, 454)
Screenshot: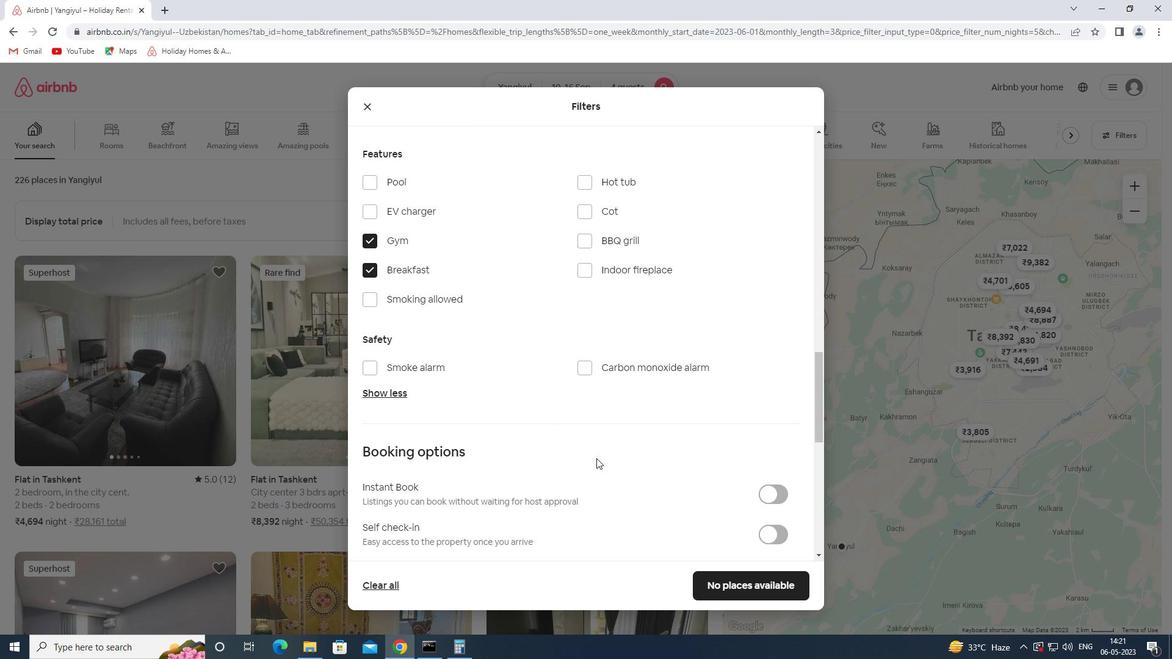 
Action: Mouse scrolled (607, 453) with delta (0, 0)
Screenshot: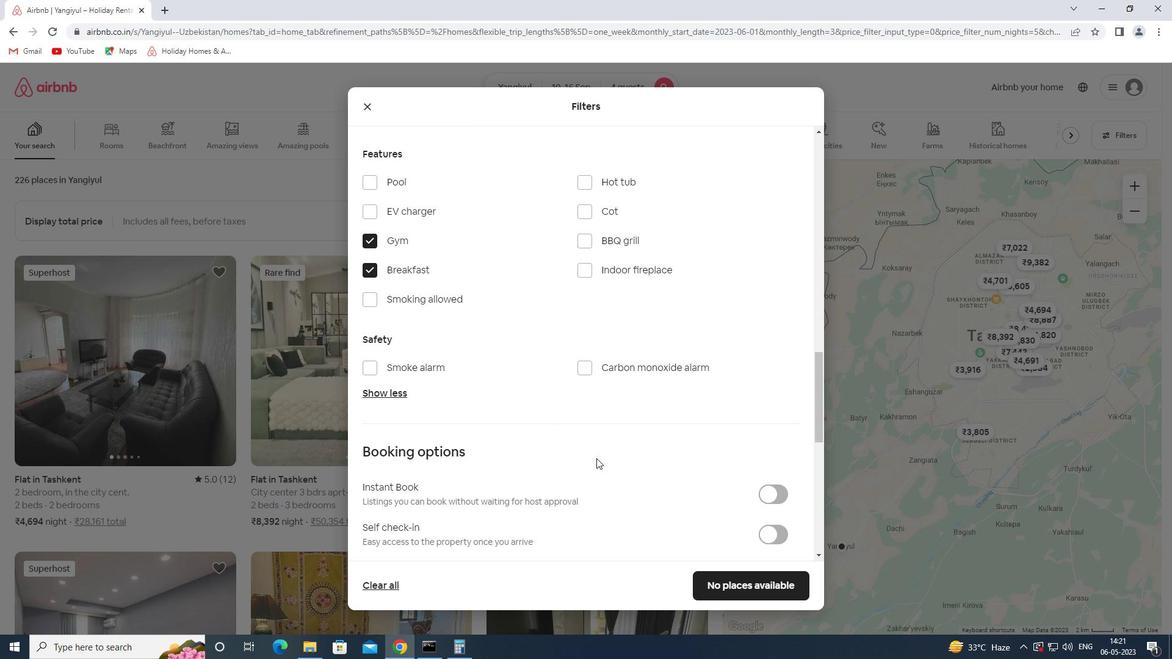 
Action: Mouse moved to (609, 454)
Screenshot: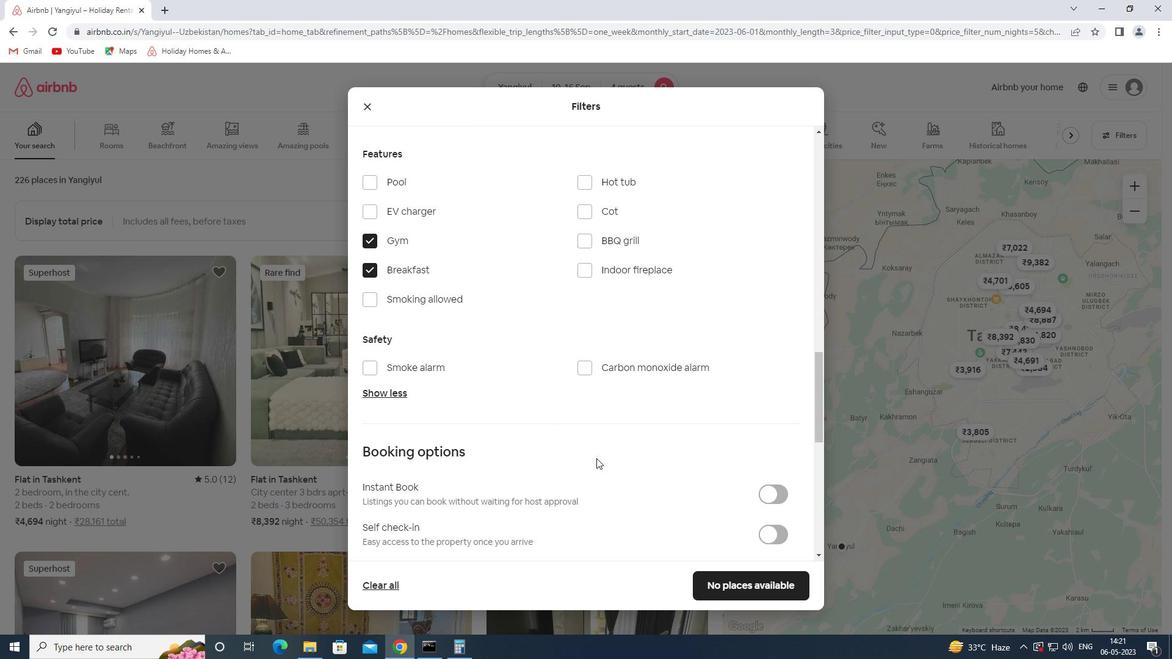 
Action: Mouse scrolled (609, 453) with delta (0, 0)
Screenshot: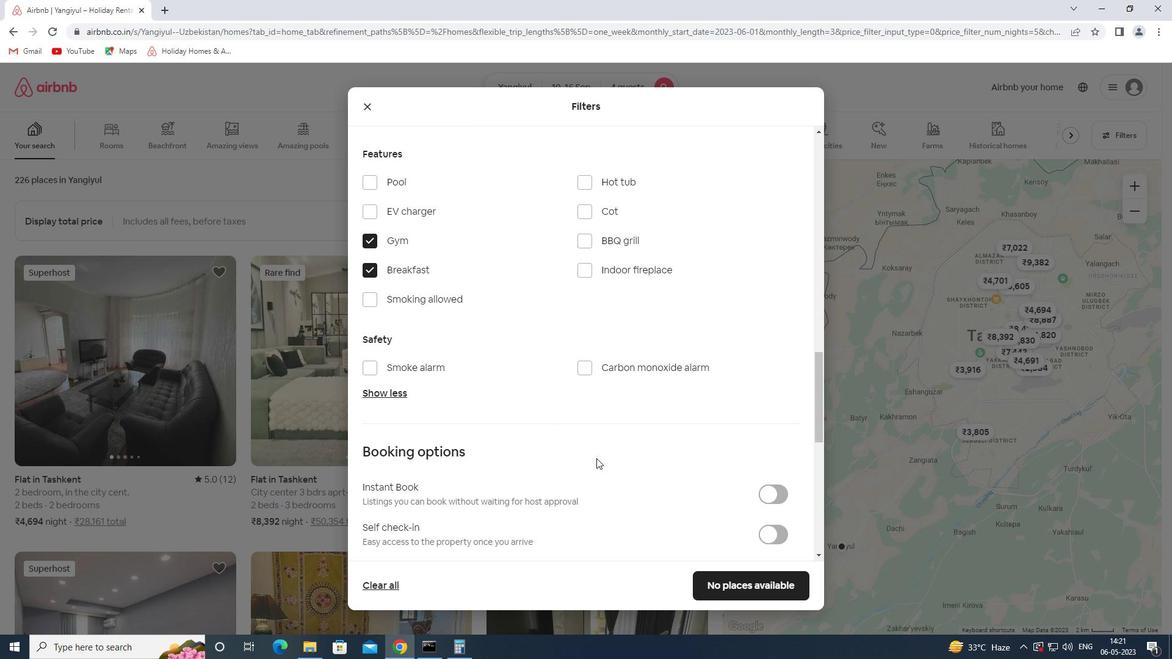 
Action: Mouse moved to (610, 454)
Screenshot: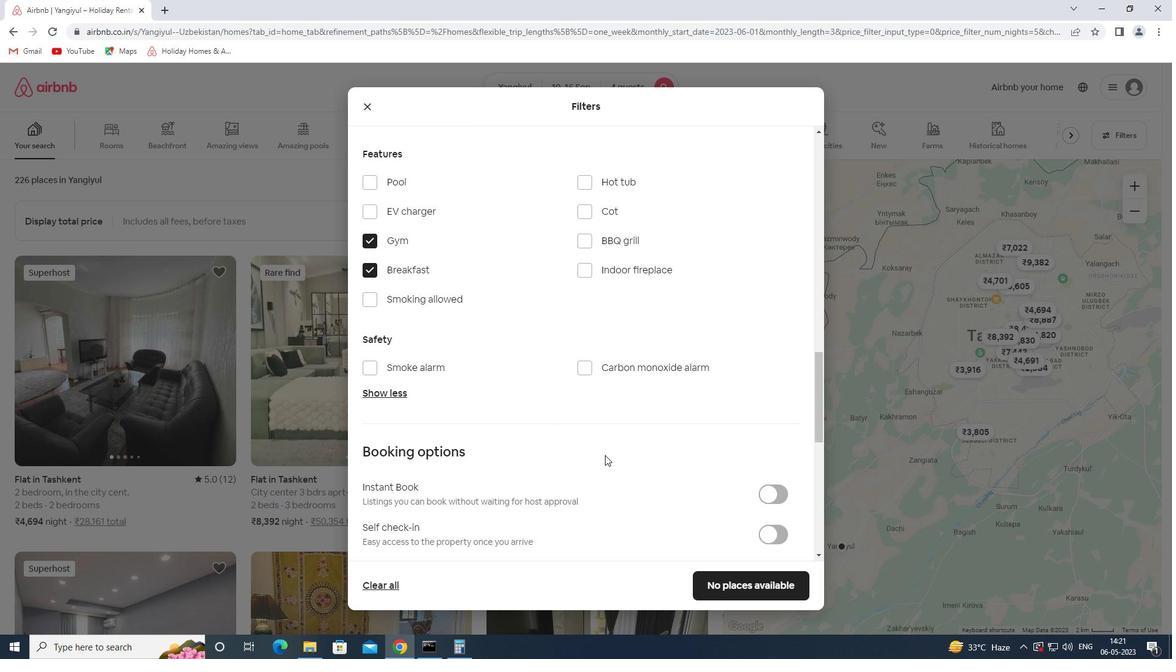 
Action: Mouse scrolled (610, 453) with delta (0, 0)
Screenshot: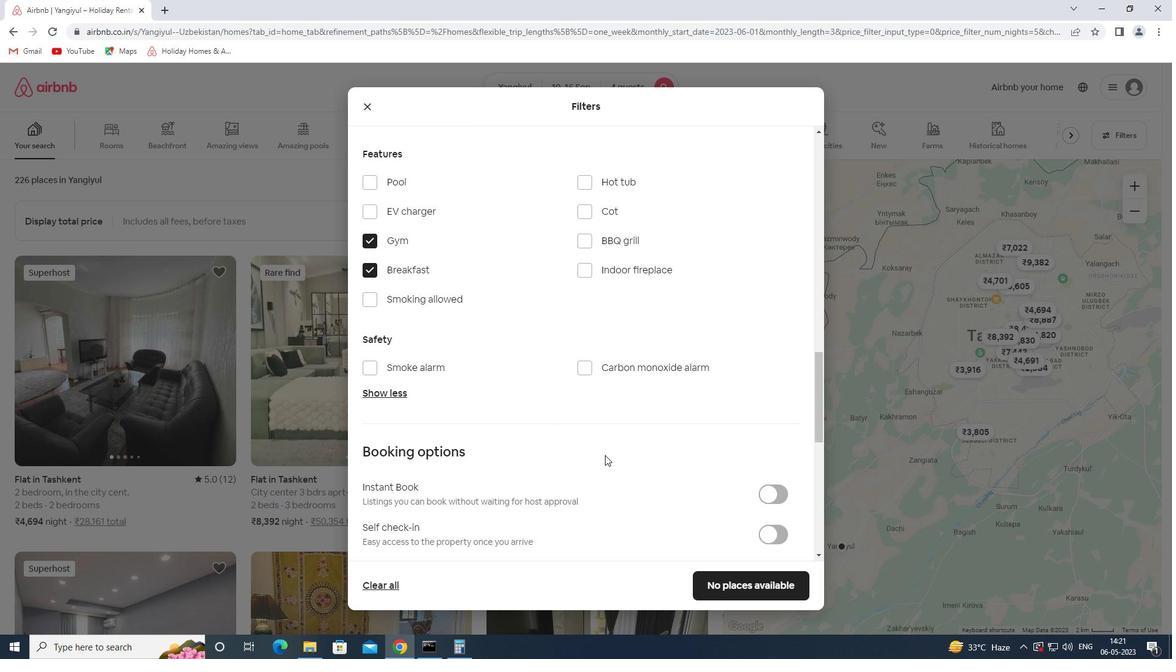 
Action: Mouse moved to (772, 348)
Screenshot: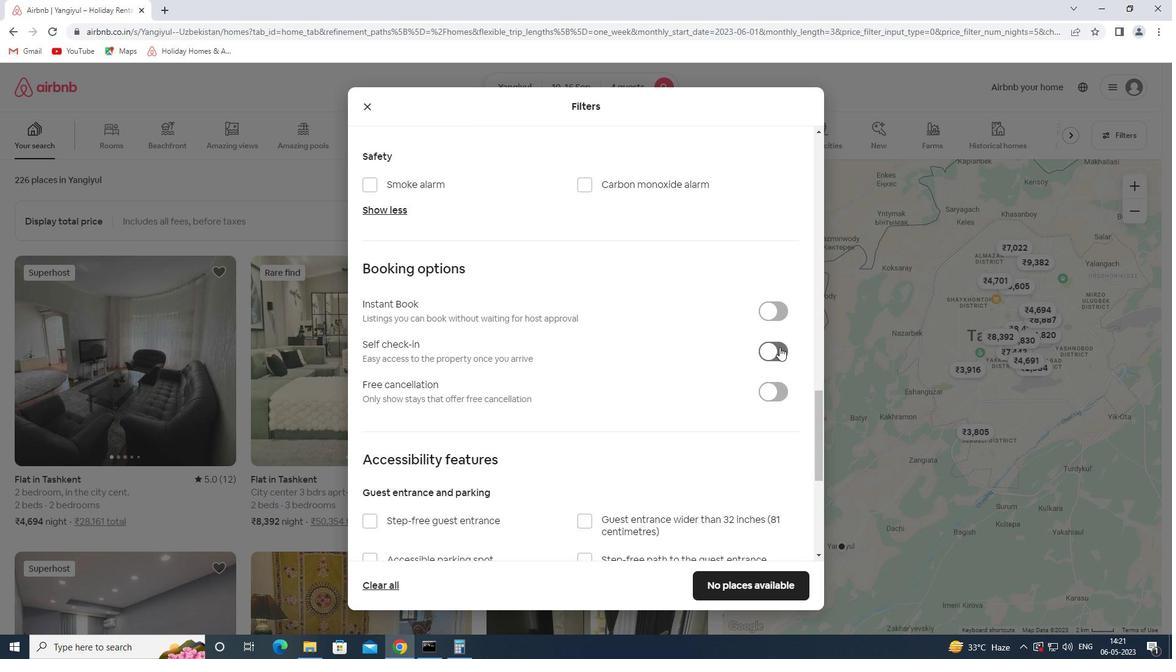 
Action: Mouse pressed left at (772, 348)
Screenshot: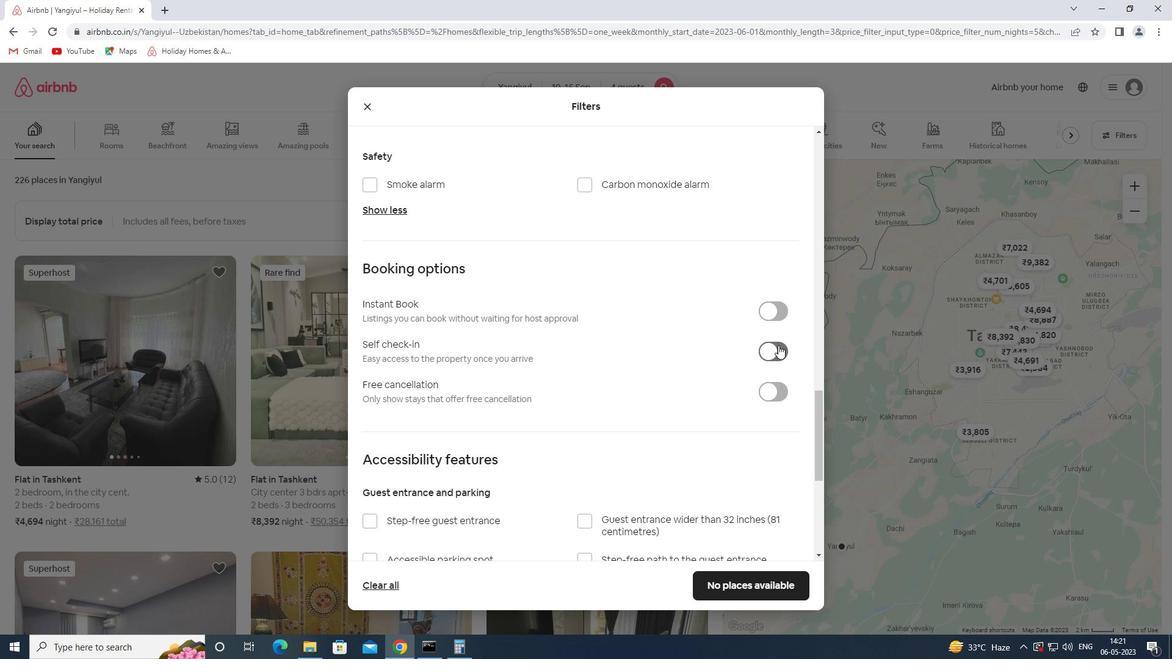 
Action: Mouse moved to (609, 375)
Screenshot: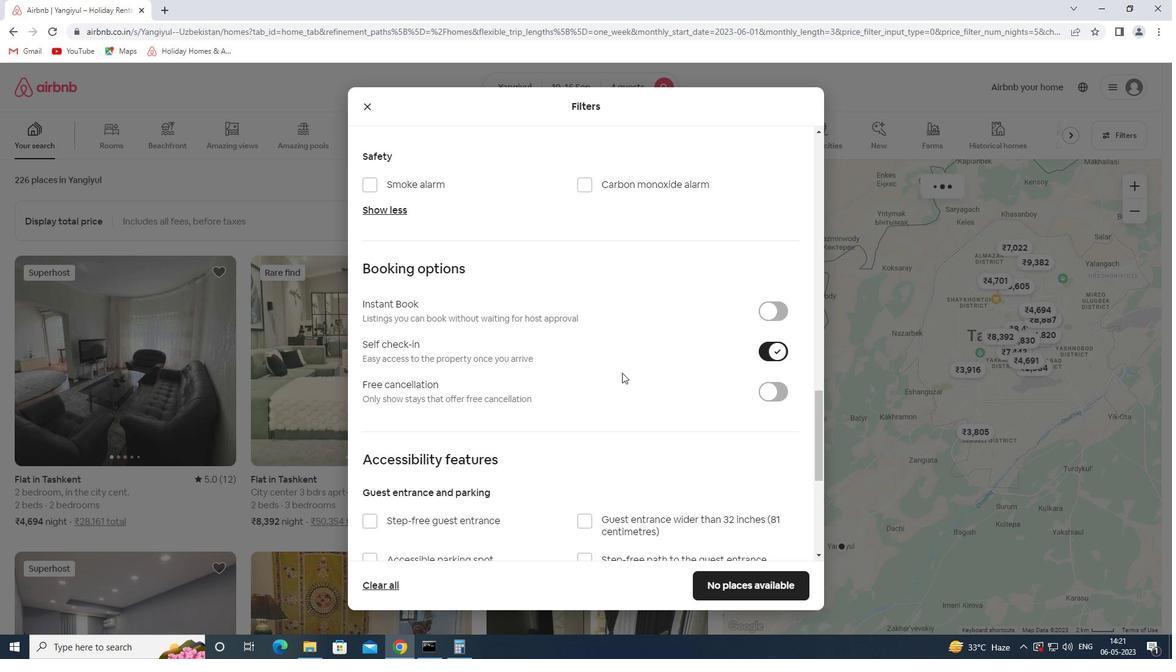 
Action: Mouse scrolled (609, 375) with delta (0, 0)
Screenshot: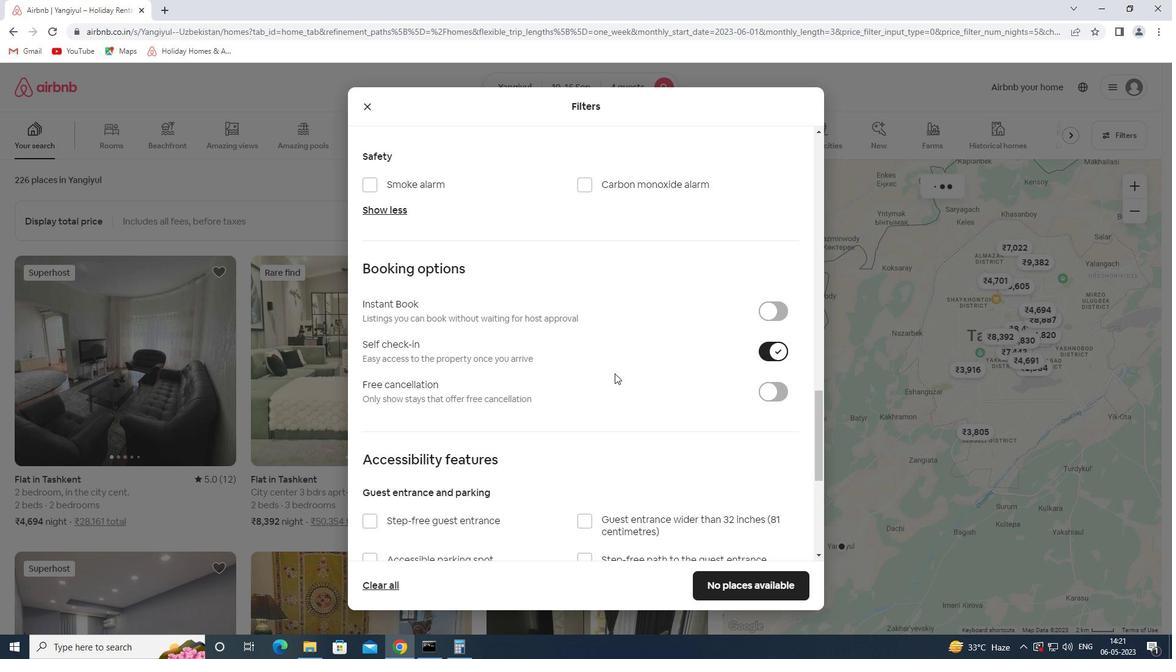 
Action: Mouse scrolled (609, 375) with delta (0, 0)
Screenshot: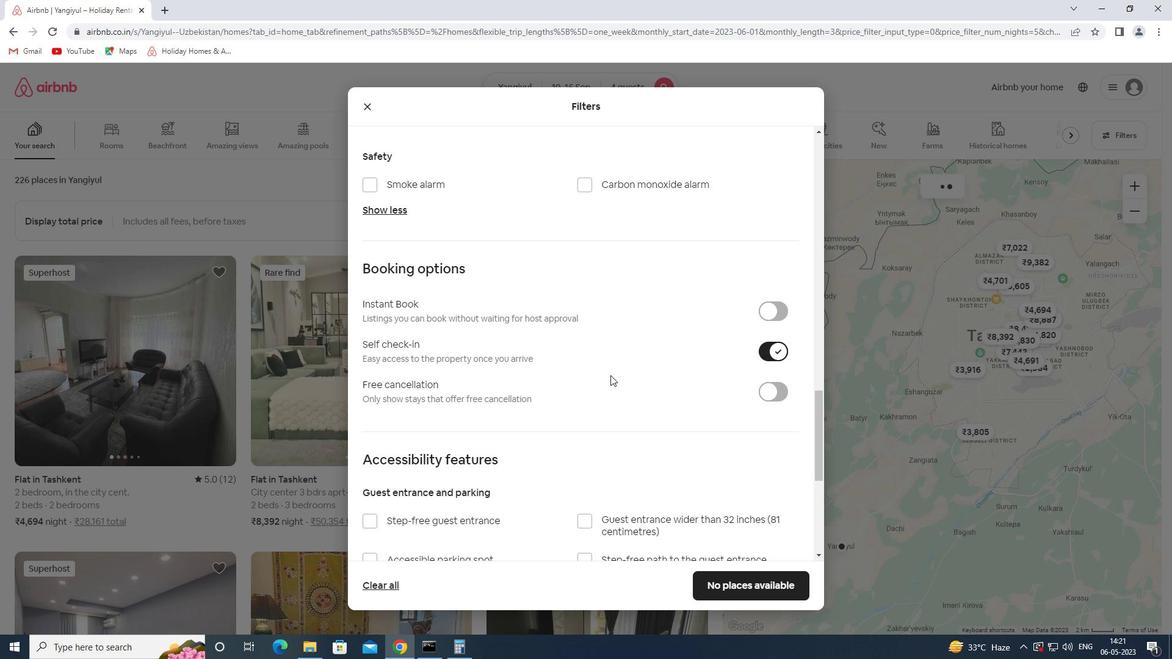 
Action: Mouse scrolled (609, 375) with delta (0, 0)
Screenshot: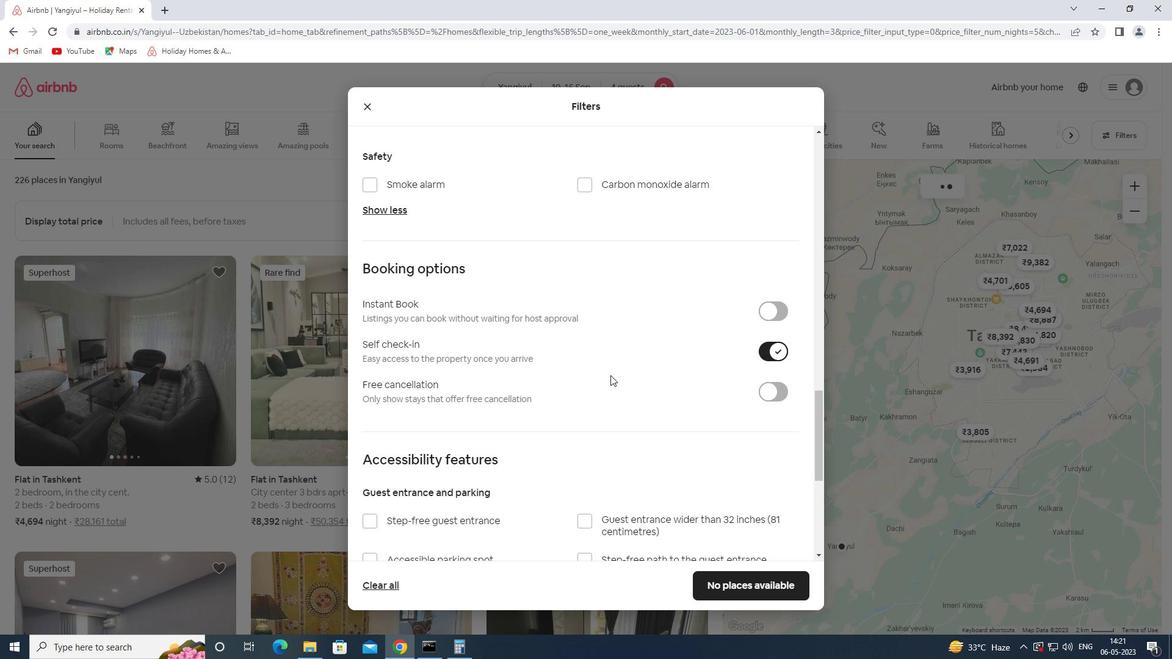 
Action: Mouse scrolled (609, 375) with delta (0, 0)
Screenshot: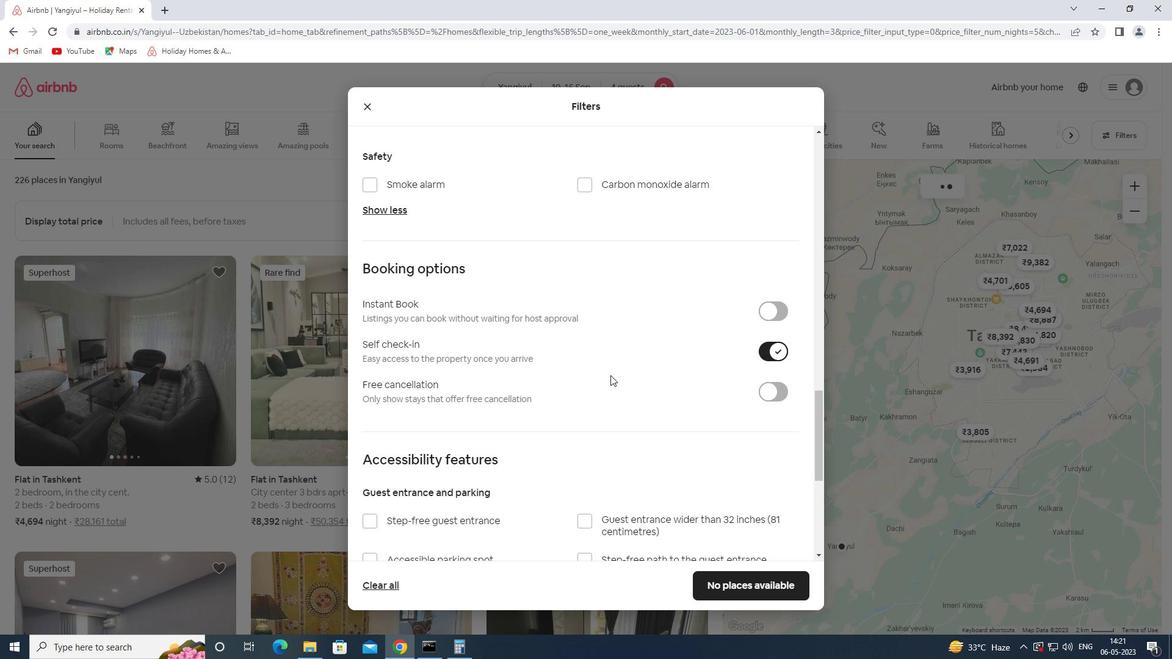 
Action: Mouse scrolled (609, 375) with delta (0, 0)
Screenshot: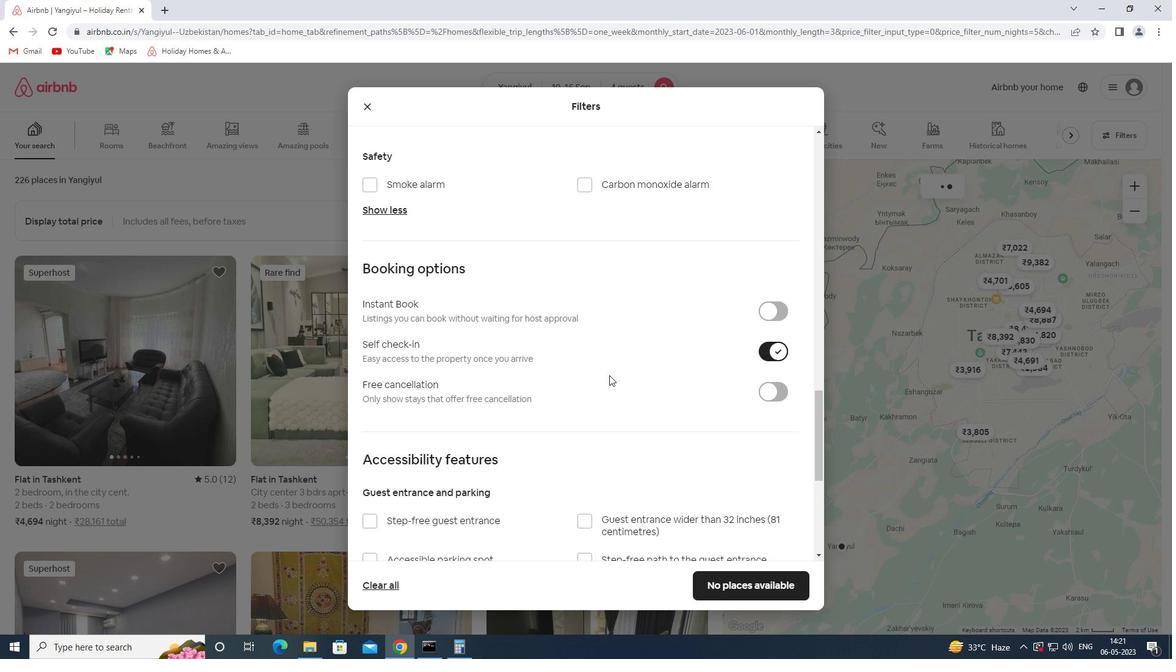 
Action: Mouse scrolled (609, 375) with delta (0, 0)
Screenshot: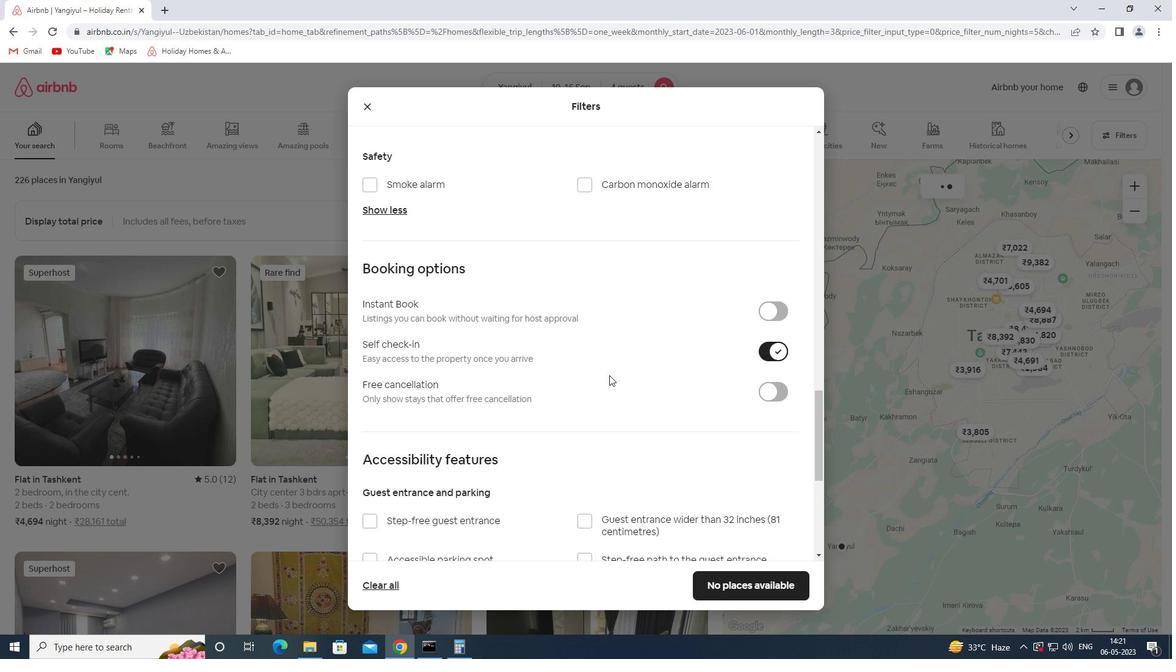 
Action: Mouse moved to (410, 477)
Screenshot: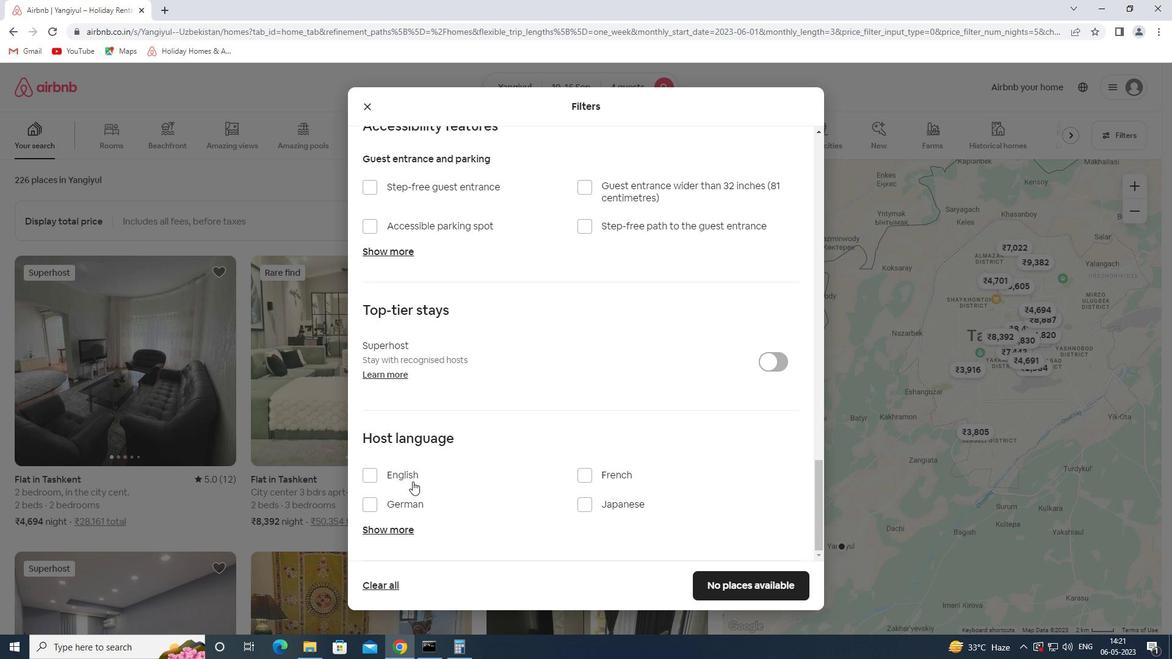 
Action: Mouse pressed left at (410, 477)
Screenshot: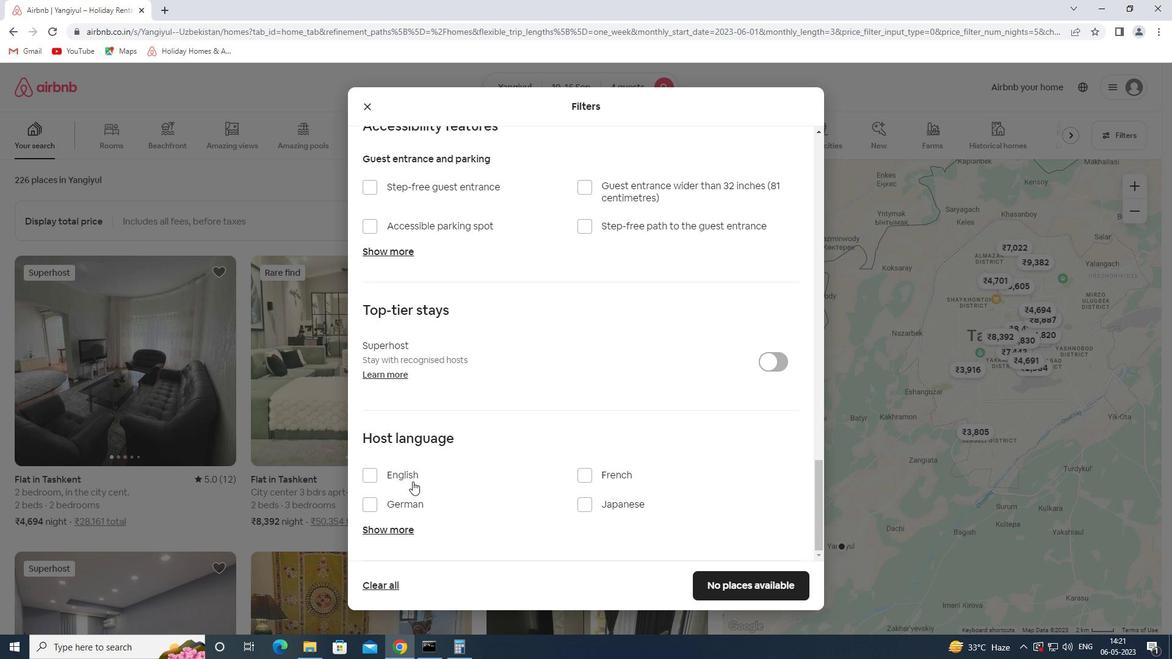 
Action: Mouse moved to (725, 582)
Screenshot: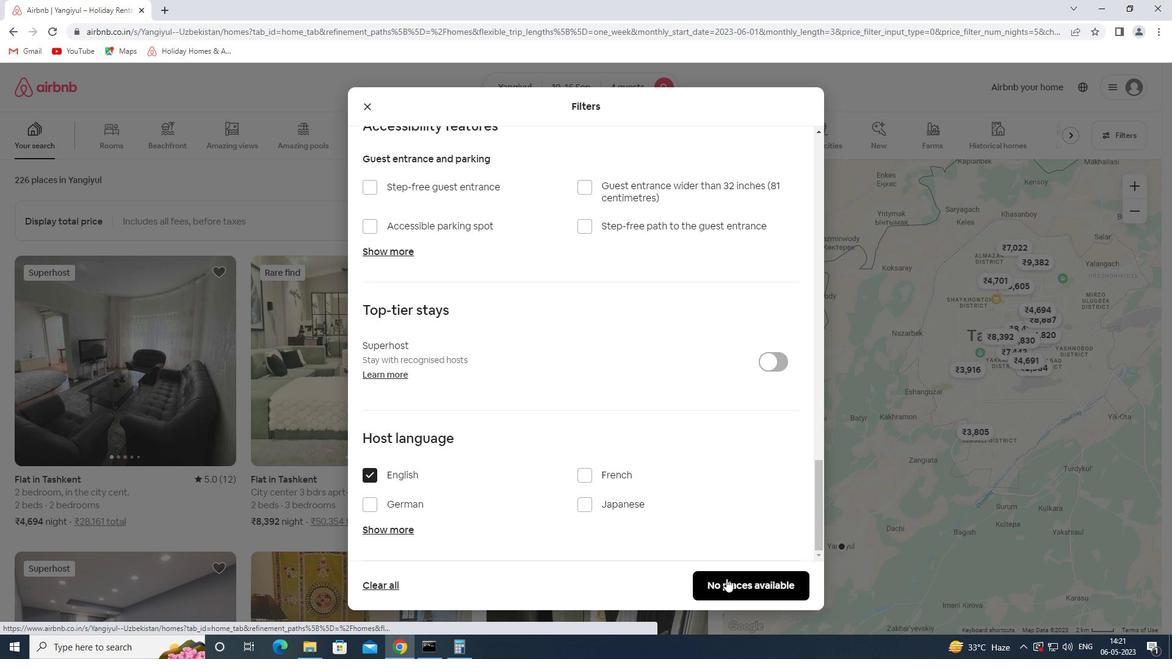 
Action: Mouse pressed left at (725, 582)
Screenshot: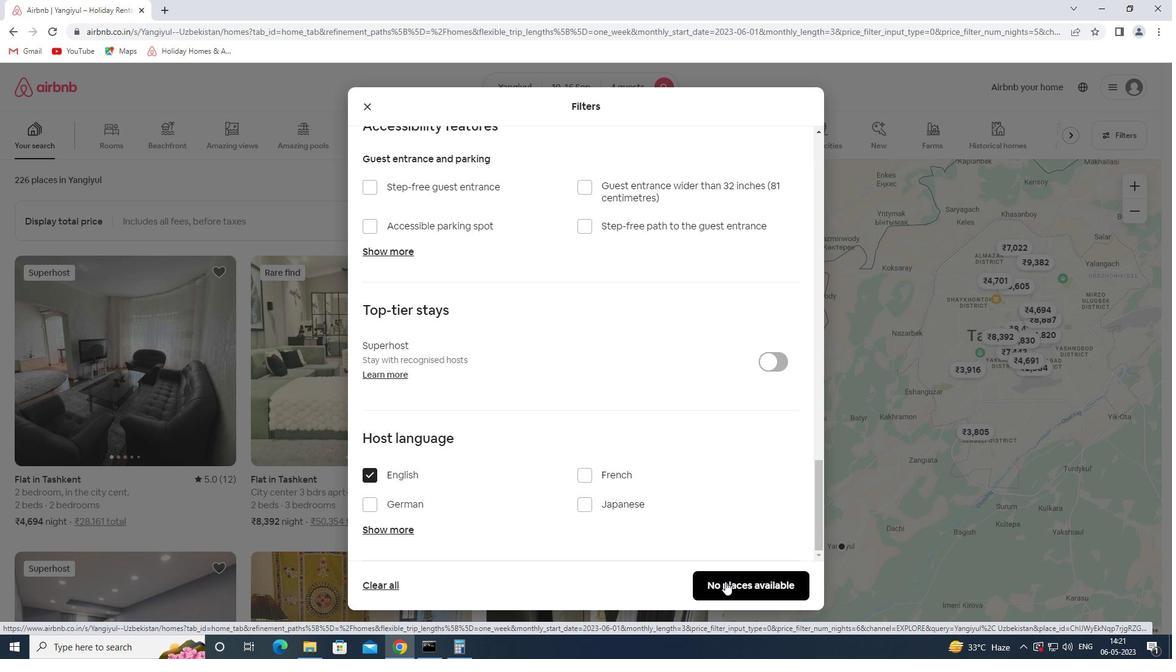 
